 Task: Play online Risk (conquerclub) game.
Action: Mouse moved to (243, 163)
Screenshot: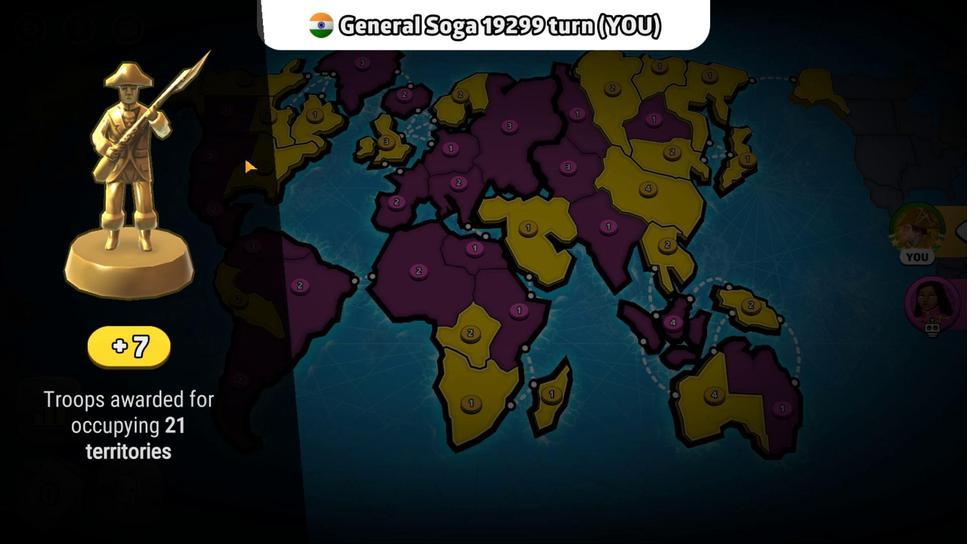 
Action: Mouse pressed left at (243, 163)
Screenshot: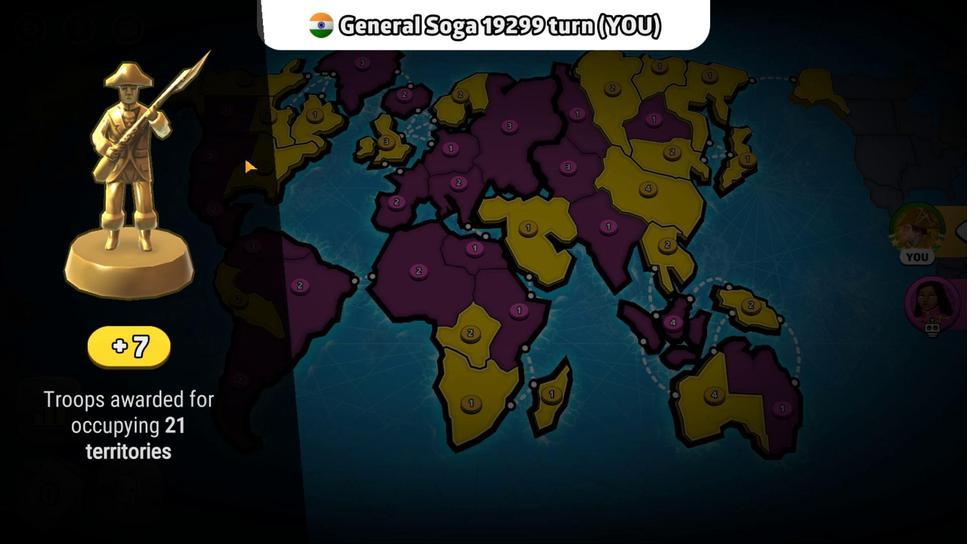
Action: Mouse moved to (275, 157)
Screenshot: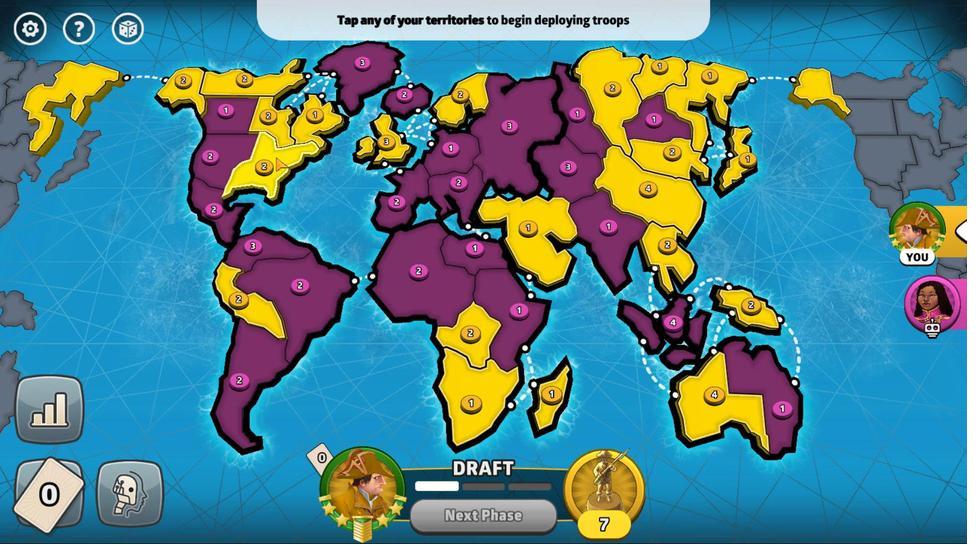 
Action: Mouse pressed left at (275, 157)
Screenshot: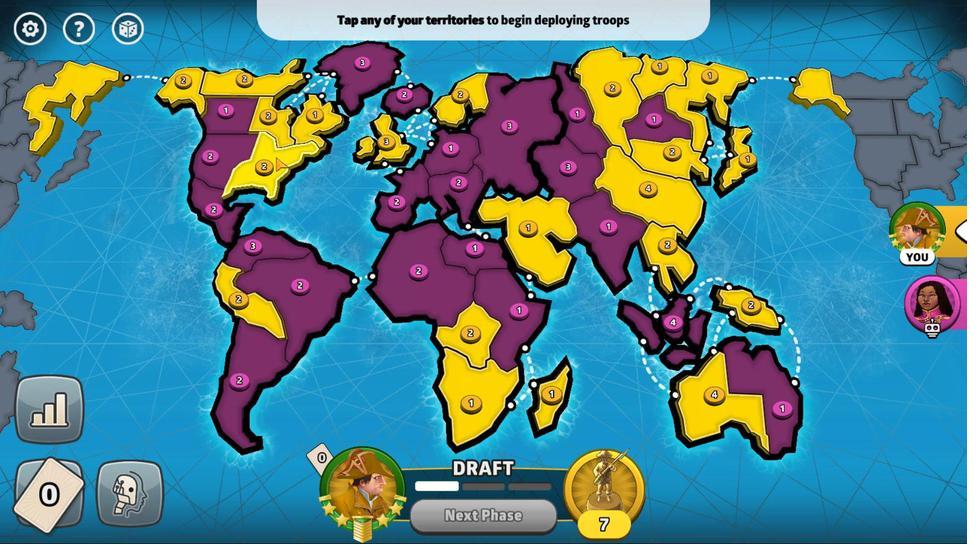 
Action: Mouse moved to (492, 209)
Screenshot: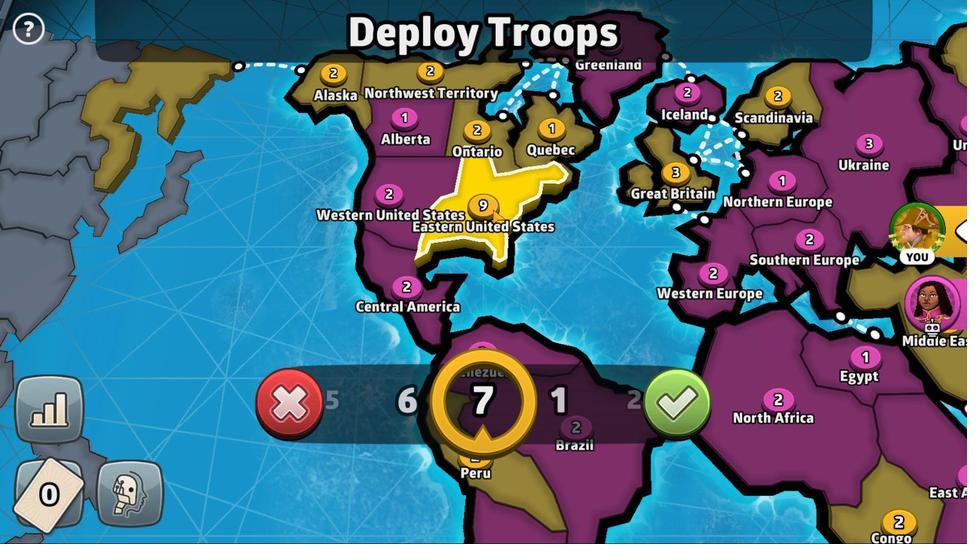 
Action: Mouse pressed left at (492, 209)
Screenshot: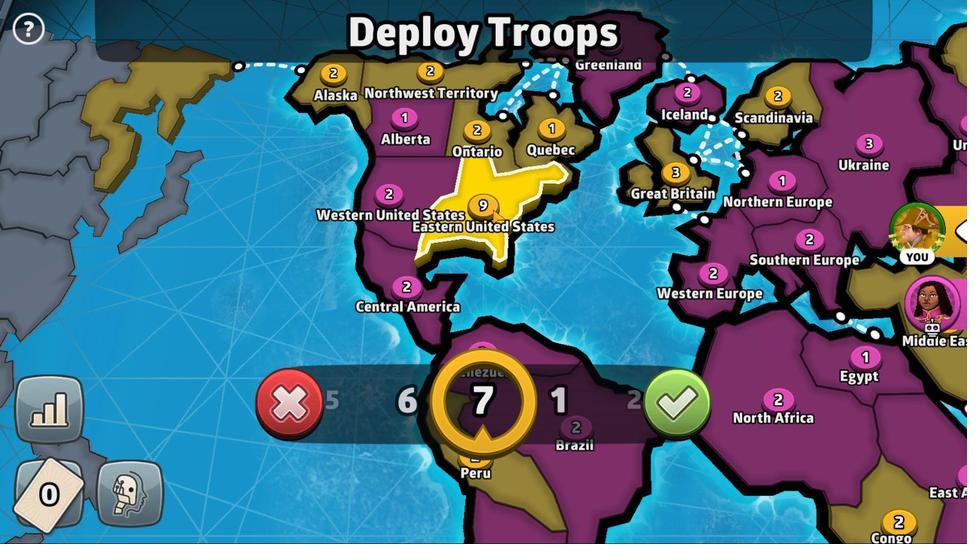 
Action: Mouse moved to (258, 164)
Screenshot: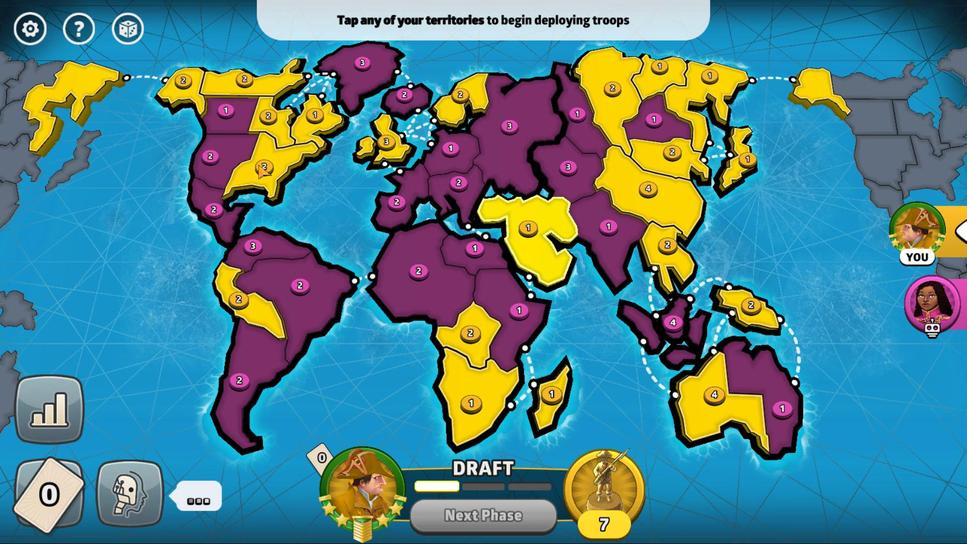 
Action: Mouse pressed left at (258, 164)
Screenshot: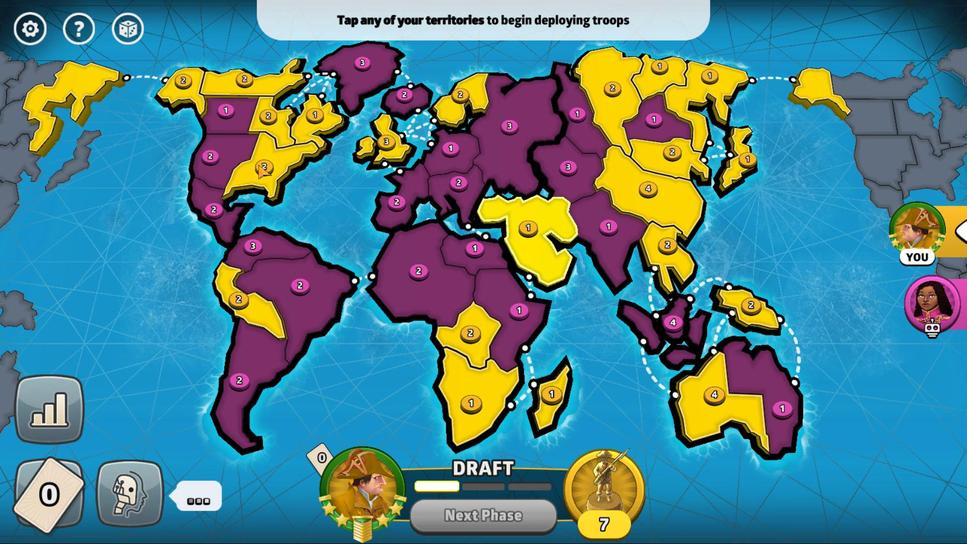 
Action: Mouse moved to (495, 172)
Screenshot: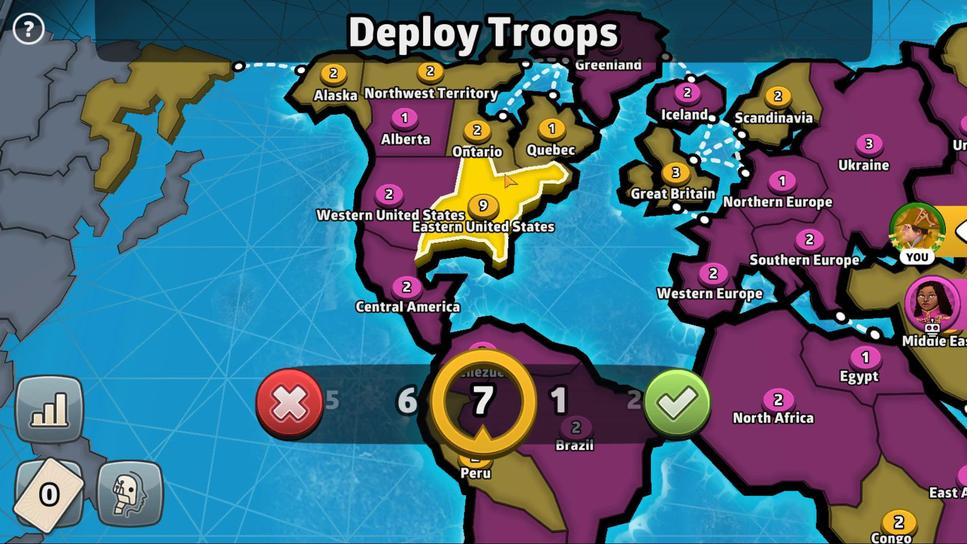 
Action: Mouse pressed left at (495, 172)
Screenshot: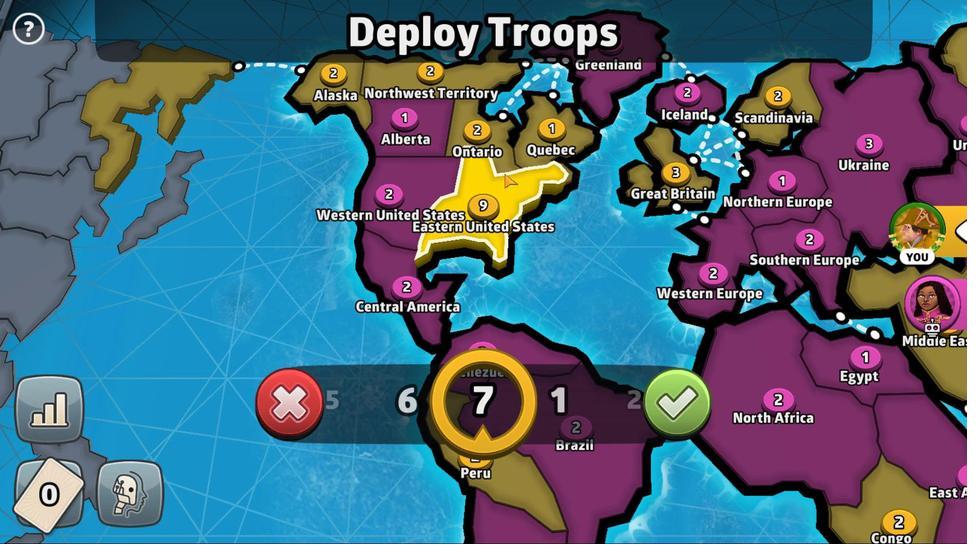 
Action: Mouse moved to (642, 188)
Screenshot: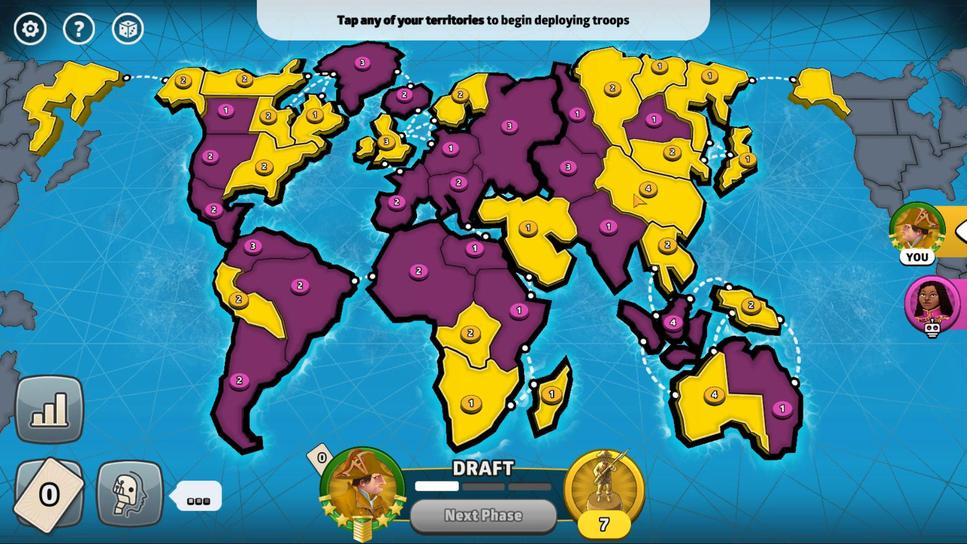
Action: Mouse pressed left at (642, 188)
Screenshot: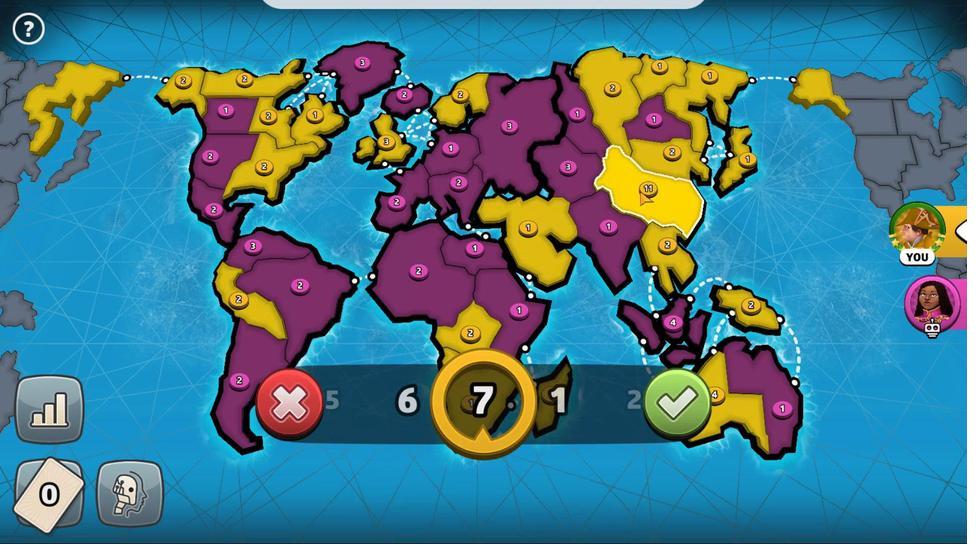 
Action: Mouse moved to (705, 397)
Screenshot: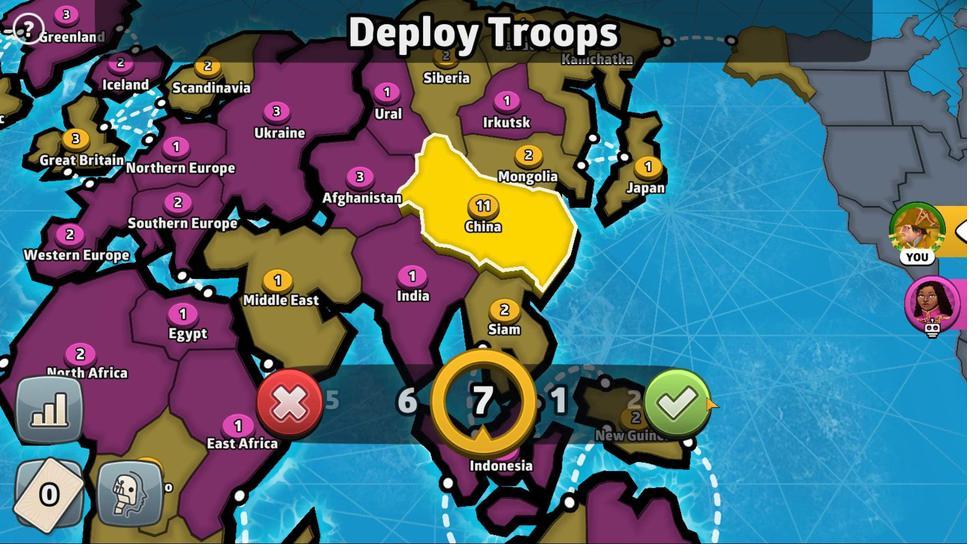 
Action: Mouse pressed left at (705, 397)
Screenshot: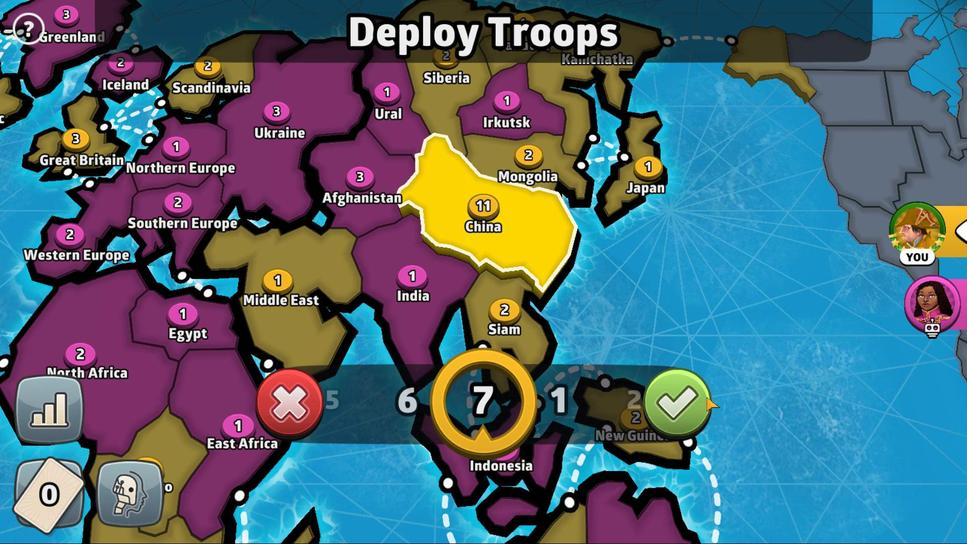 
Action: Mouse moved to (457, 525)
Screenshot: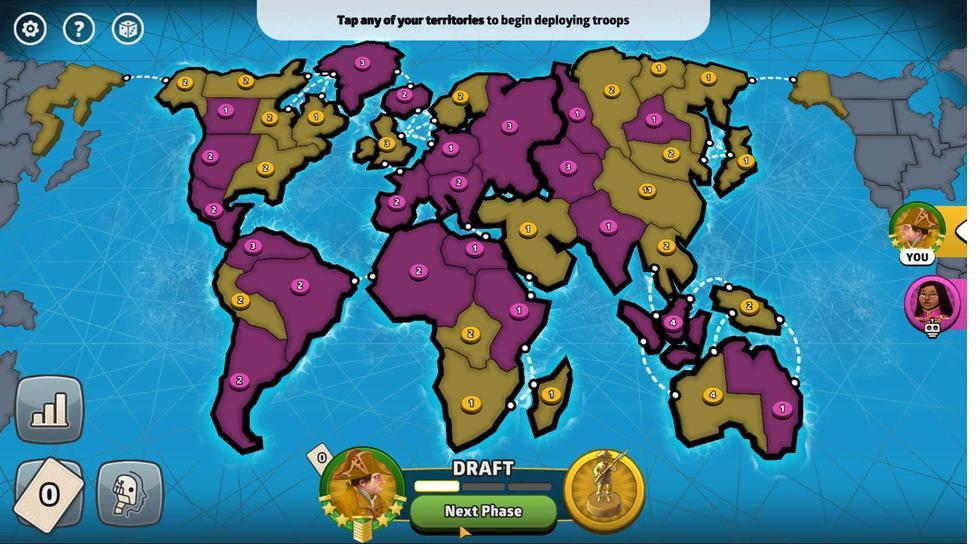 
Action: Mouse pressed left at (457, 525)
Screenshot: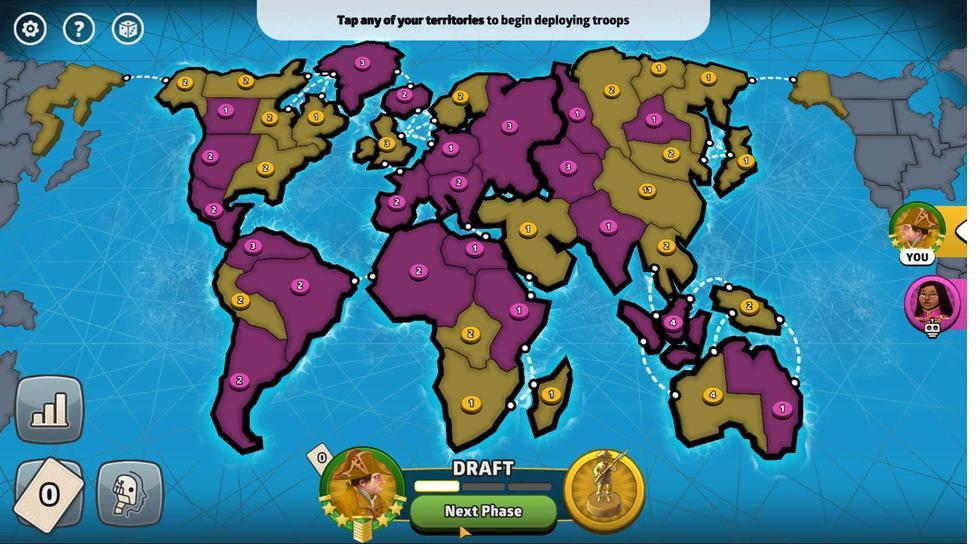 
Action: Mouse moved to (579, 180)
Screenshot: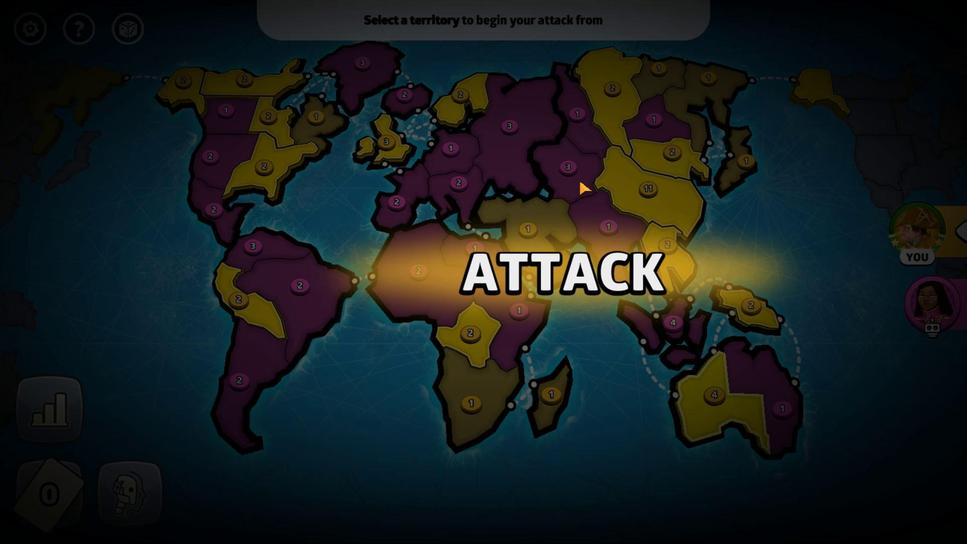 
Action: Mouse pressed left at (579, 180)
Screenshot: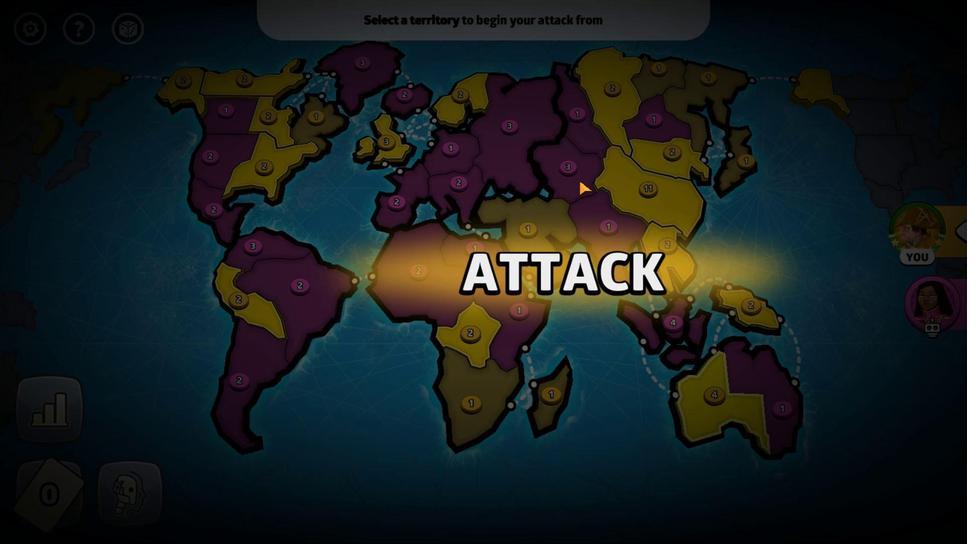 
Action: Mouse moved to (644, 187)
Screenshot: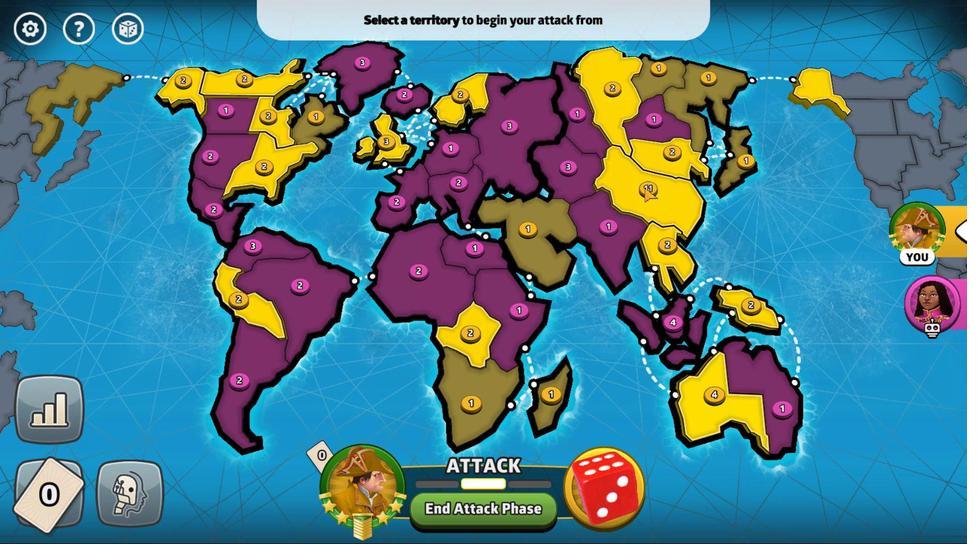 
Action: Mouse pressed left at (644, 187)
Screenshot: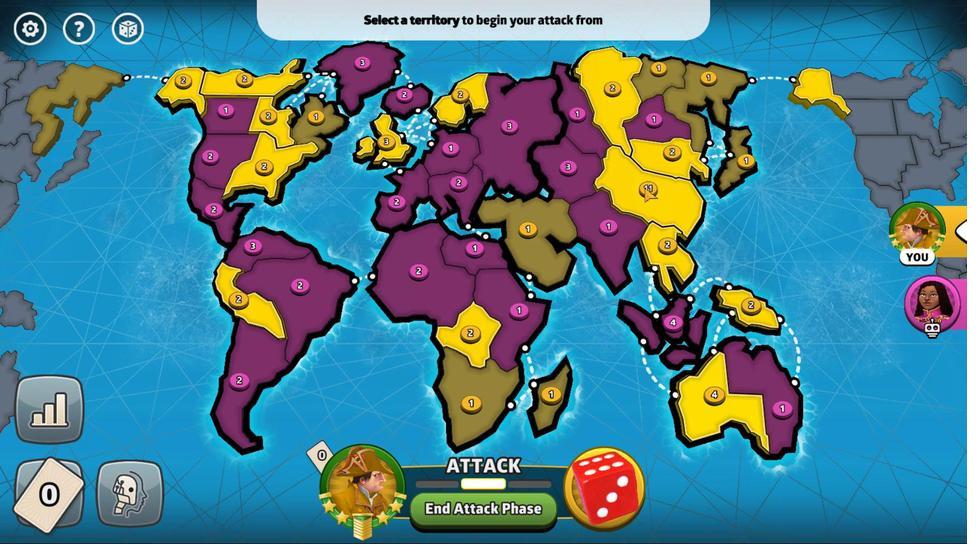 
Action: Mouse moved to (446, 139)
Screenshot: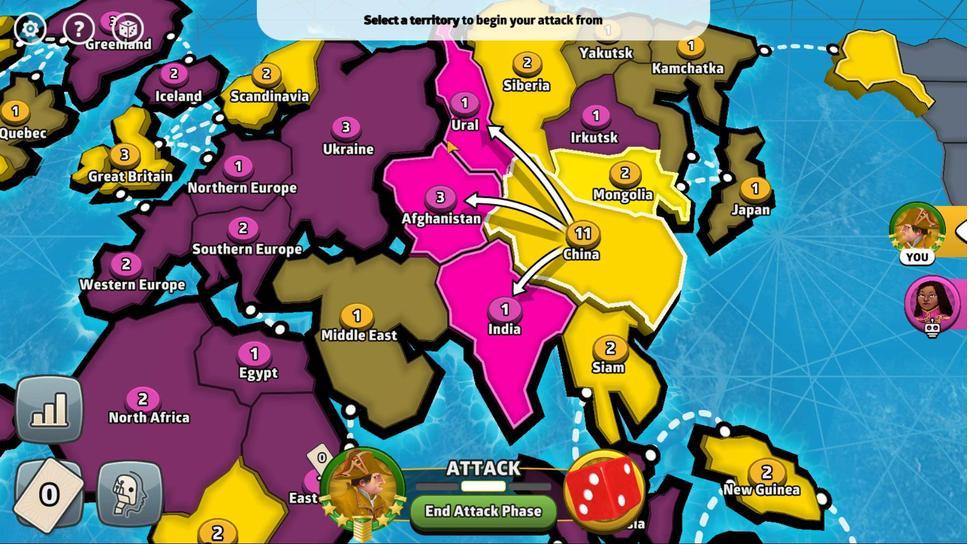 
Action: Mouse pressed left at (446, 139)
Screenshot: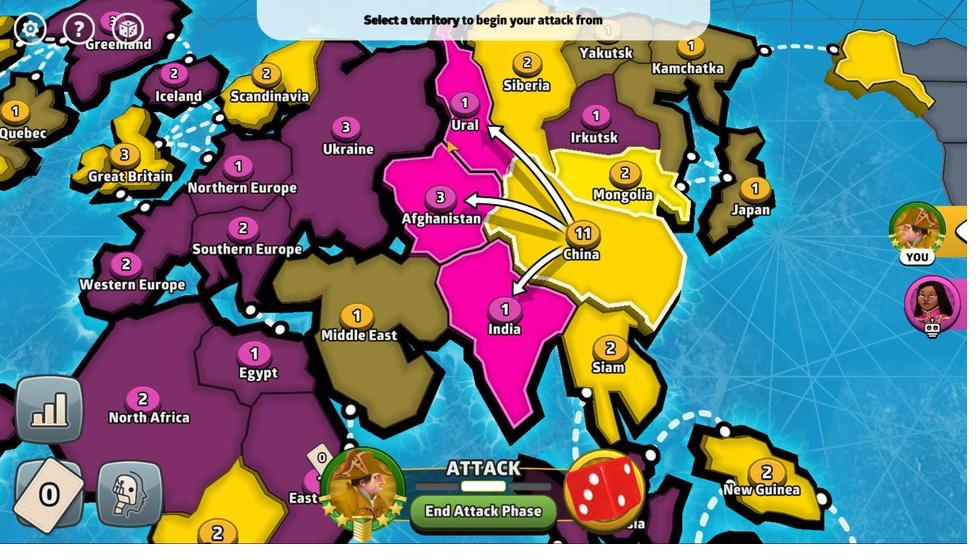 
Action: Mouse moved to (425, 433)
Screenshot: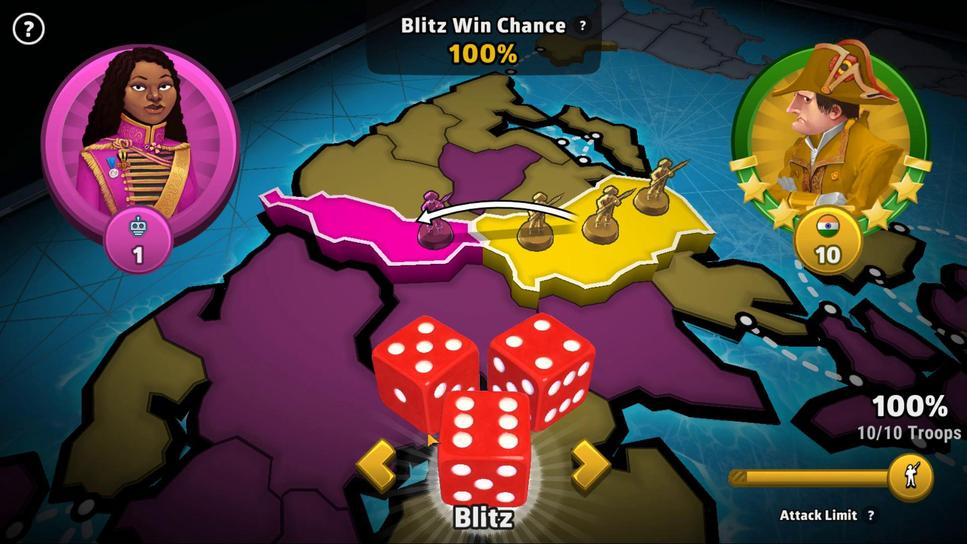 
Action: Mouse pressed left at (425, 433)
Screenshot: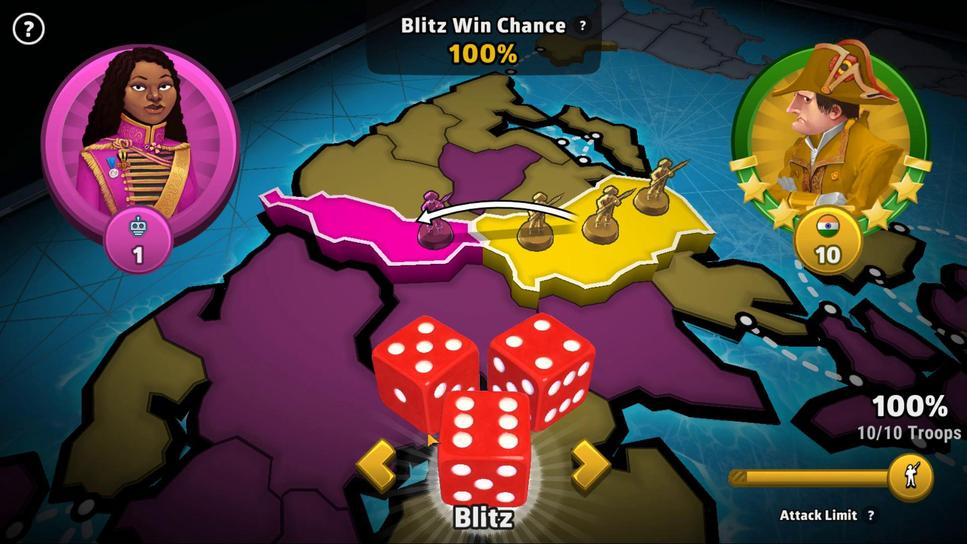 
Action: Mouse moved to (698, 401)
Screenshot: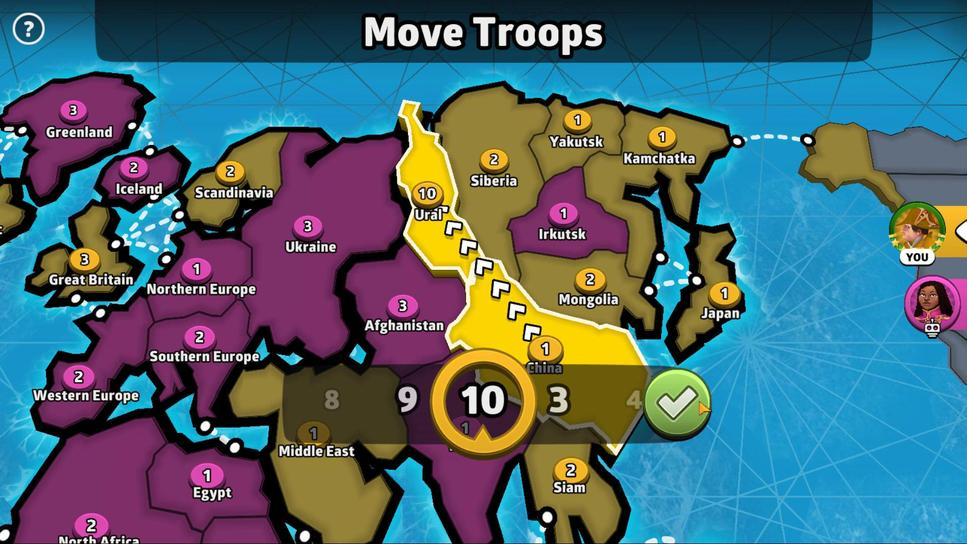 
Action: Mouse pressed left at (698, 401)
Screenshot: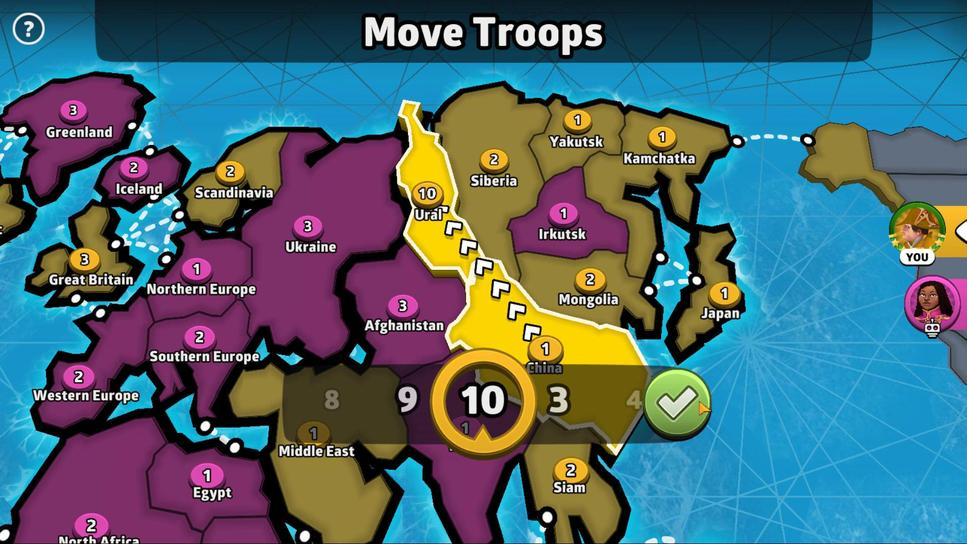 
Action: Mouse moved to (432, 182)
Screenshot: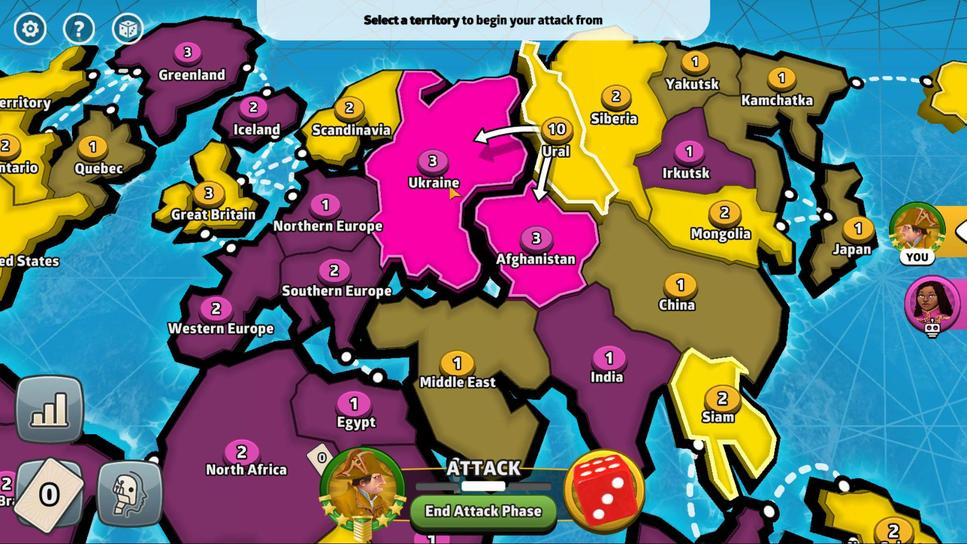 
Action: Mouse pressed left at (432, 182)
Screenshot: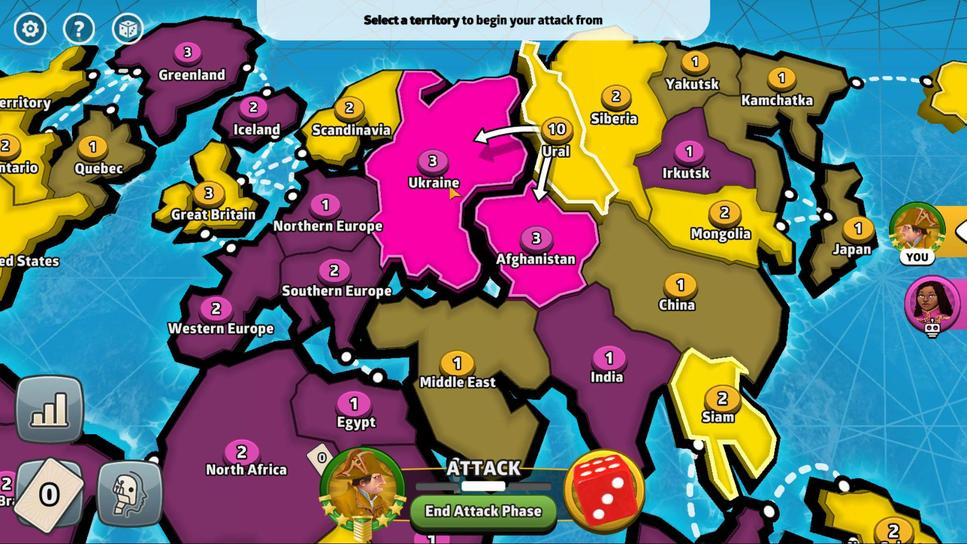 
Action: Mouse moved to (482, 375)
Screenshot: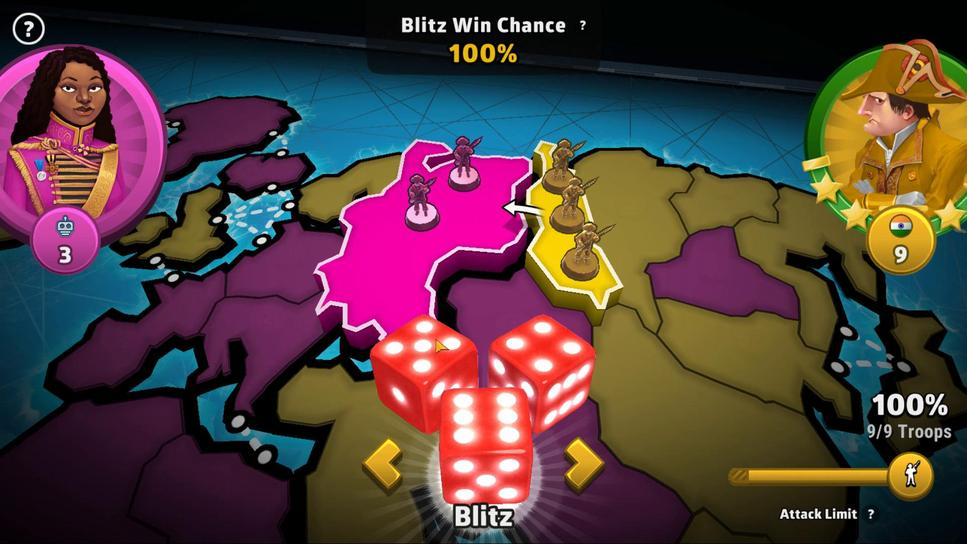 
Action: Mouse pressed left at (482, 375)
Screenshot: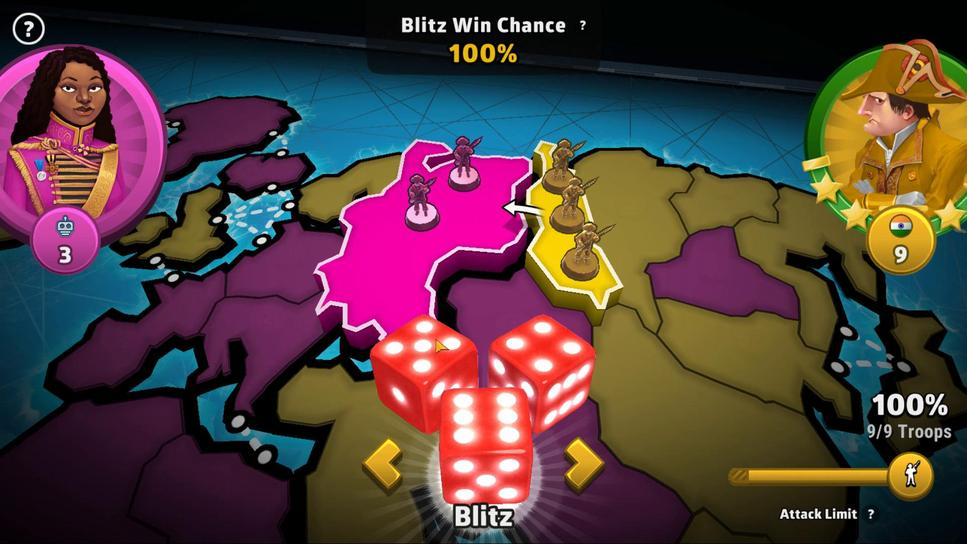 
Action: Mouse moved to (680, 413)
Screenshot: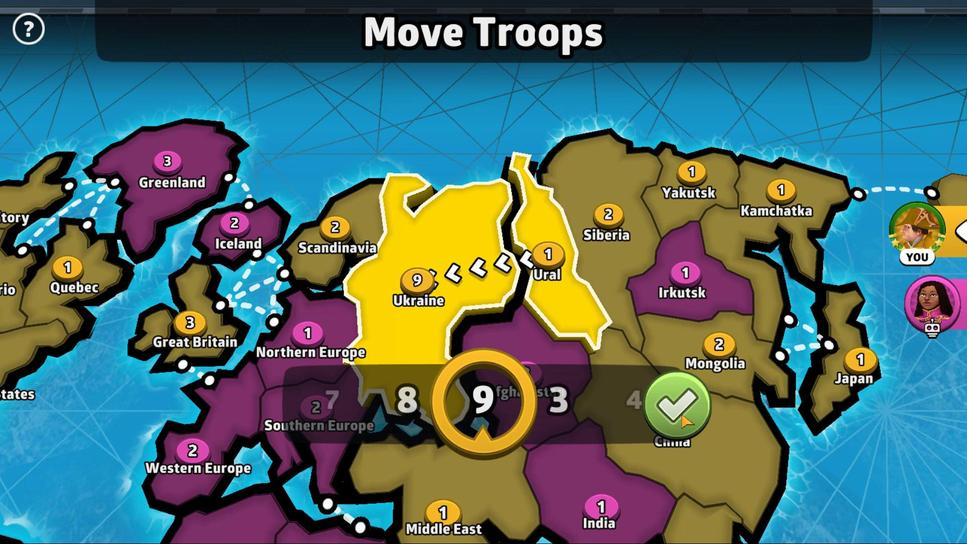 
Action: Mouse pressed left at (680, 413)
Screenshot: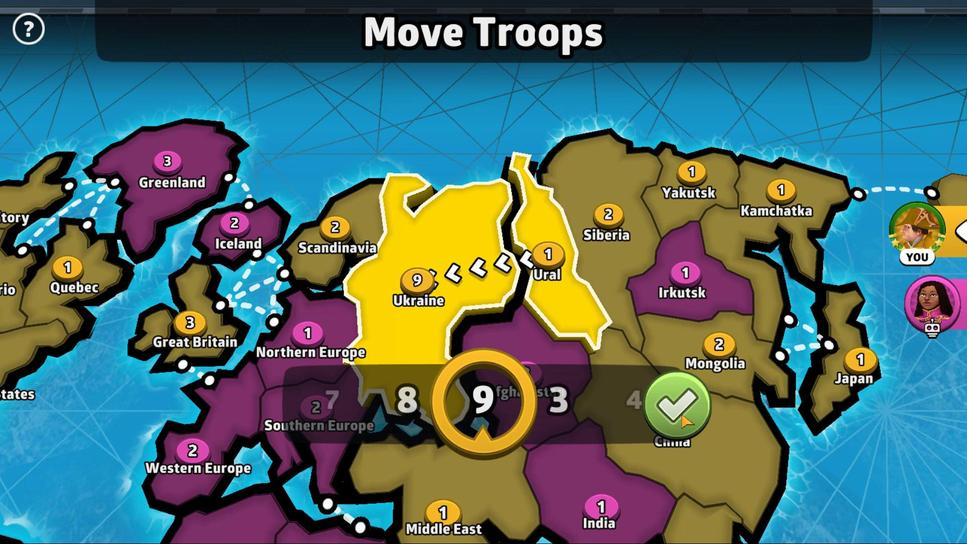 
Action: Mouse moved to (368, 182)
Screenshot: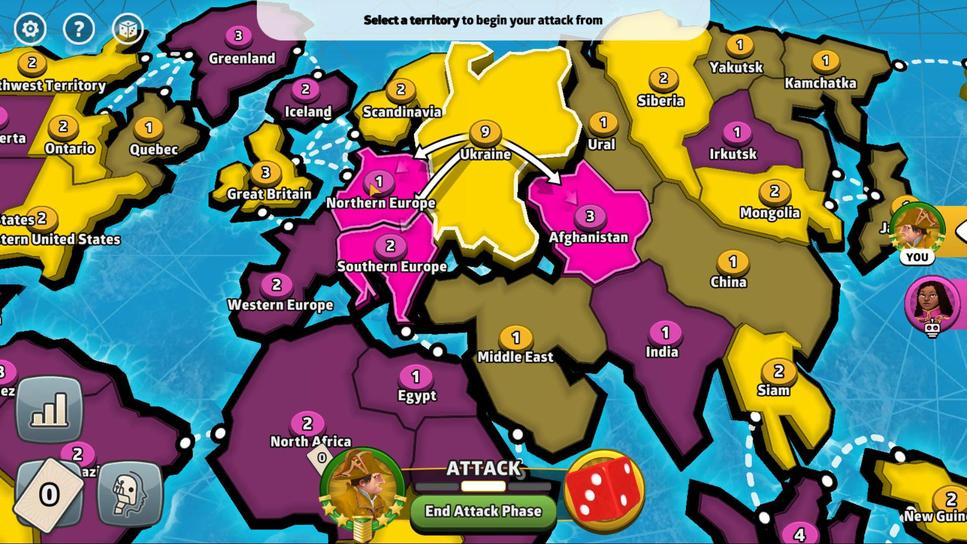 
Action: Mouse pressed left at (368, 182)
Screenshot: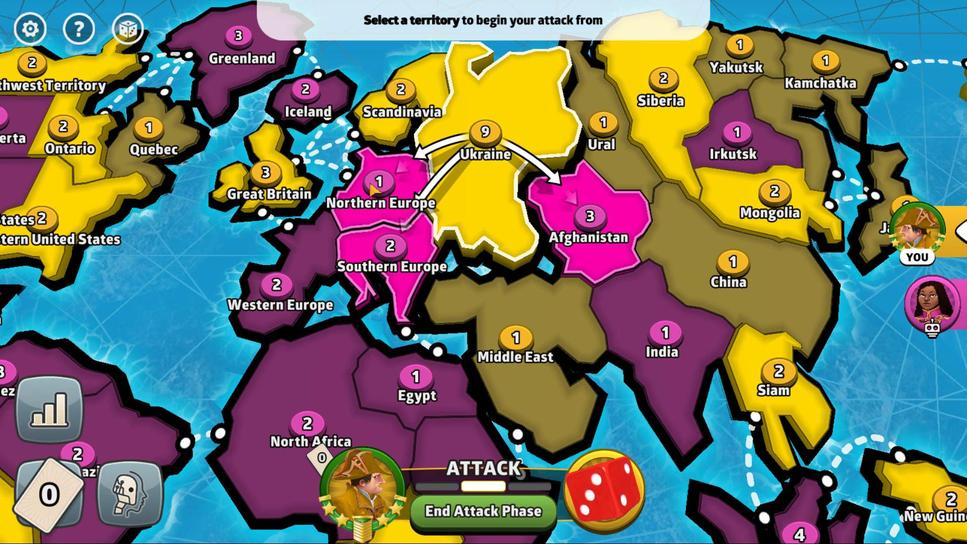 
Action: Mouse moved to (483, 413)
Screenshot: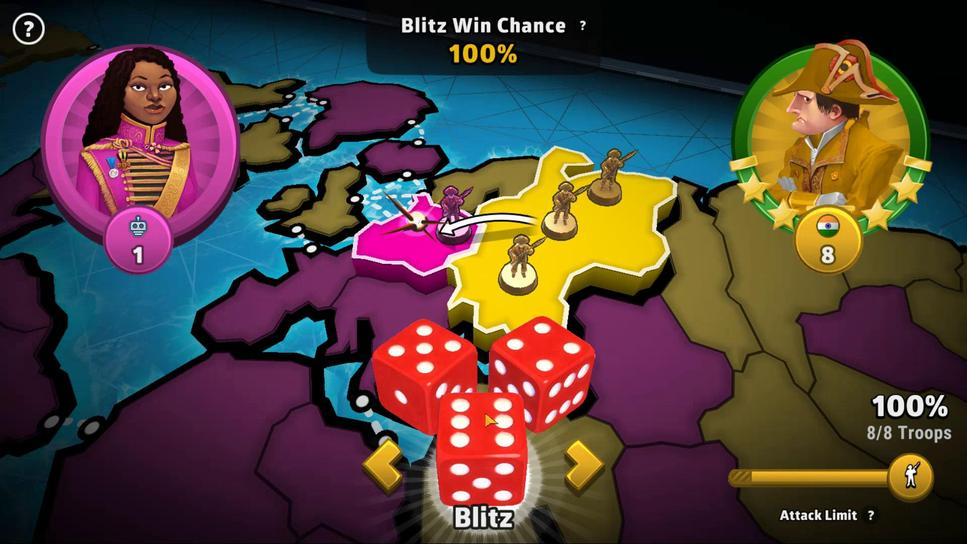 
Action: Mouse pressed left at (483, 413)
Screenshot: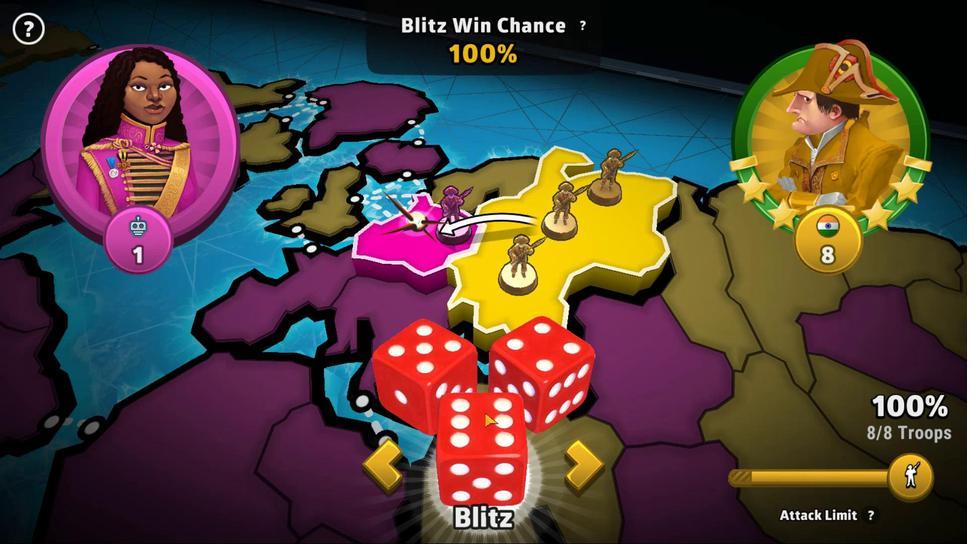 
Action: Mouse moved to (685, 407)
Screenshot: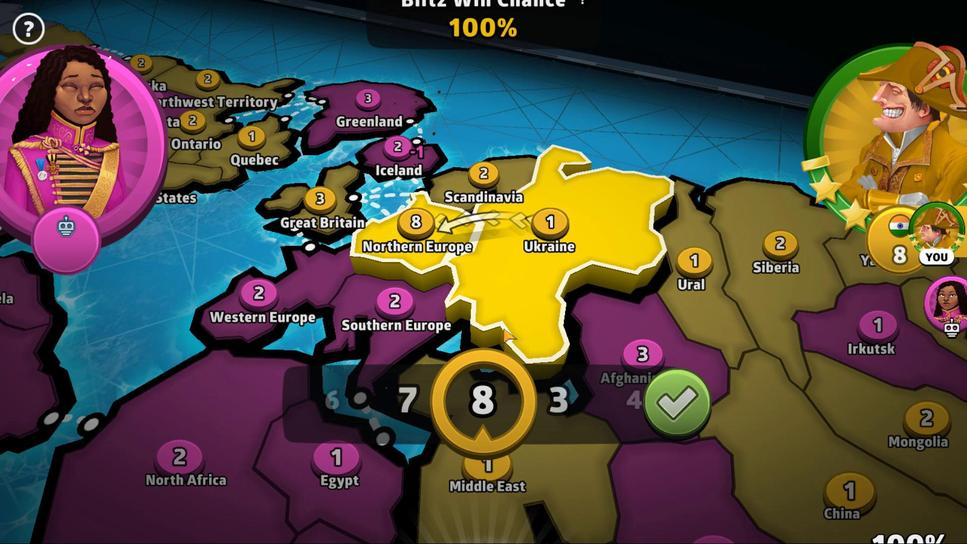 
Action: Mouse pressed left at (685, 407)
Screenshot: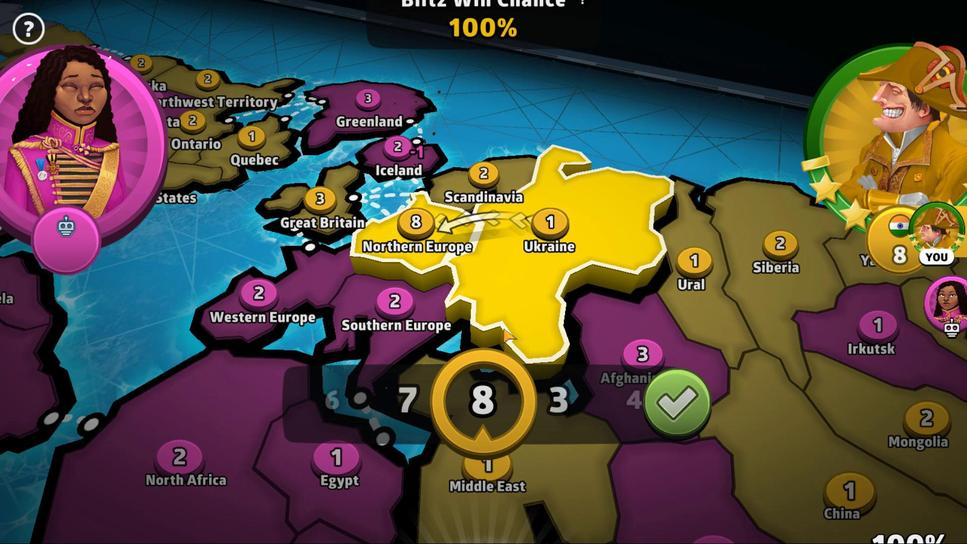 
Action: Mouse moved to (449, 243)
Screenshot: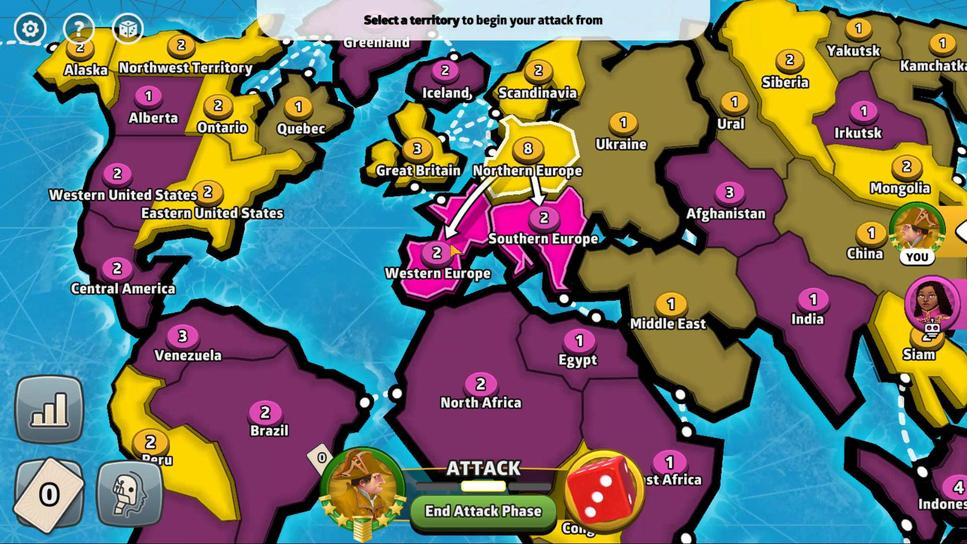 
Action: Mouse pressed left at (449, 243)
Screenshot: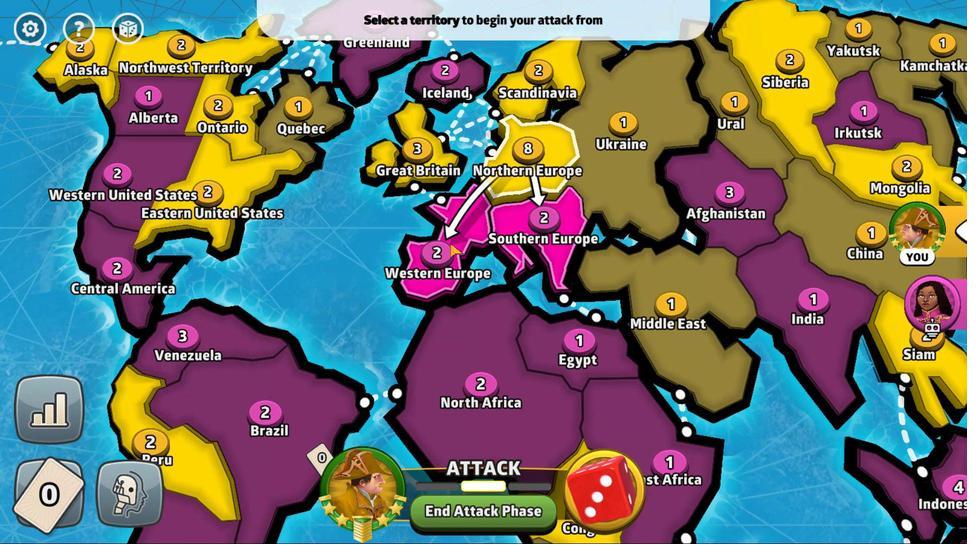 
Action: Mouse moved to (520, 377)
Screenshot: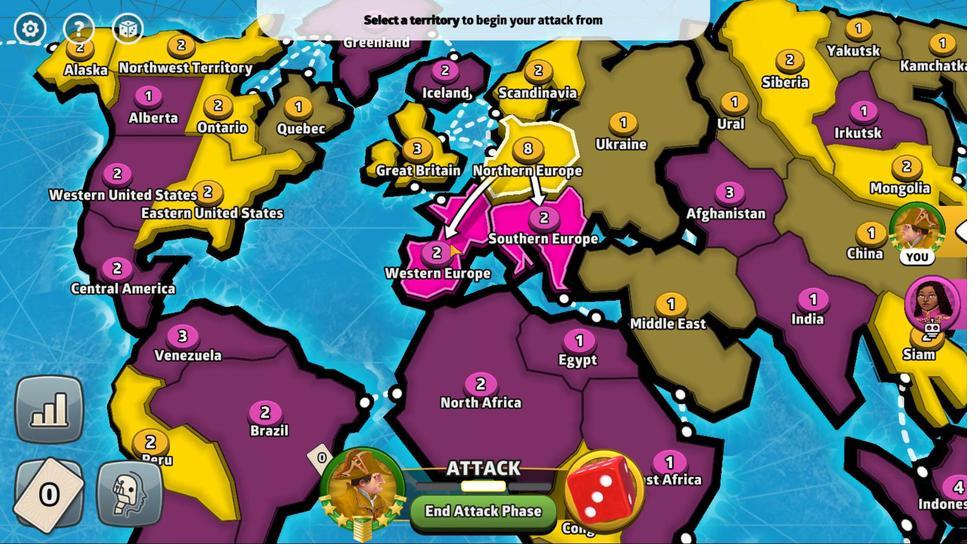 
Action: Mouse pressed left at (520, 377)
Screenshot: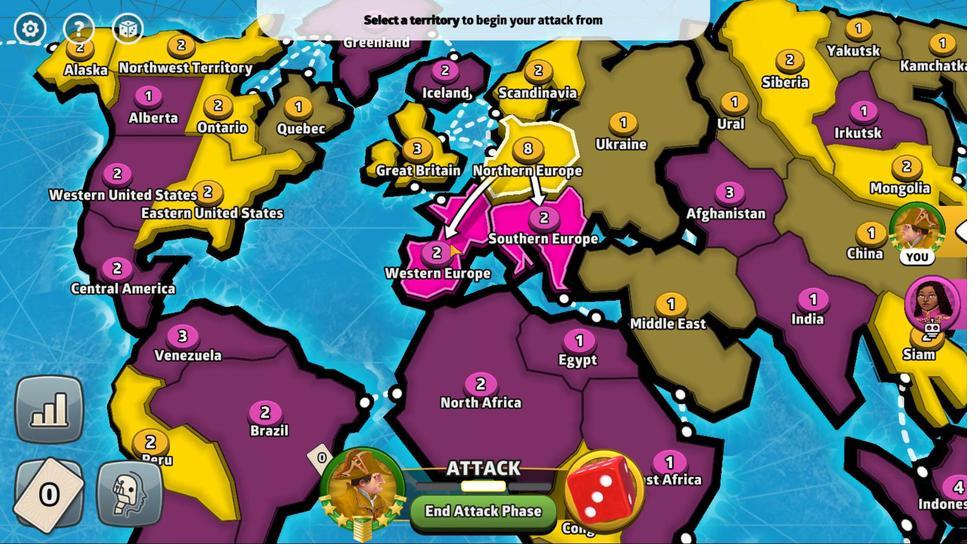 
Action: Mouse moved to (671, 402)
Screenshot: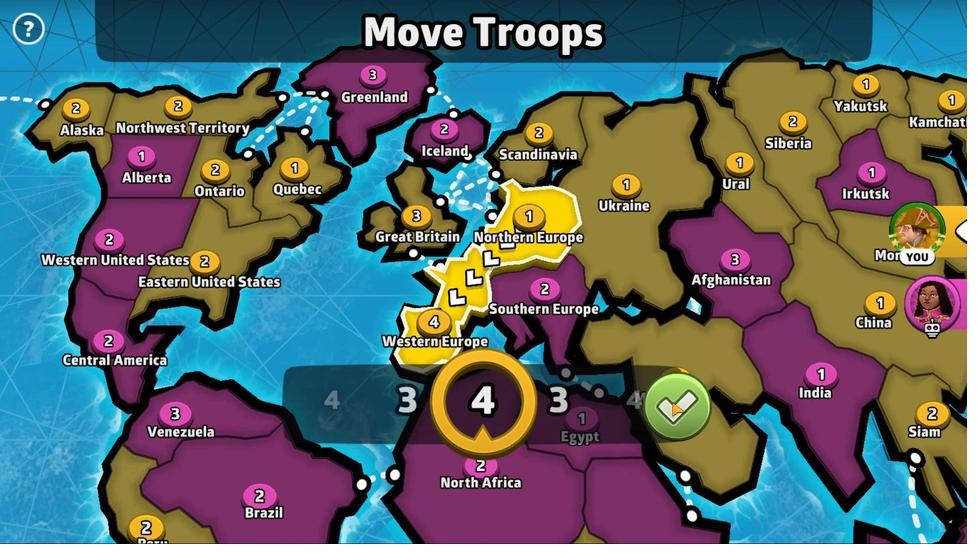
Action: Mouse pressed left at (671, 402)
Screenshot: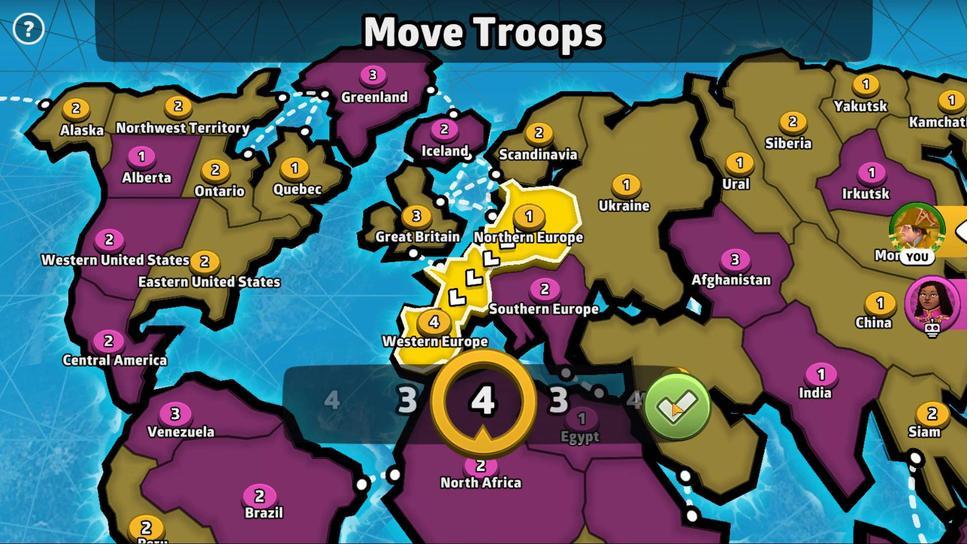 
Action: Mouse moved to (496, 149)
Screenshot: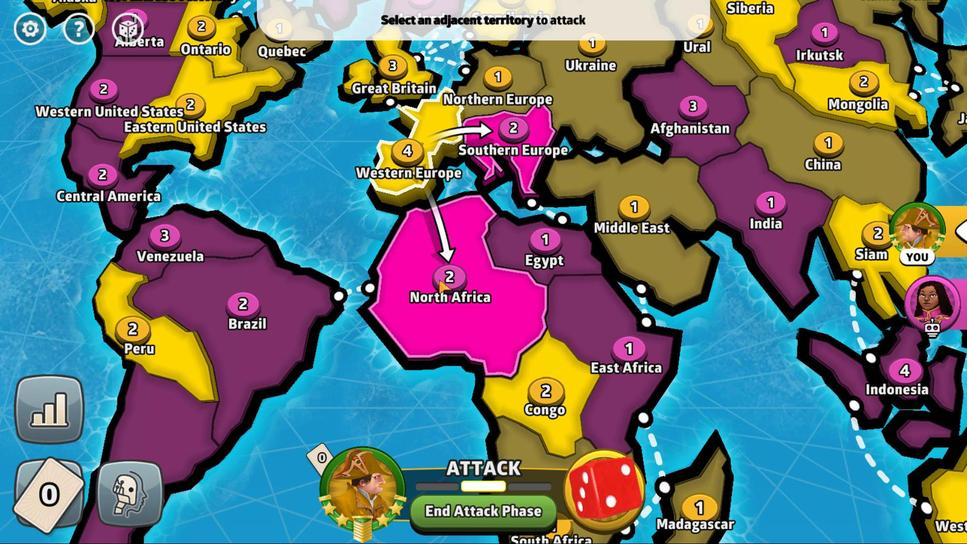 
Action: Mouse pressed left at (496, 149)
Screenshot: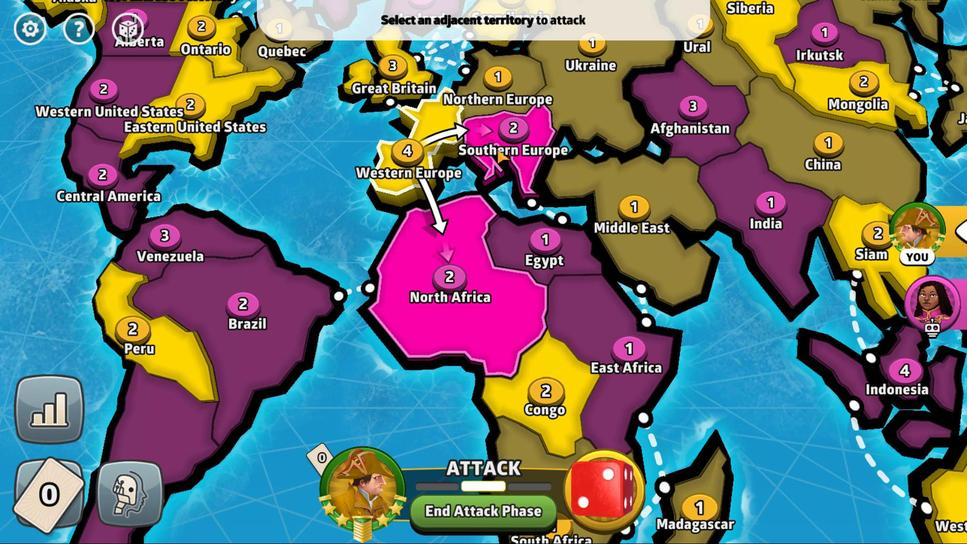
Action: Mouse moved to (490, 356)
Screenshot: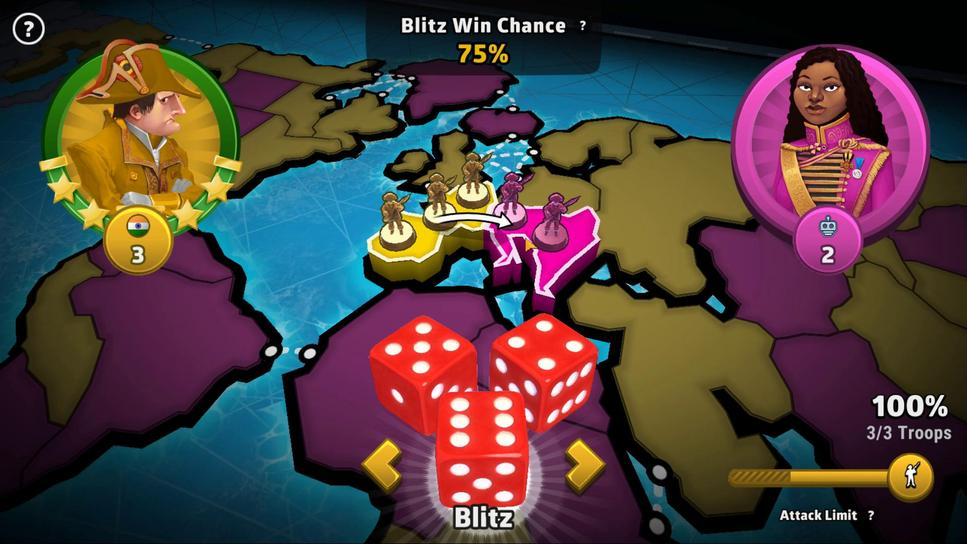 
Action: Mouse pressed left at (490, 356)
Screenshot: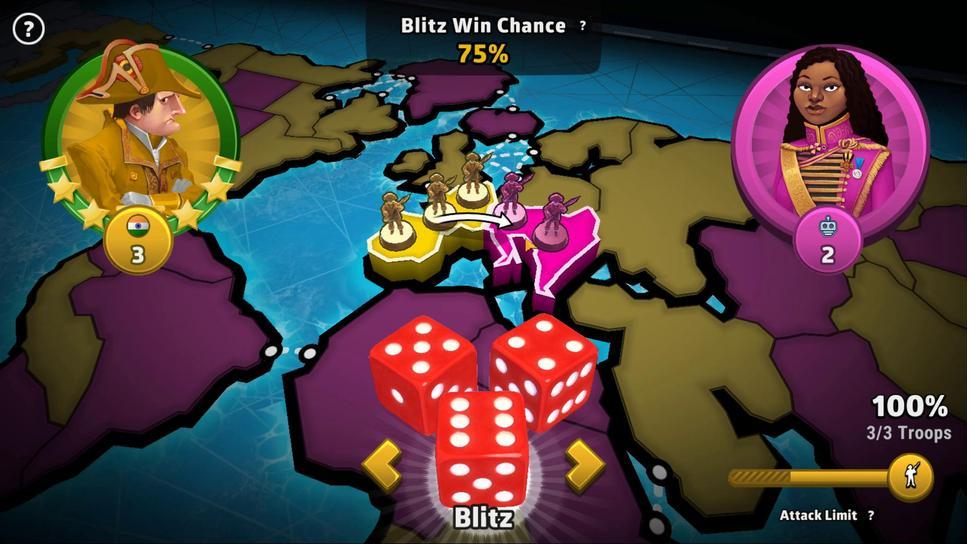 
Action: Mouse moved to (510, 520)
Screenshot: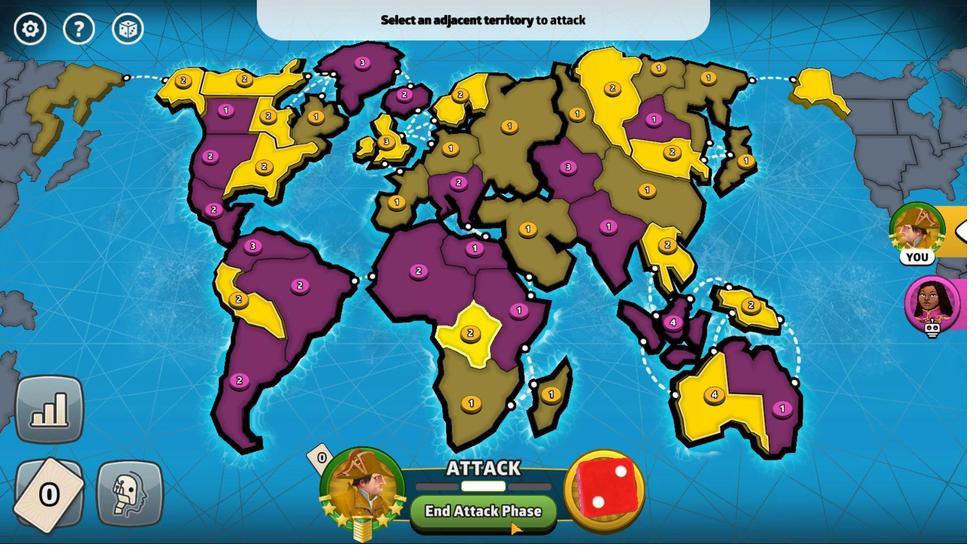 
Action: Mouse pressed left at (510, 520)
Screenshot: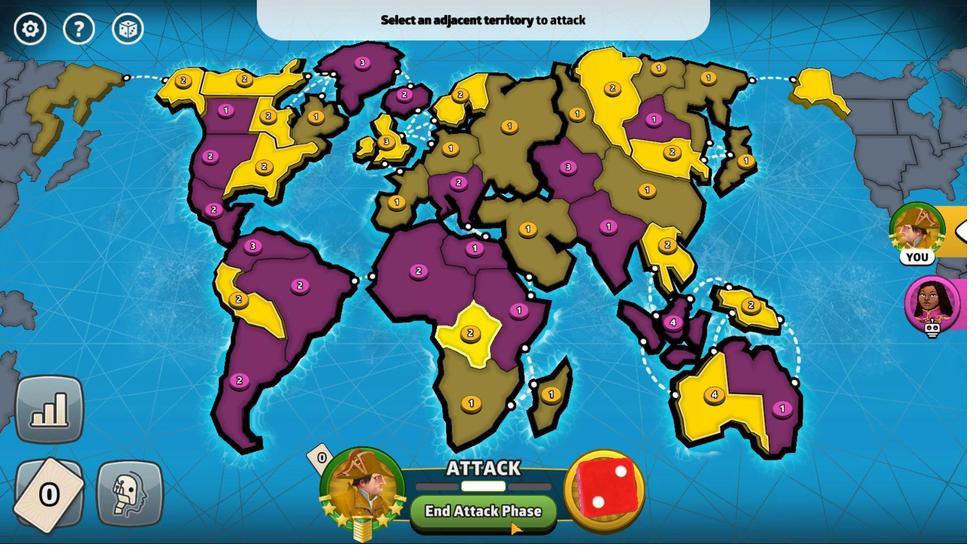 
Action: Mouse moved to (519, 194)
Screenshot: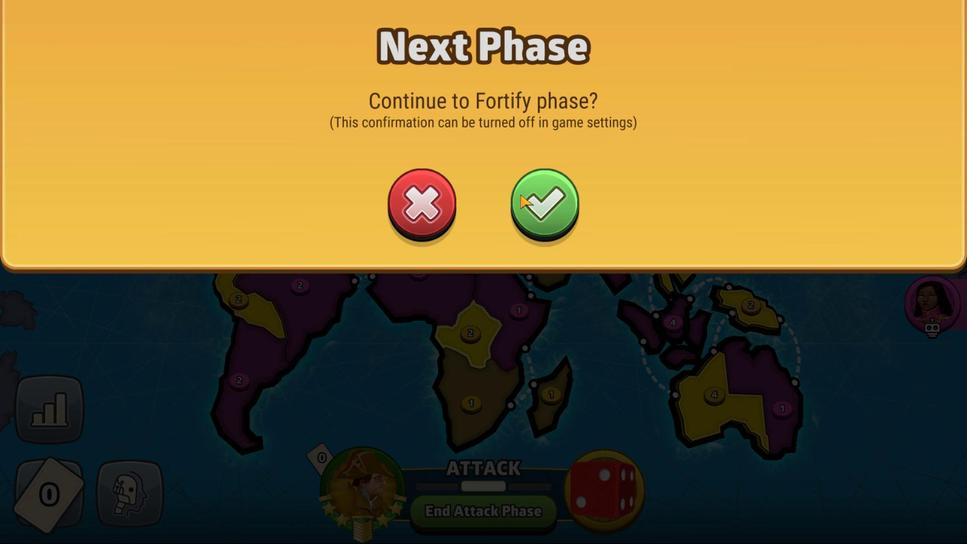 
Action: Mouse pressed left at (519, 194)
Screenshot: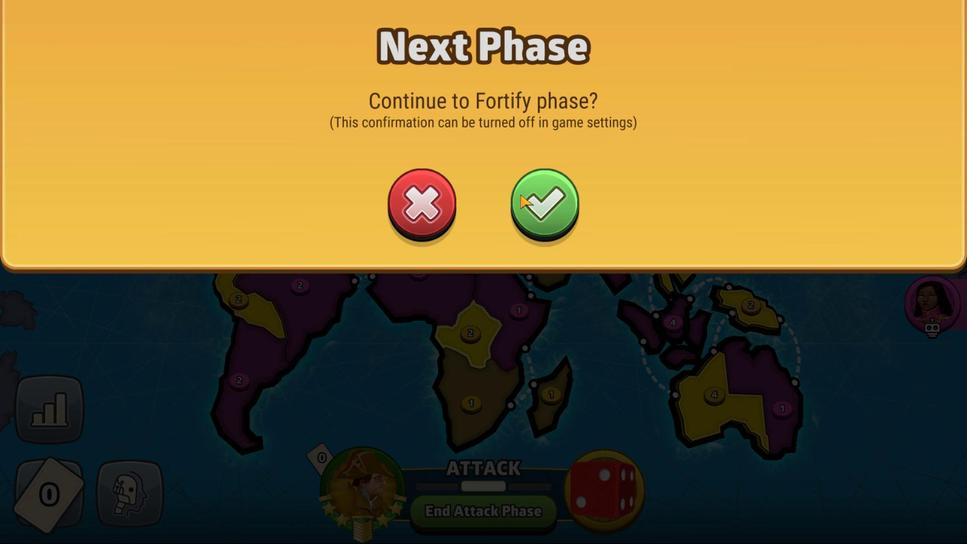 
Action: Mouse moved to (495, 526)
Screenshot: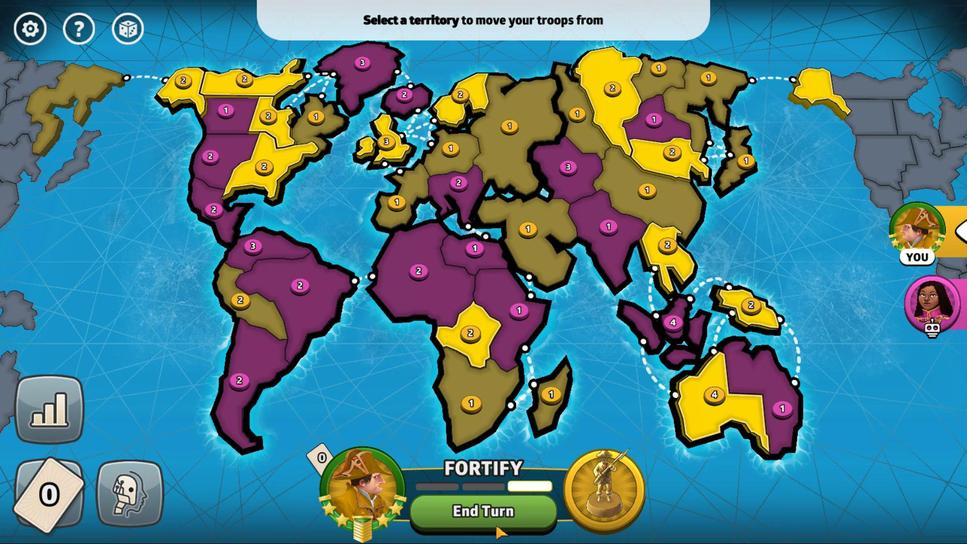 
Action: Mouse pressed left at (495, 526)
Screenshot: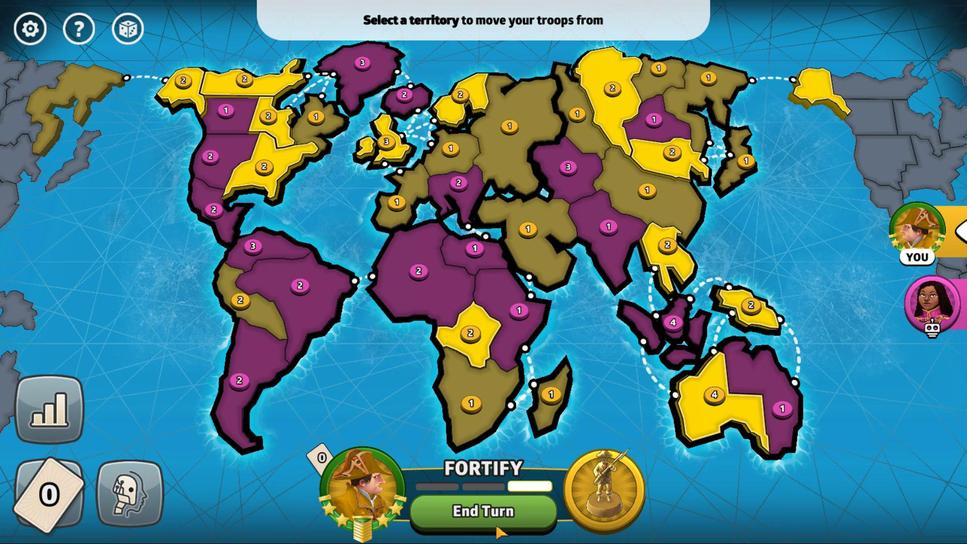 
Action: Mouse moved to (441, 189)
Screenshot: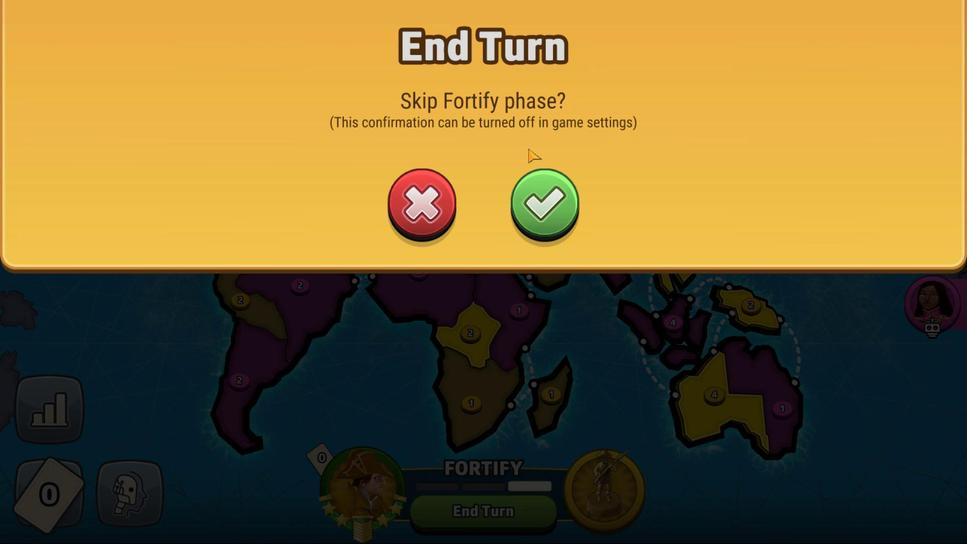 
Action: Mouse pressed left at (441, 189)
Screenshot: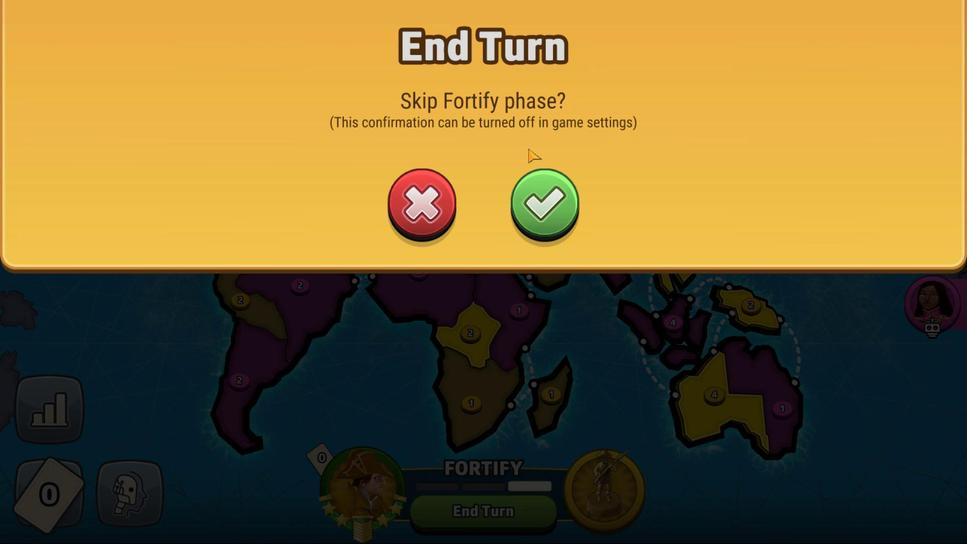 
Action: Mouse moved to (459, 515)
Screenshot: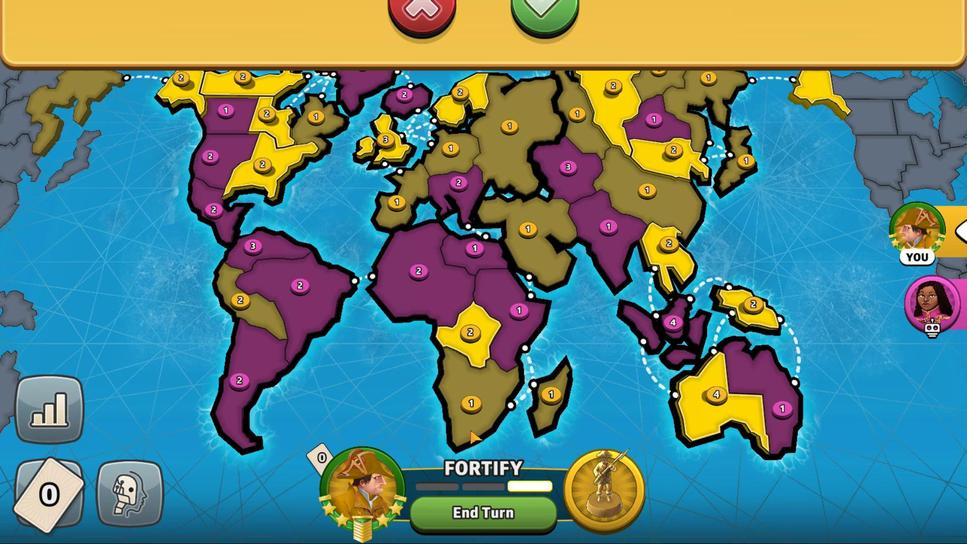 
Action: Mouse pressed left at (459, 515)
Screenshot: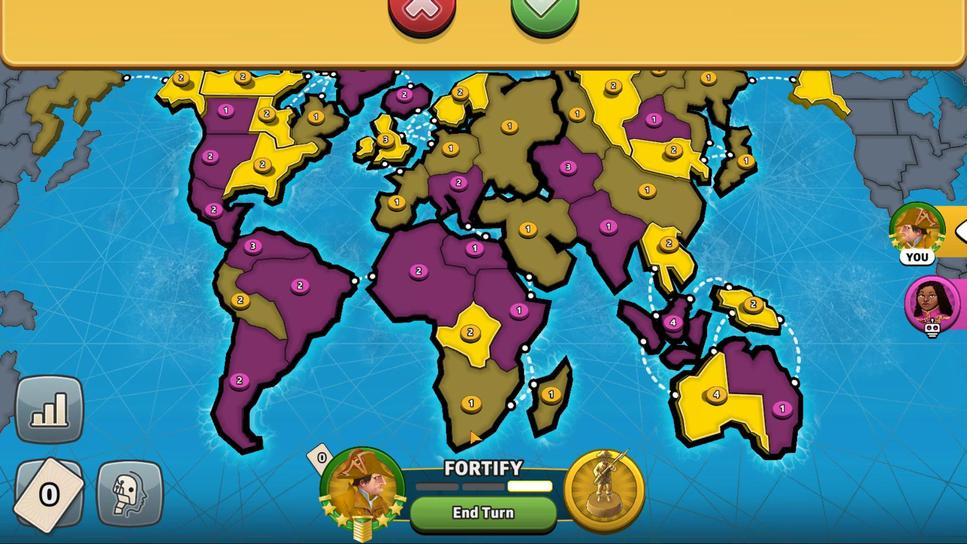 
Action: Mouse moved to (525, 215)
Screenshot: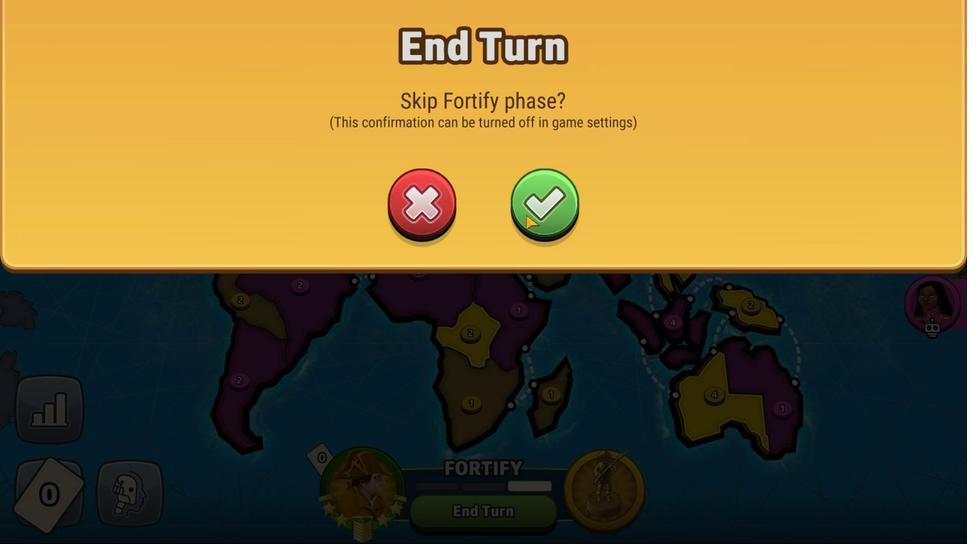 
Action: Mouse pressed left at (525, 215)
Screenshot: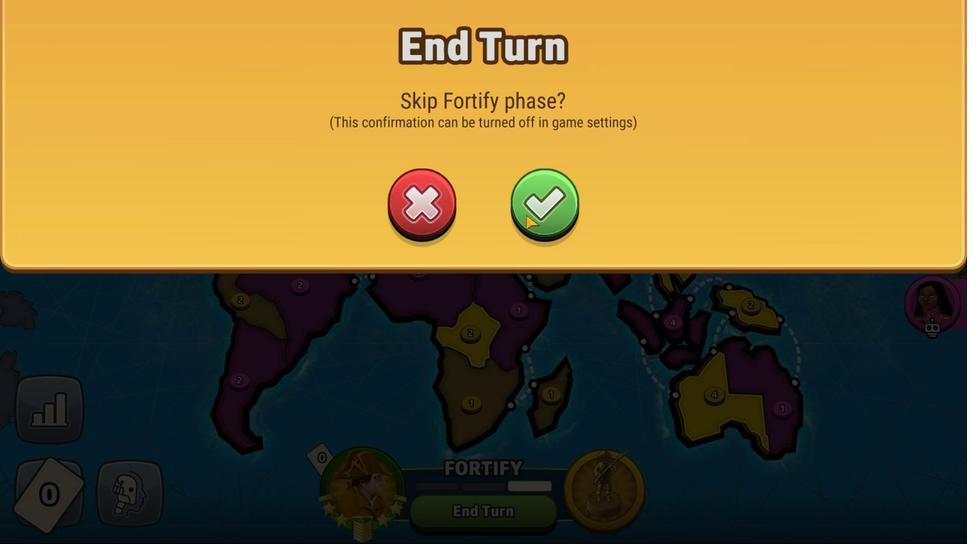 
Action: Mouse moved to (287, 362)
Screenshot: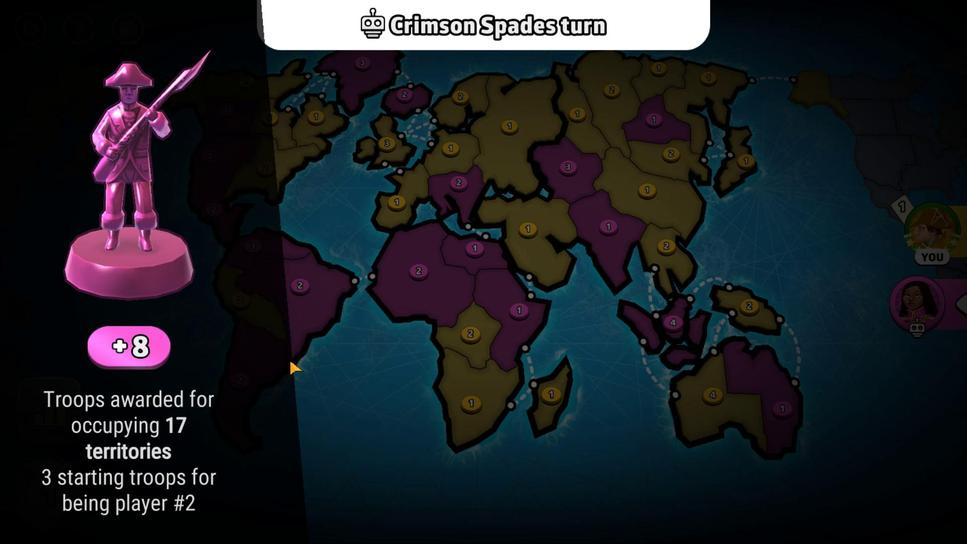 
Action: Mouse pressed left at (287, 362)
Screenshot: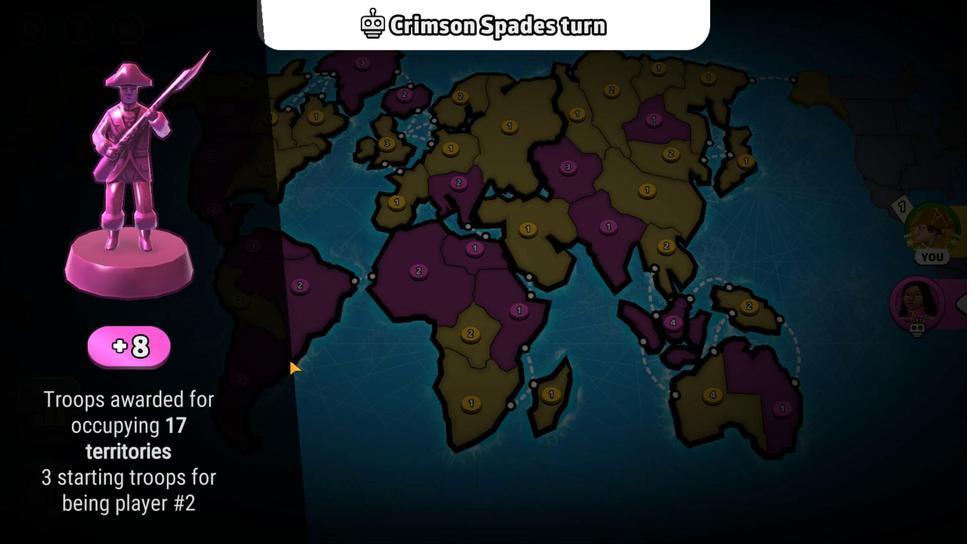 
Action: Mouse moved to (271, 122)
Screenshot: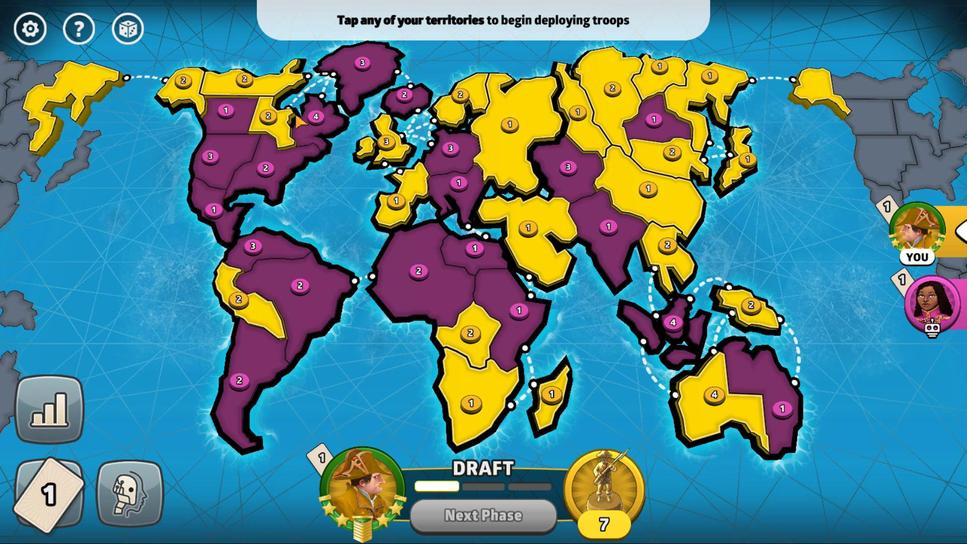 
Action: Mouse pressed left at (271, 122)
Screenshot: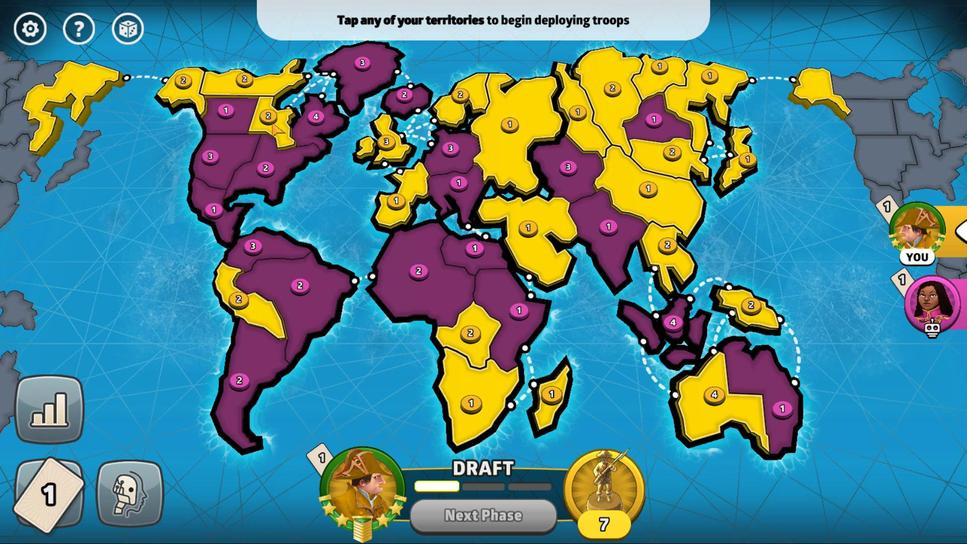 
Action: Mouse moved to (676, 404)
Screenshot: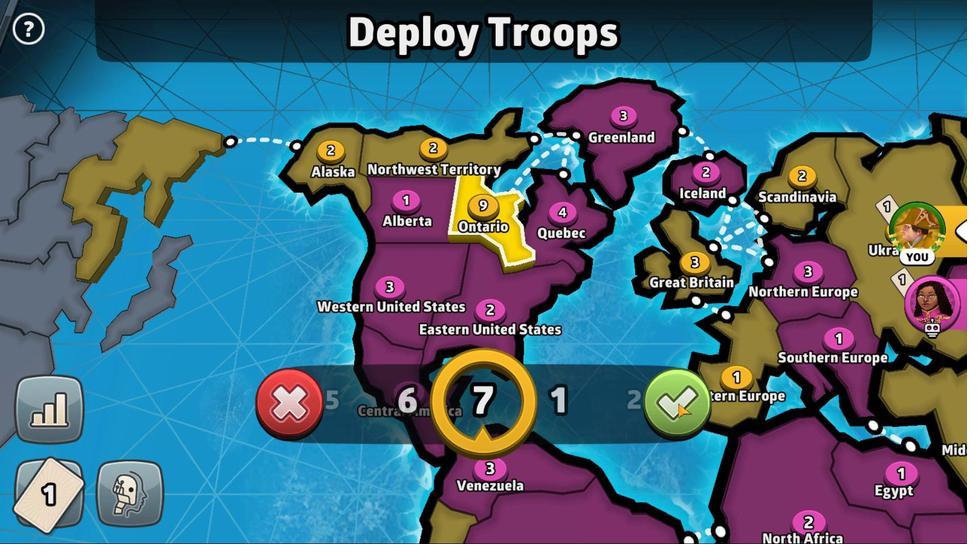 
Action: Mouse pressed left at (676, 404)
Screenshot: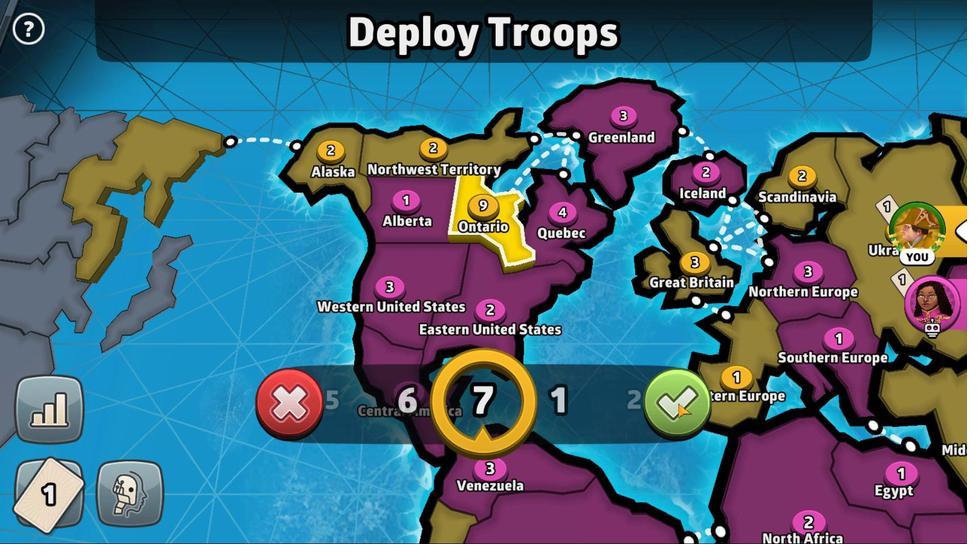 
Action: Mouse moved to (269, 133)
Screenshot: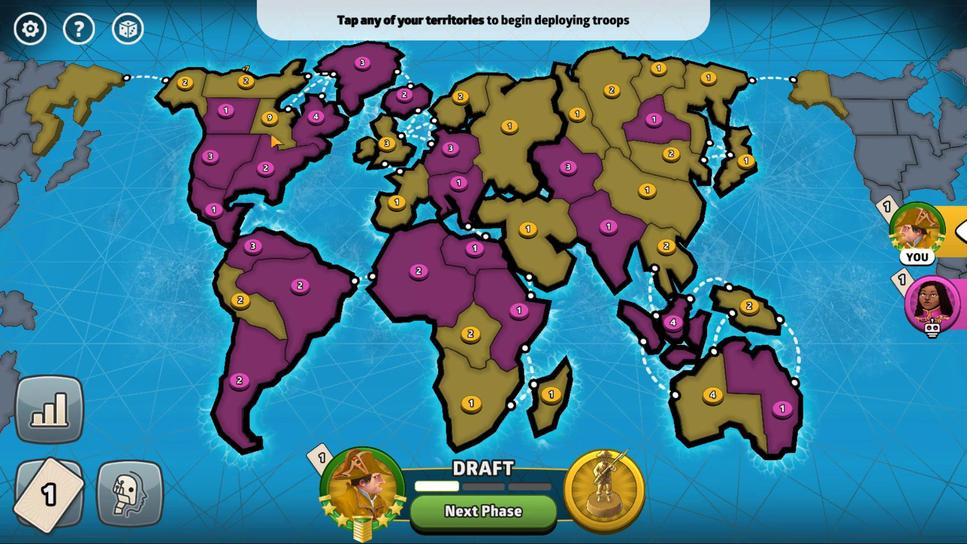 
Action: Mouse pressed left at (269, 133)
Screenshot: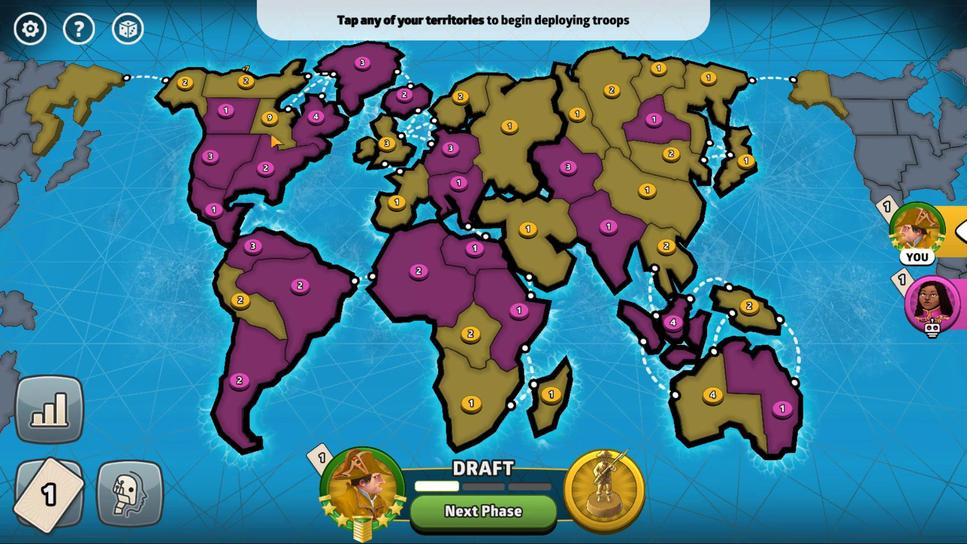 
Action: Mouse moved to (490, 516)
Screenshot: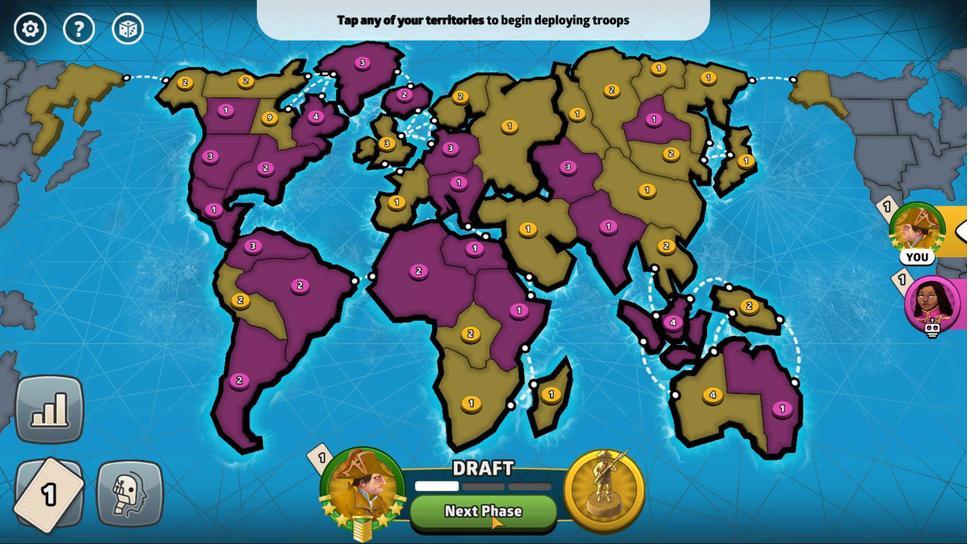 
Action: Mouse pressed left at (490, 516)
Screenshot: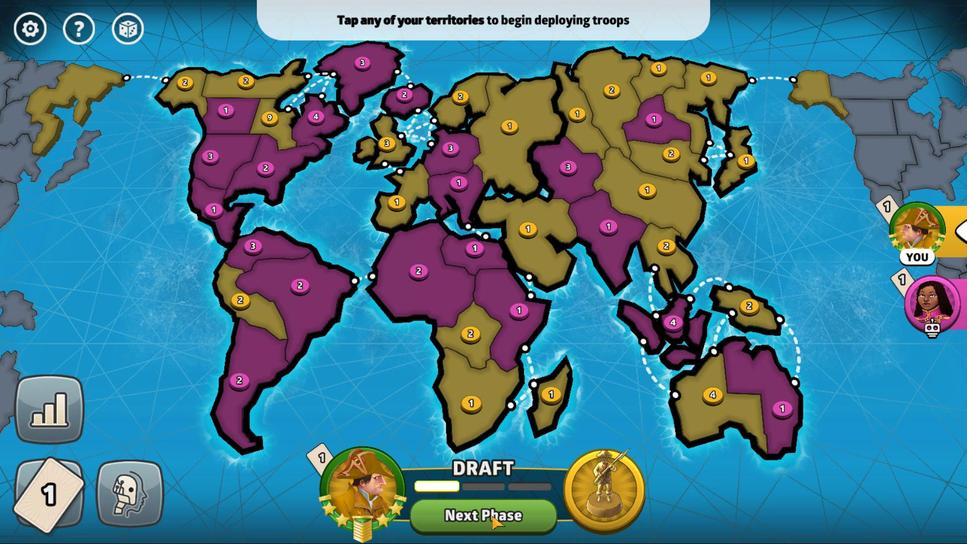 
Action: Mouse moved to (277, 118)
Screenshot: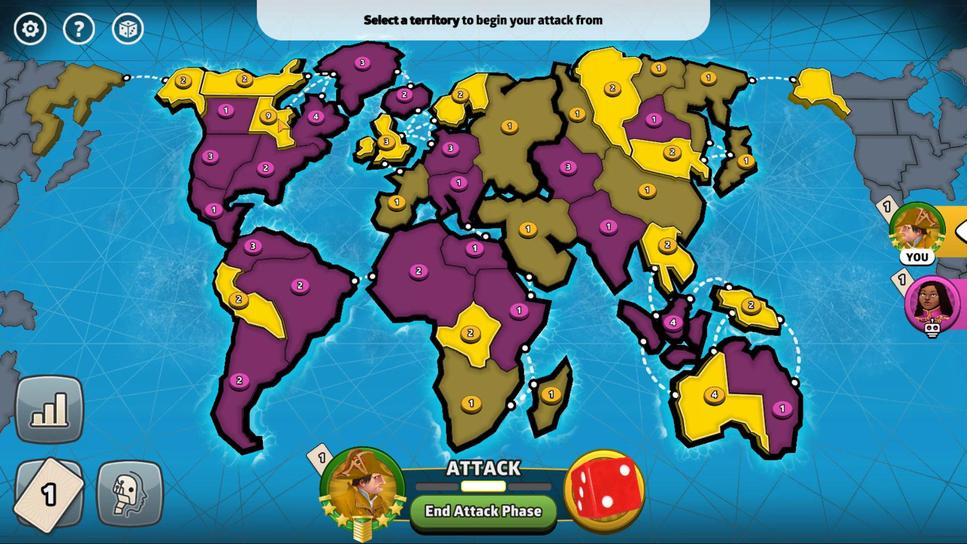 
Action: Mouse pressed left at (277, 118)
Screenshot: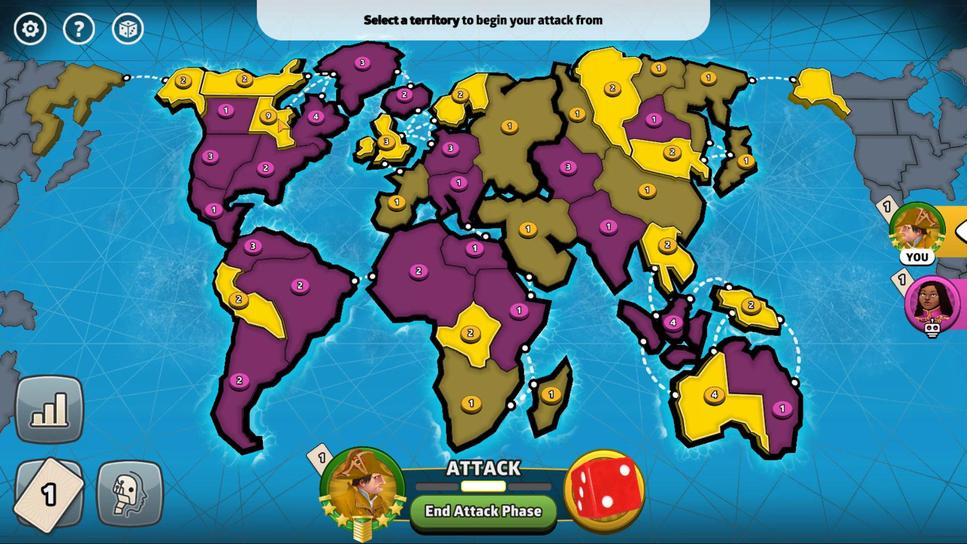 
Action: Mouse moved to (579, 125)
Screenshot: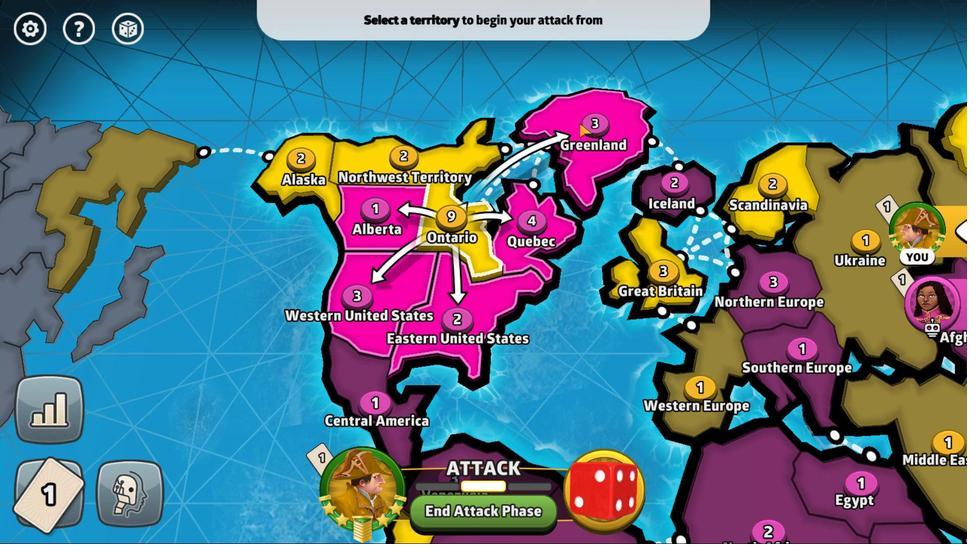 
Action: Mouse pressed left at (579, 125)
Screenshot: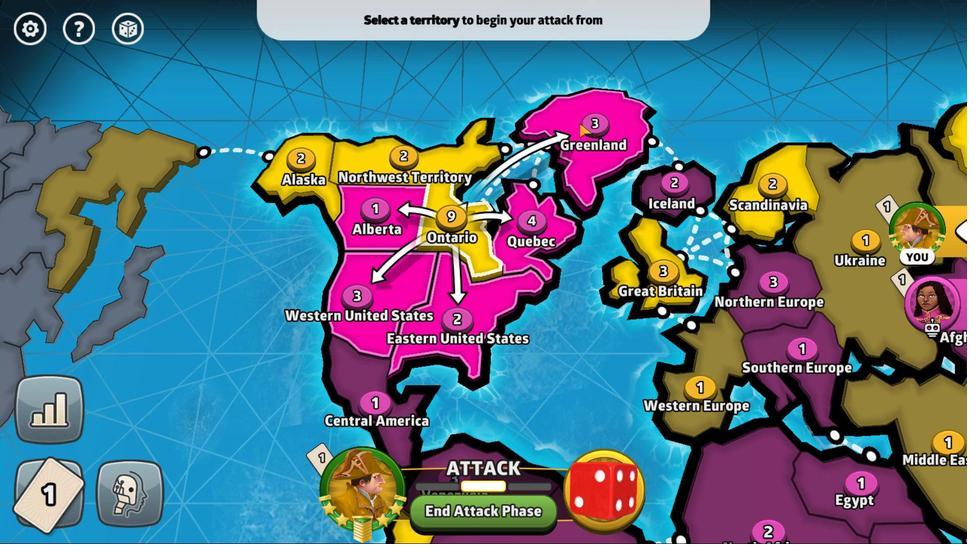 
Action: Mouse moved to (502, 364)
Screenshot: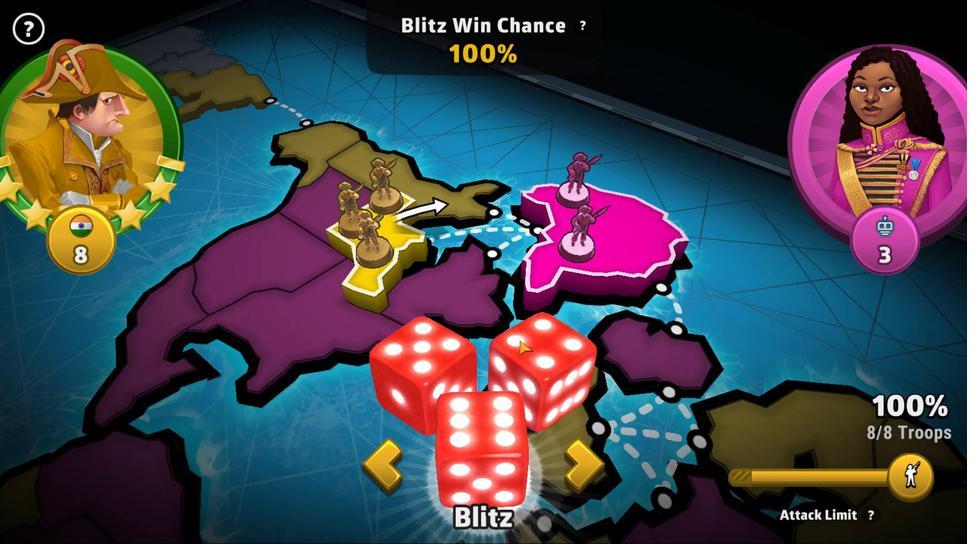 
Action: Mouse pressed left at (502, 364)
Screenshot: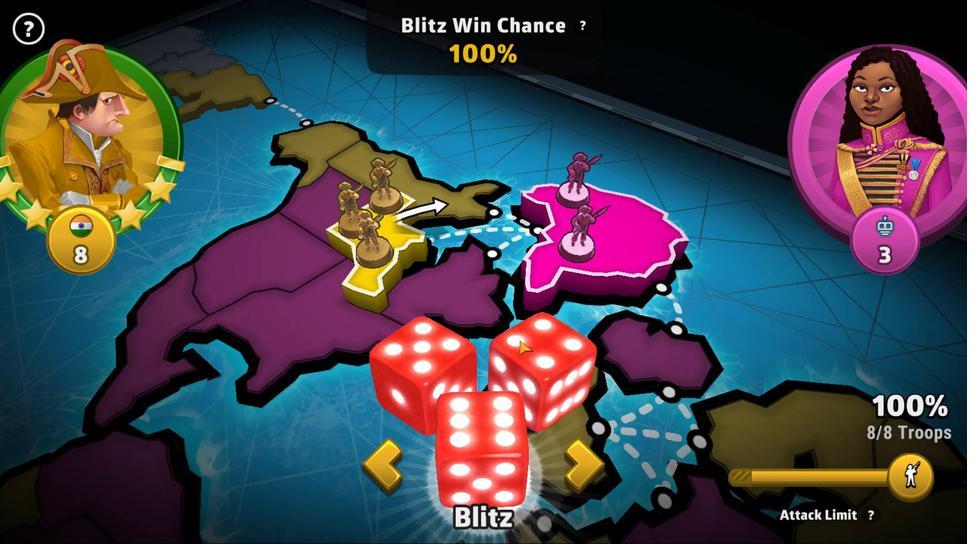 
Action: Mouse moved to (672, 398)
Screenshot: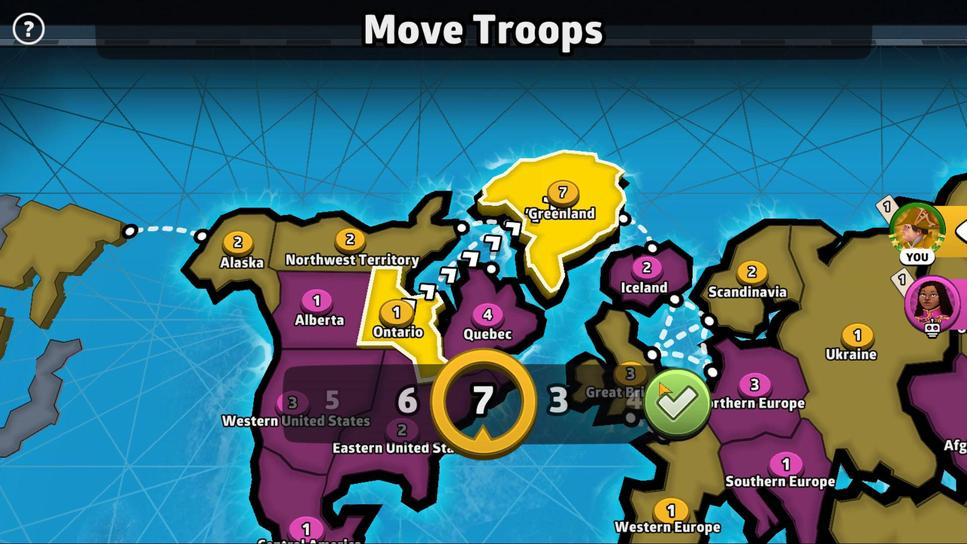 
Action: Mouse pressed left at (672, 398)
Screenshot: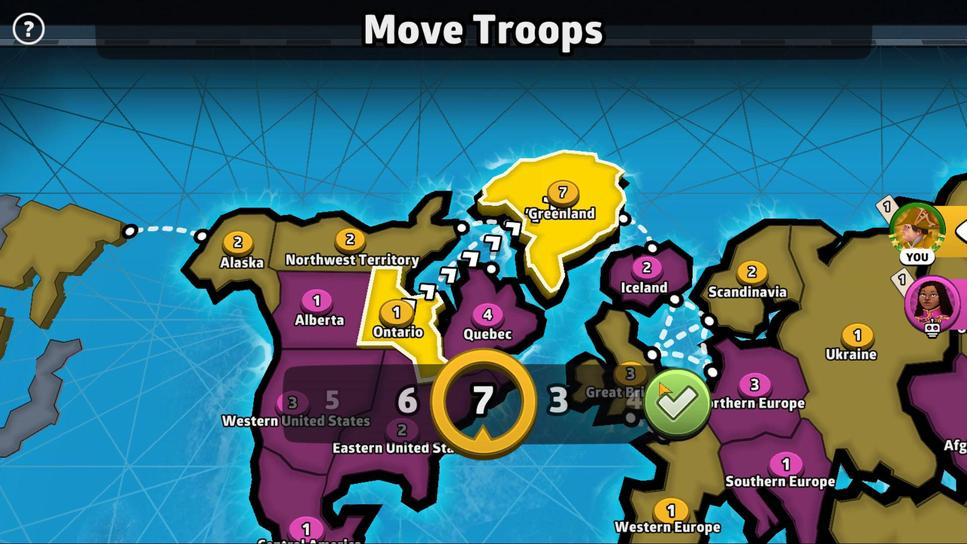 
Action: Mouse moved to (570, 185)
Screenshot: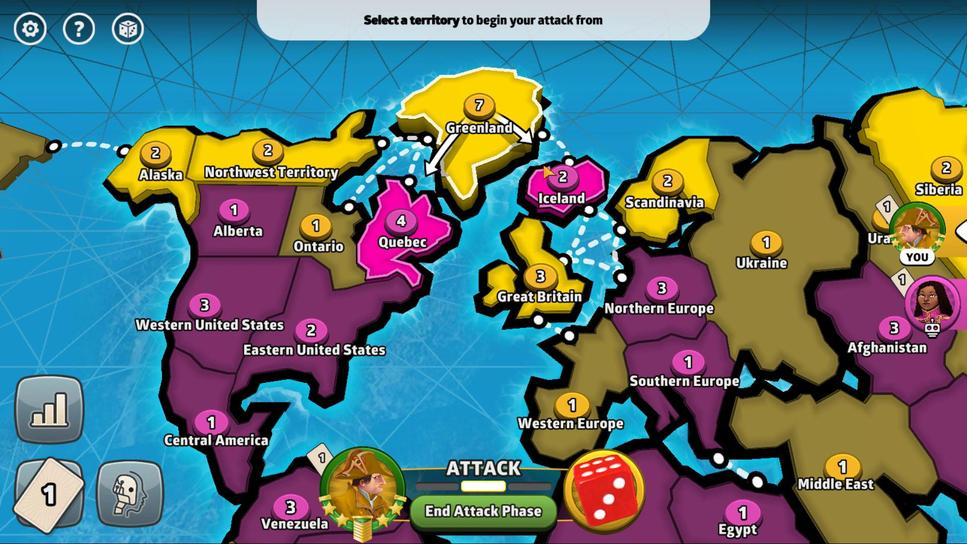 
Action: Mouse pressed left at (570, 185)
Screenshot: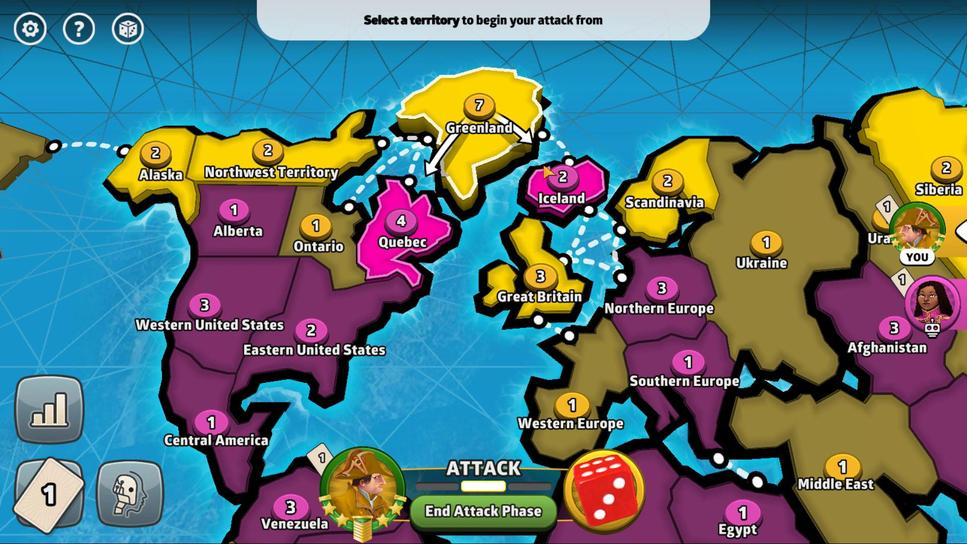 
Action: Mouse moved to (510, 348)
Screenshot: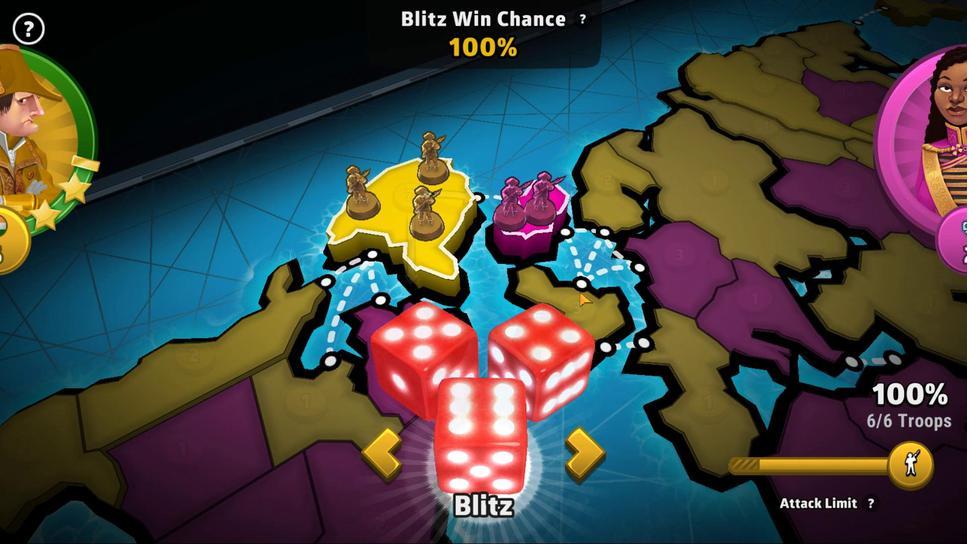 
Action: Mouse pressed left at (510, 348)
Screenshot: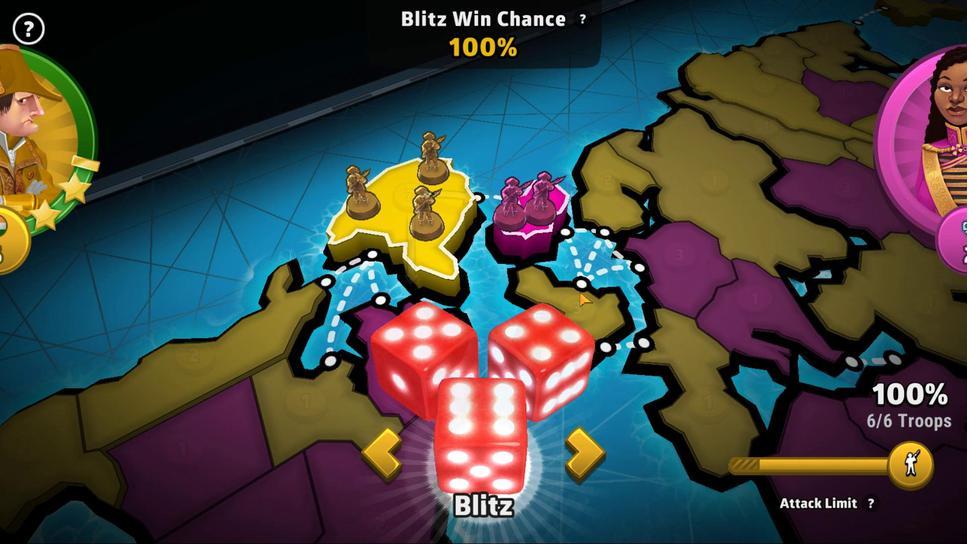 
Action: Mouse moved to (663, 392)
Screenshot: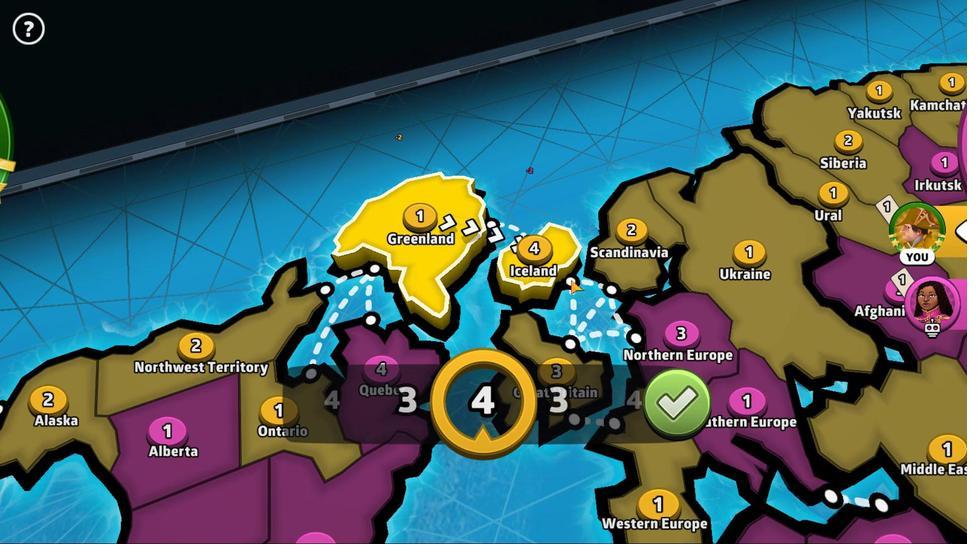 
Action: Mouse pressed left at (663, 392)
Screenshot: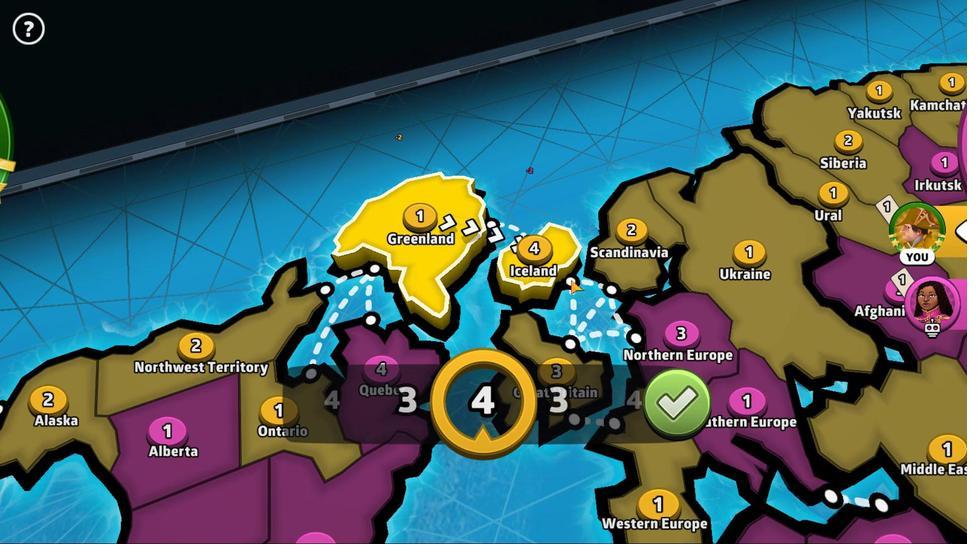 
Action: Mouse moved to (416, 98)
Screenshot: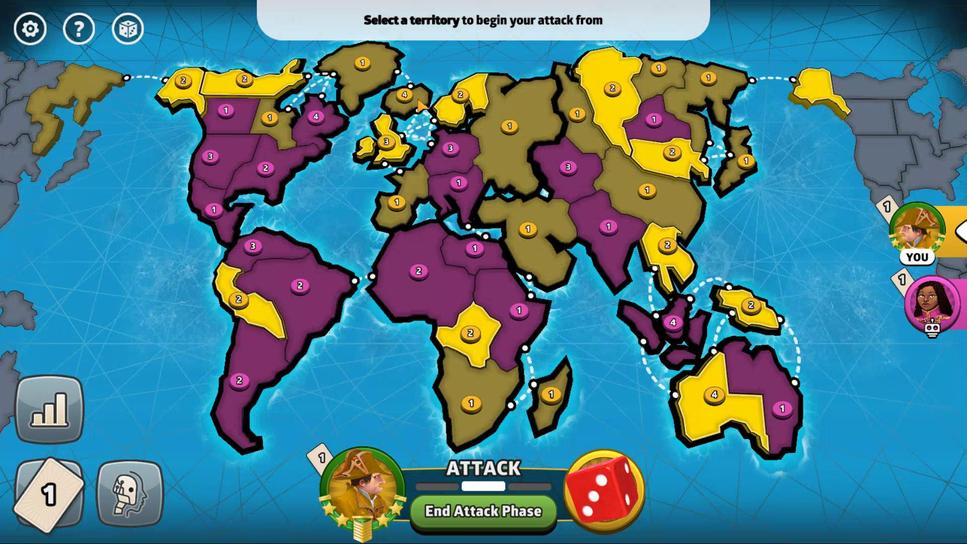 
Action: Mouse pressed left at (416, 98)
Screenshot: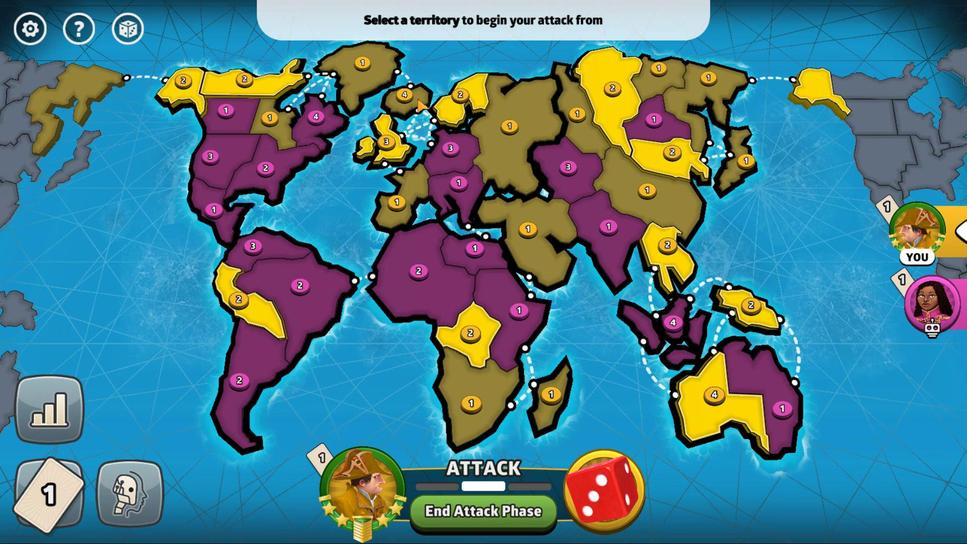 
Action: Mouse moved to (428, 103)
Screenshot: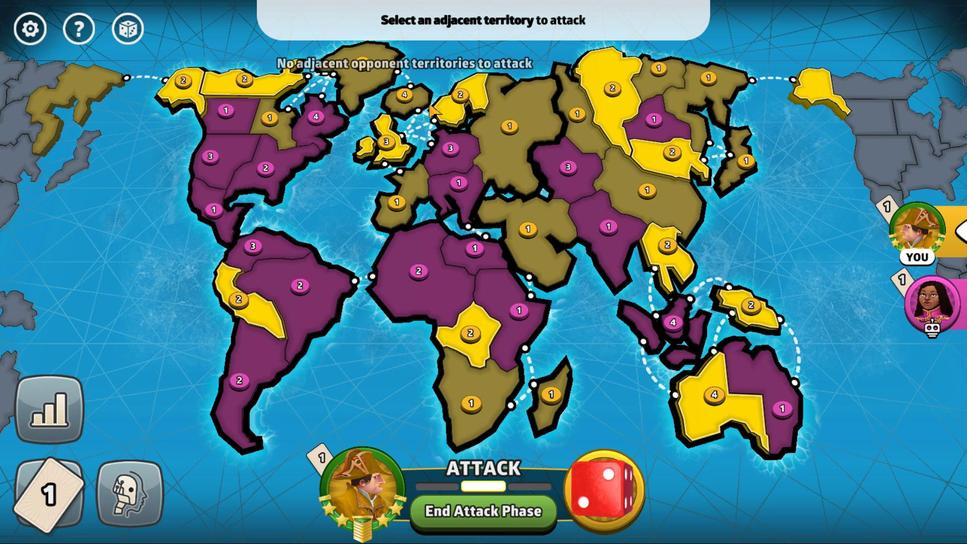 
Action: Mouse pressed left at (428, 103)
Screenshot: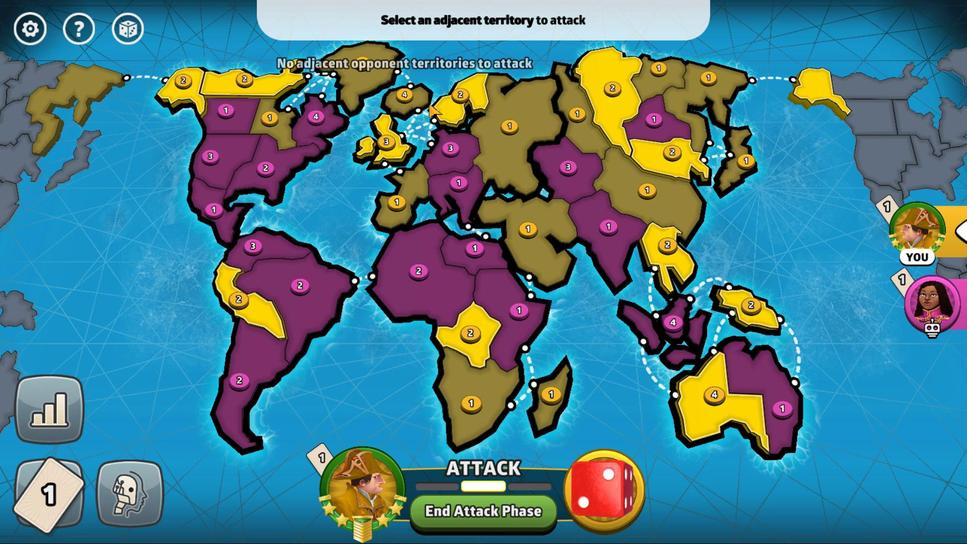 
Action: Mouse moved to (503, 503)
Screenshot: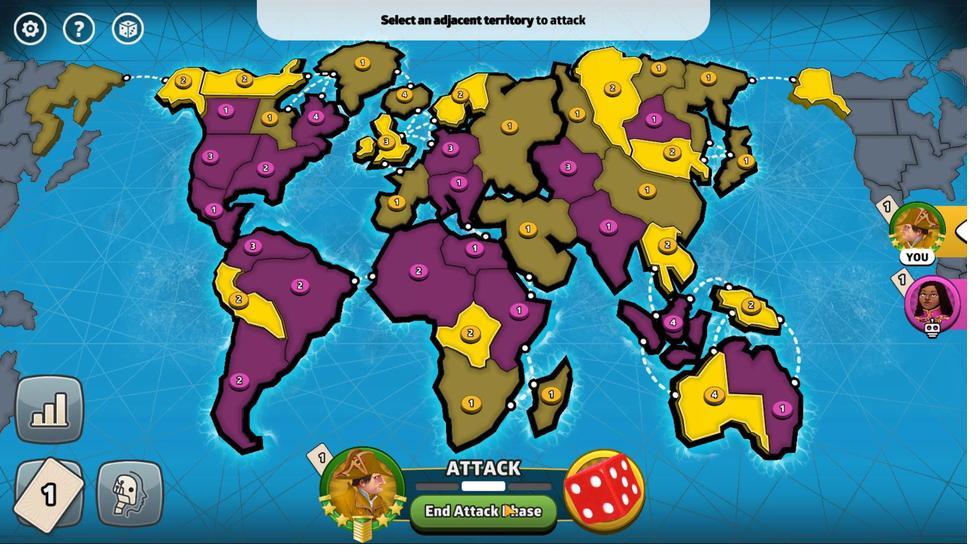 
Action: Mouse pressed left at (503, 503)
Screenshot: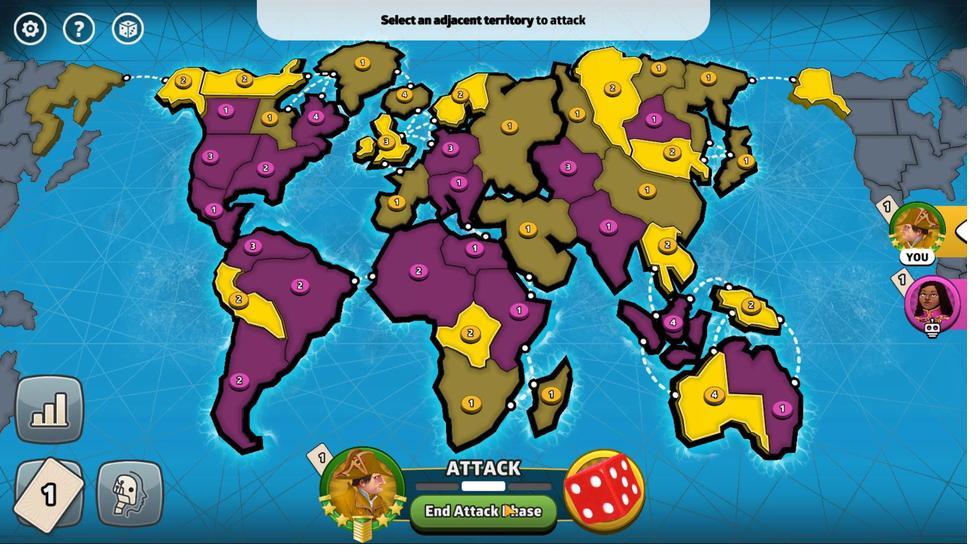 
Action: Mouse moved to (553, 189)
Screenshot: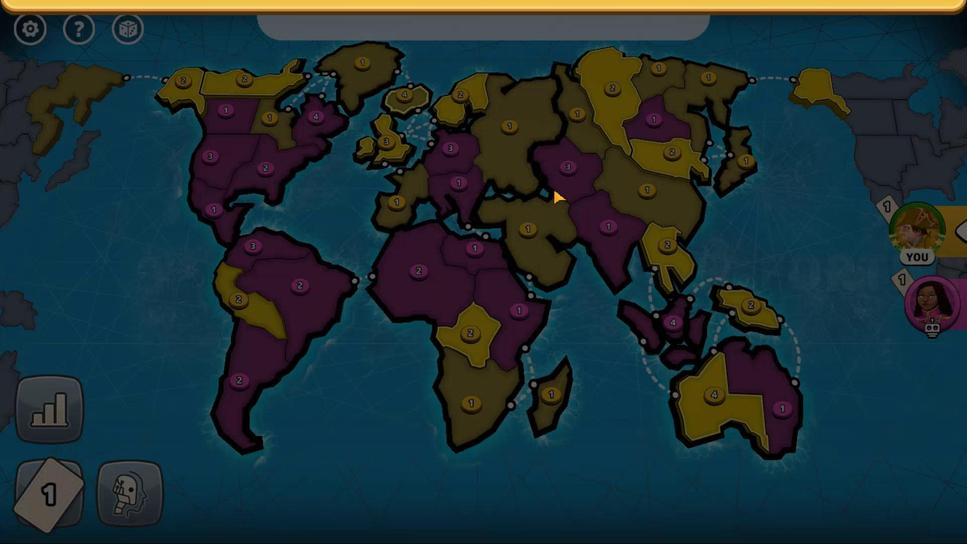 
Action: Mouse pressed left at (553, 189)
Screenshot: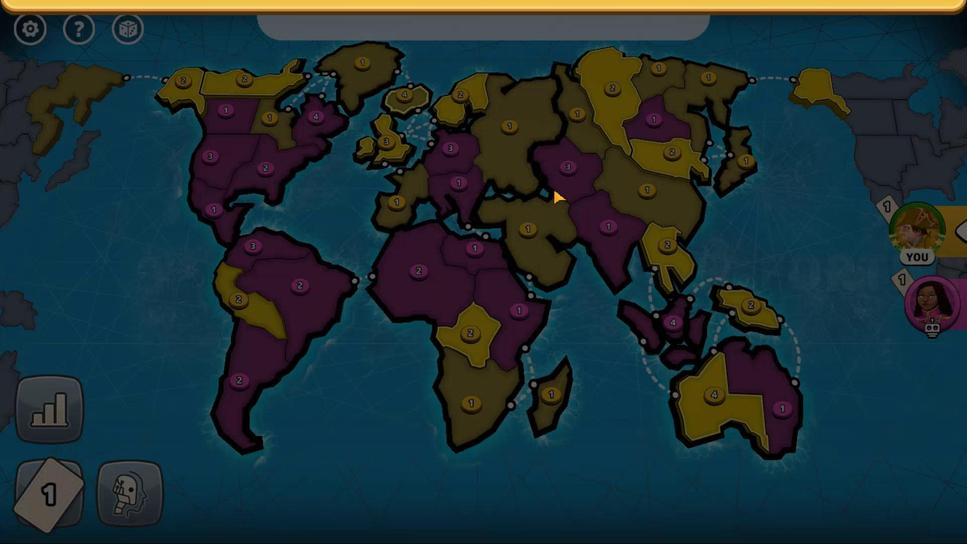 
Action: Mouse moved to (504, 501)
Screenshot: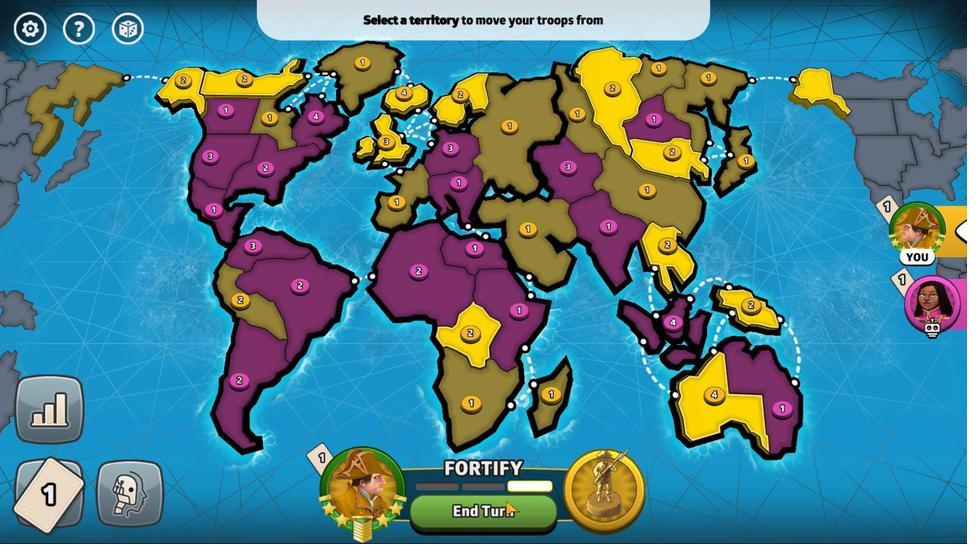 
Action: Mouse pressed left at (504, 501)
Screenshot: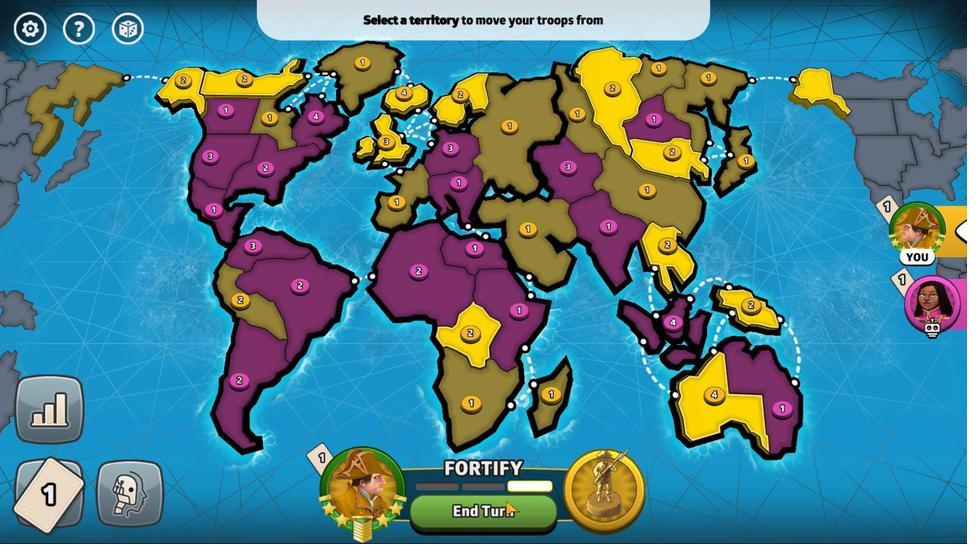 
Action: Mouse moved to (562, 215)
Screenshot: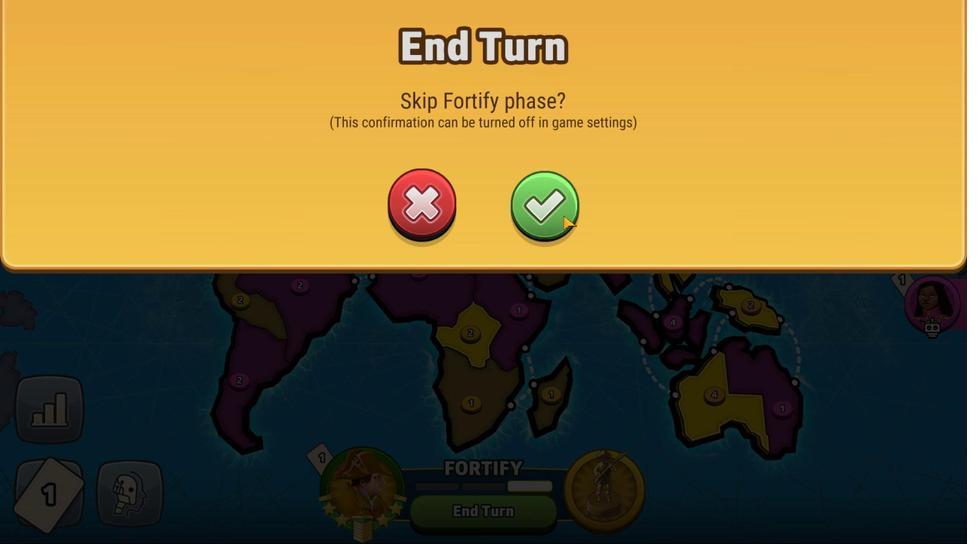 
Action: Mouse pressed left at (562, 215)
Screenshot: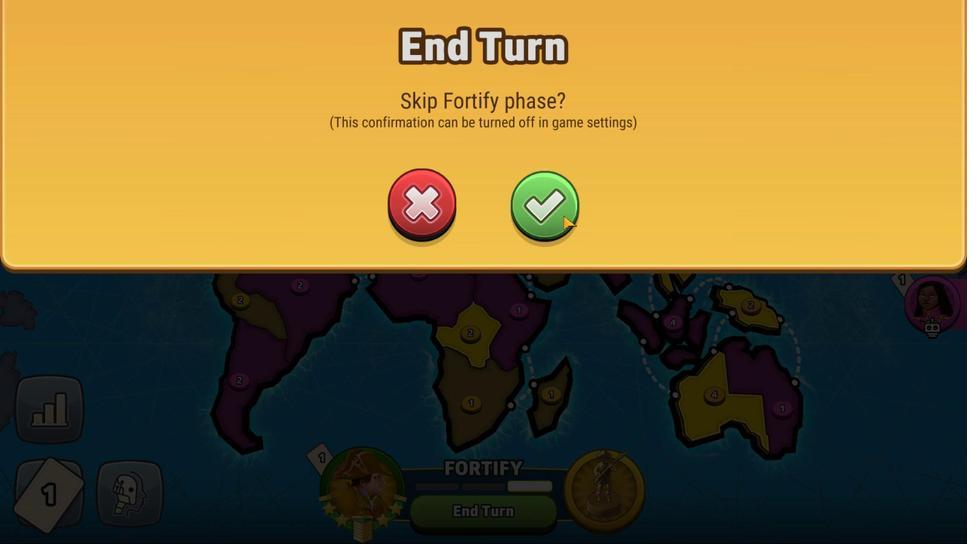 
Action: Mouse moved to (391, 145)
Screenshot: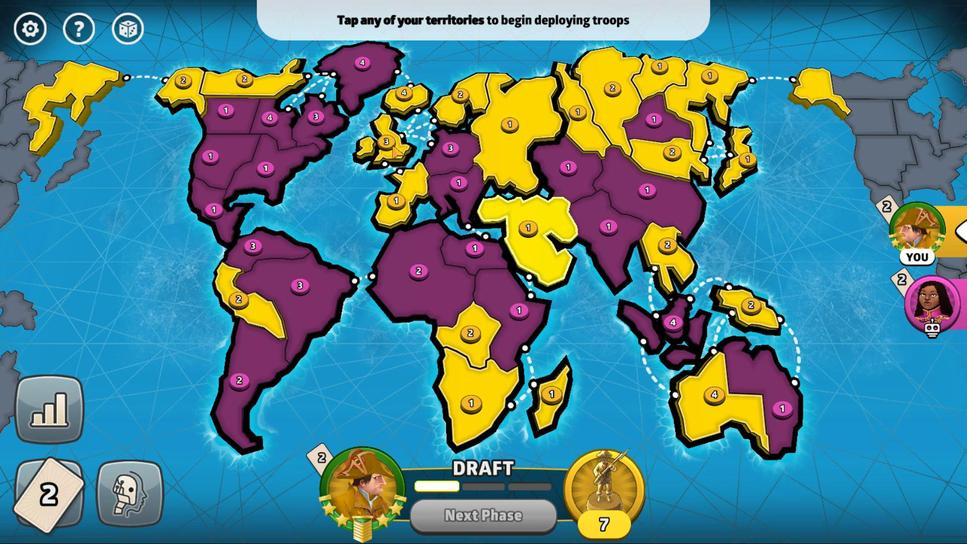 
Action: Mouse pressed left at (391, 145)
Screenshot: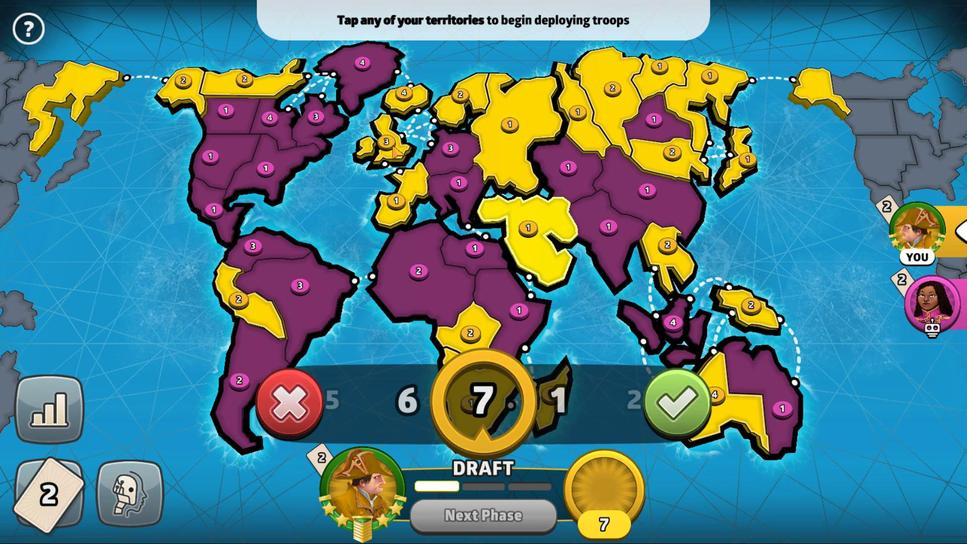 
Action: Mouse moved to (678, 408)
Screenshot: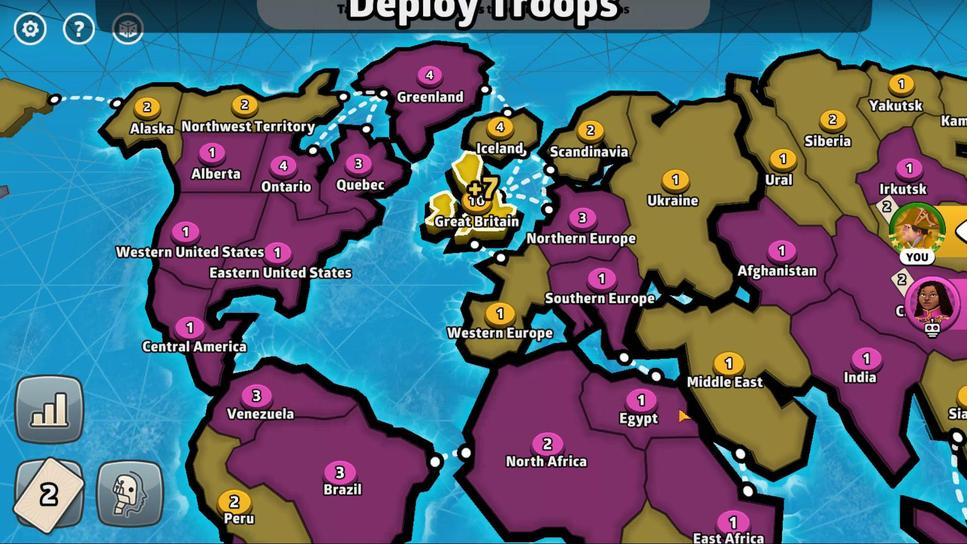 
Action: Mouse pressed left at (678, 408)
Screenshot: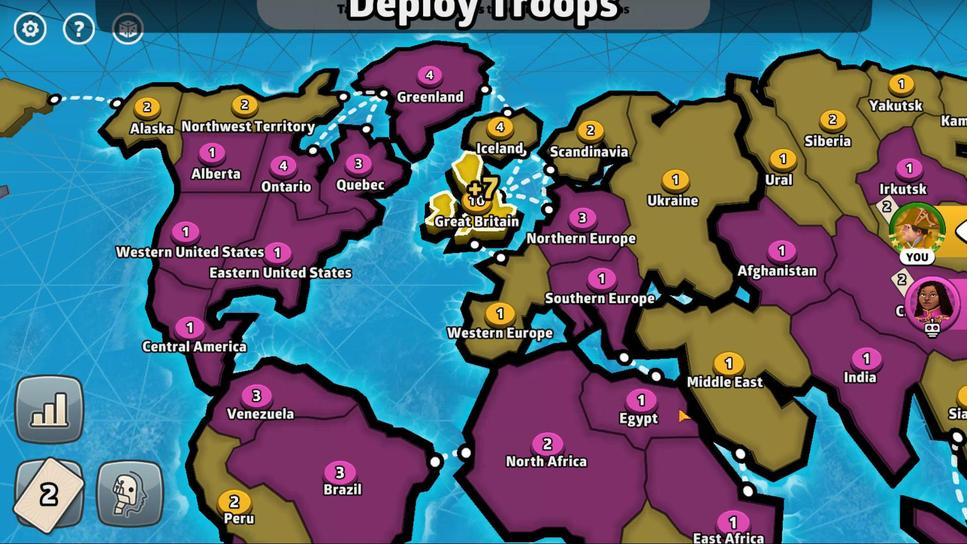 
Action: Mouse moved to (379, 147)
Screenshot: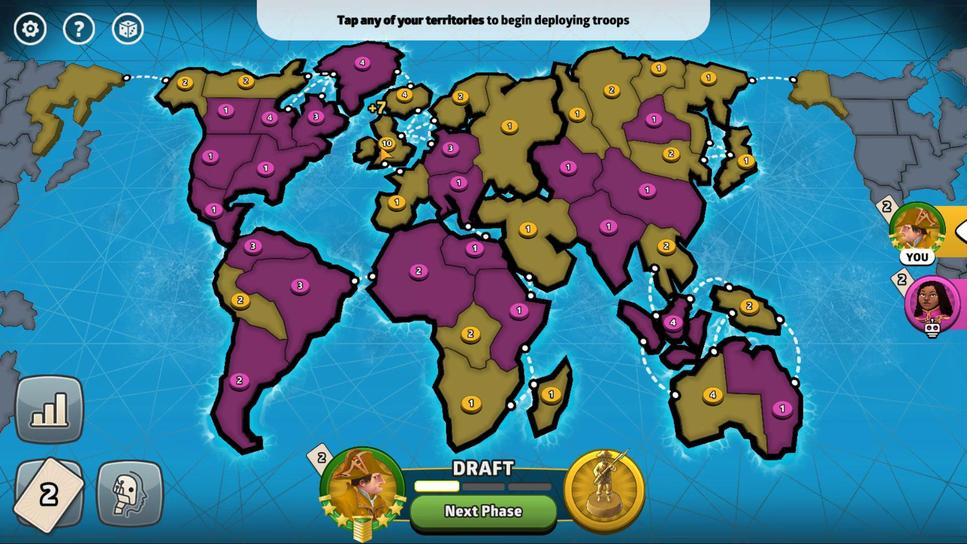 
Action: Mouse pressed left at (379, 147)
Screenshot: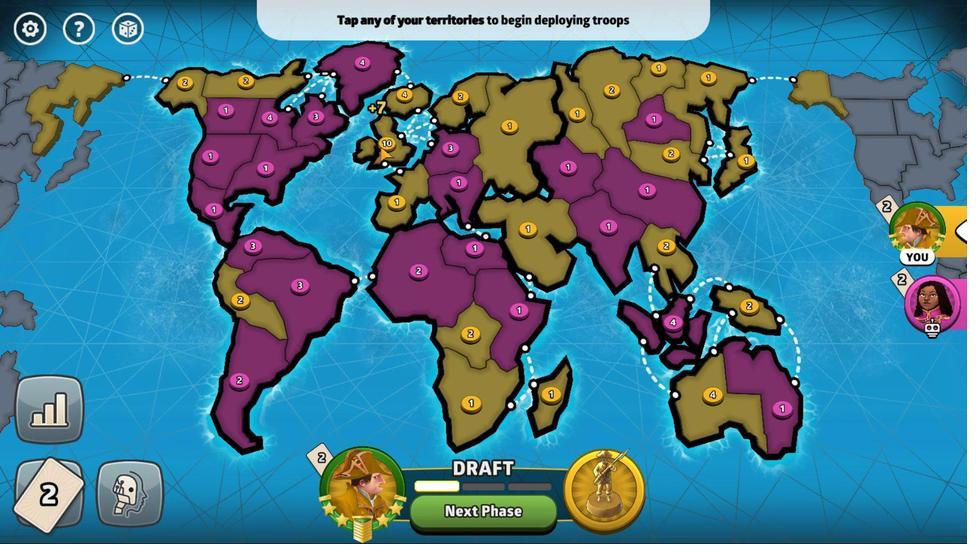 
Action: Mouse moved to (392, 145)
Screenshot: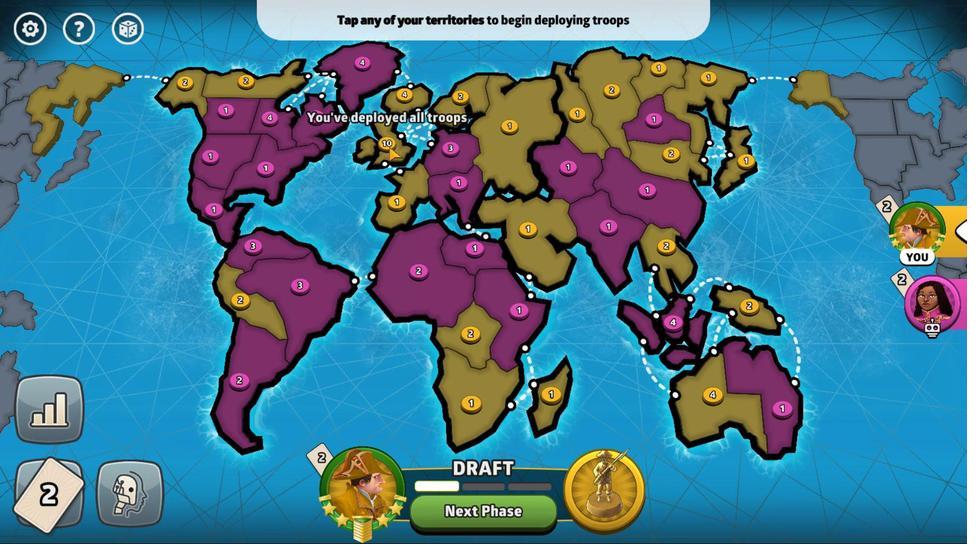 
Action: Mouse pressed left at (392, 145)
Screenshot: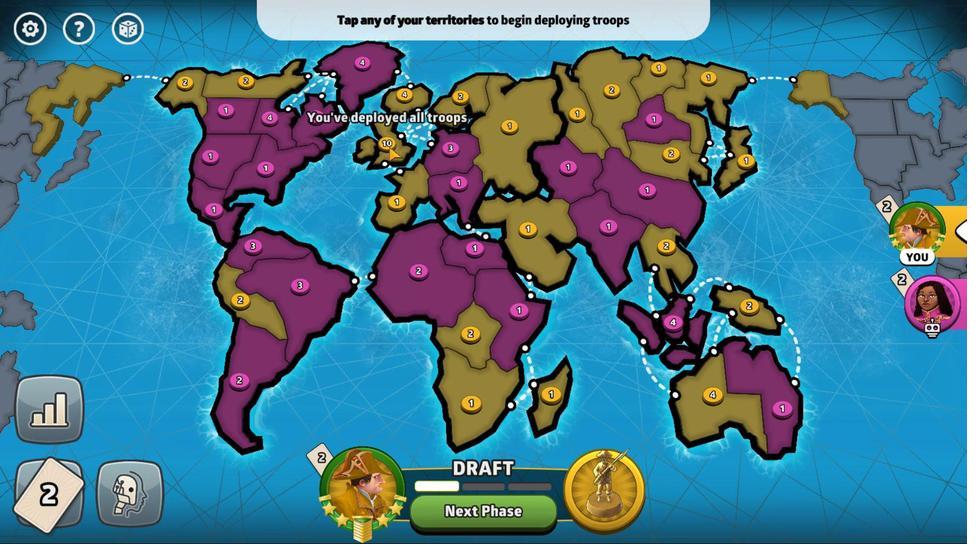 
Action: Mouse moved to (392, 145)
Screenshot: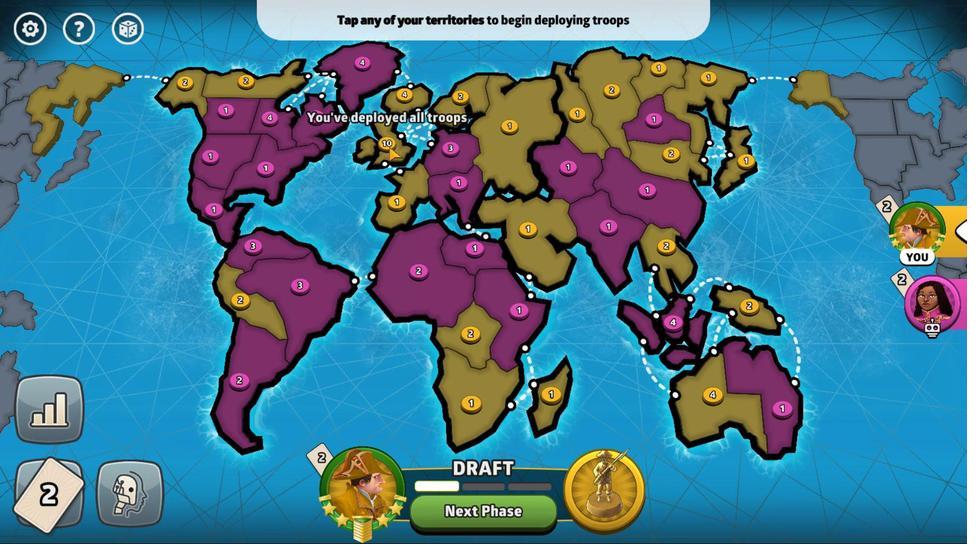 
Action: Mouse pressed left at (392, 145)
Screenshot: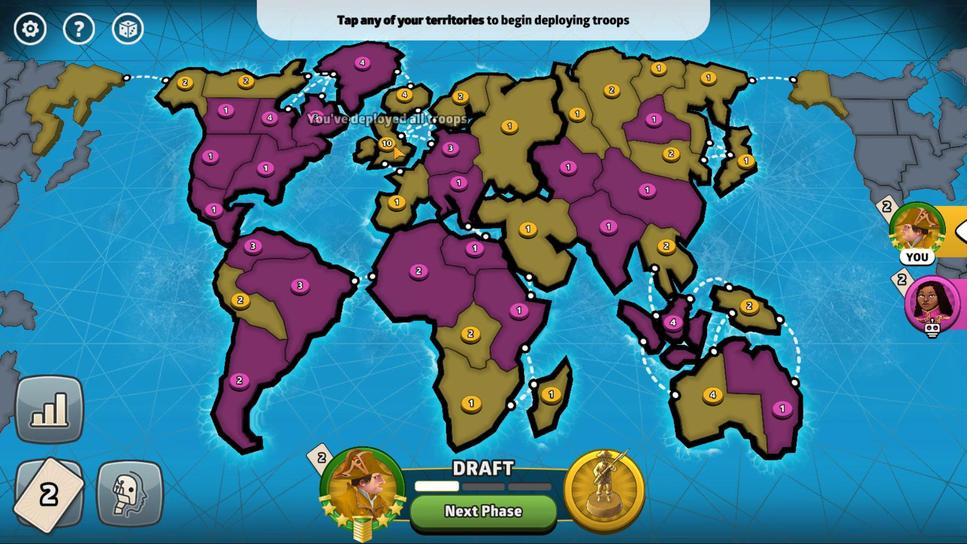 
Action: Mouse moved to (539, 515)
Screenshot: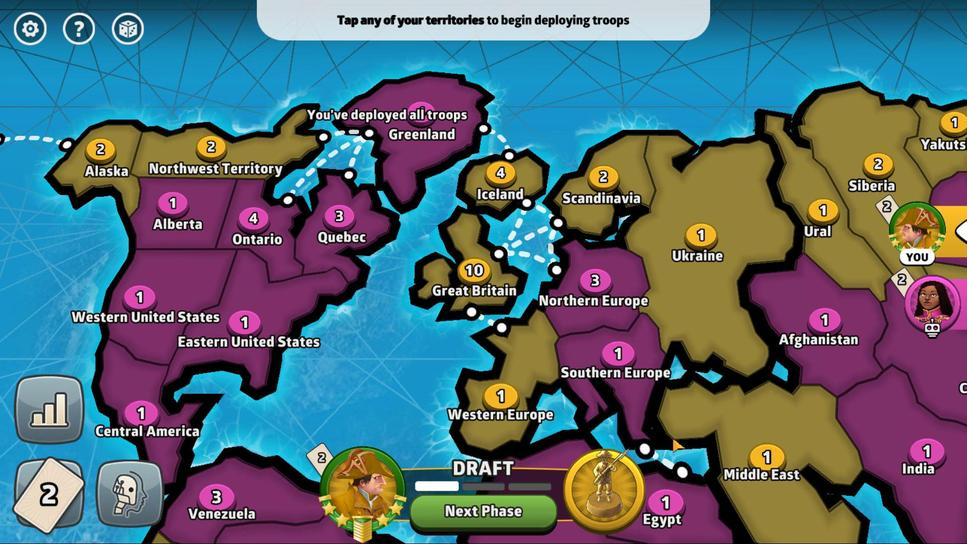 
Action: Mouse pressed left at (539, 515)
Screenshot: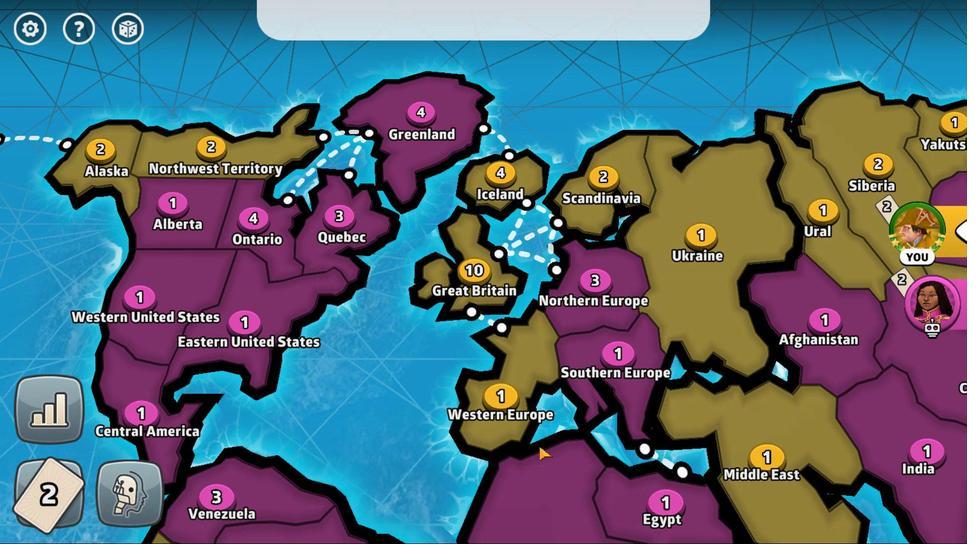 
Action: Mouse moved to (484, 267)
Screenshot: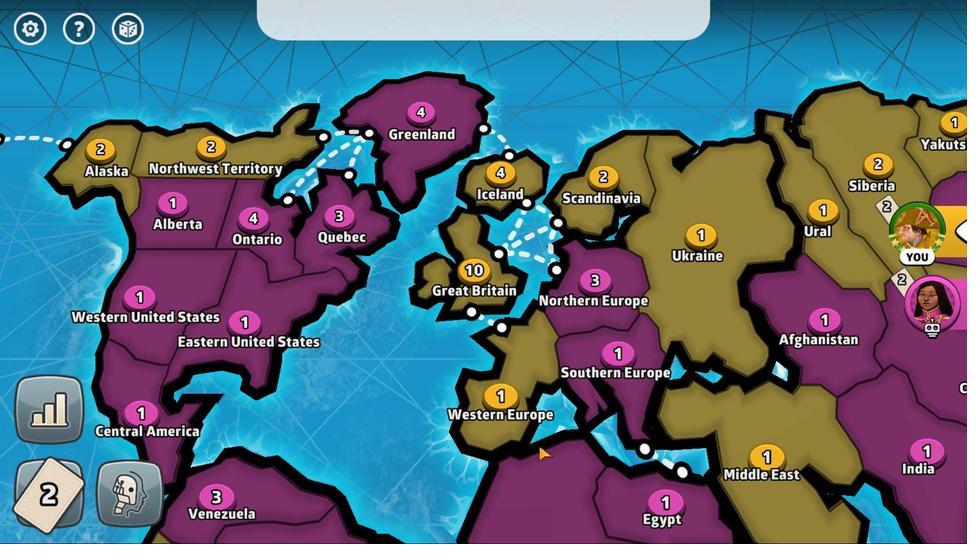 
Action: Mouse pressed left at (484, 267)
Screenshot: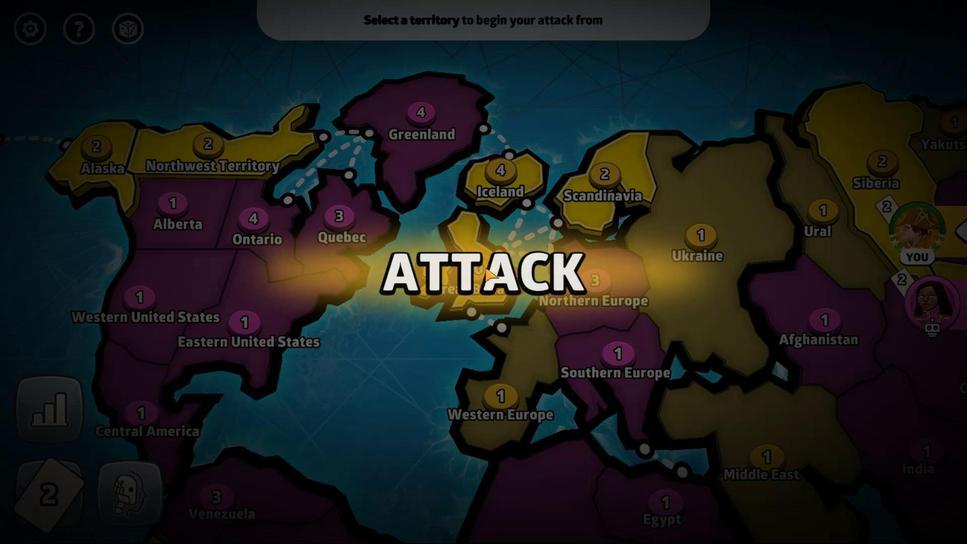 
Action: Mouse moved to (484, 267)
Screenshot: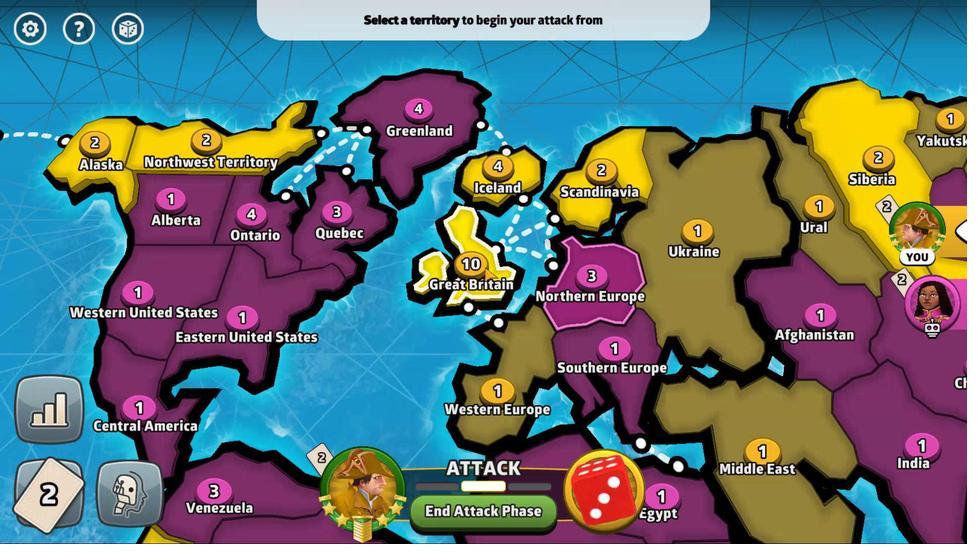 
Action: Mouse pressed left at (484, 267)
Screenshot: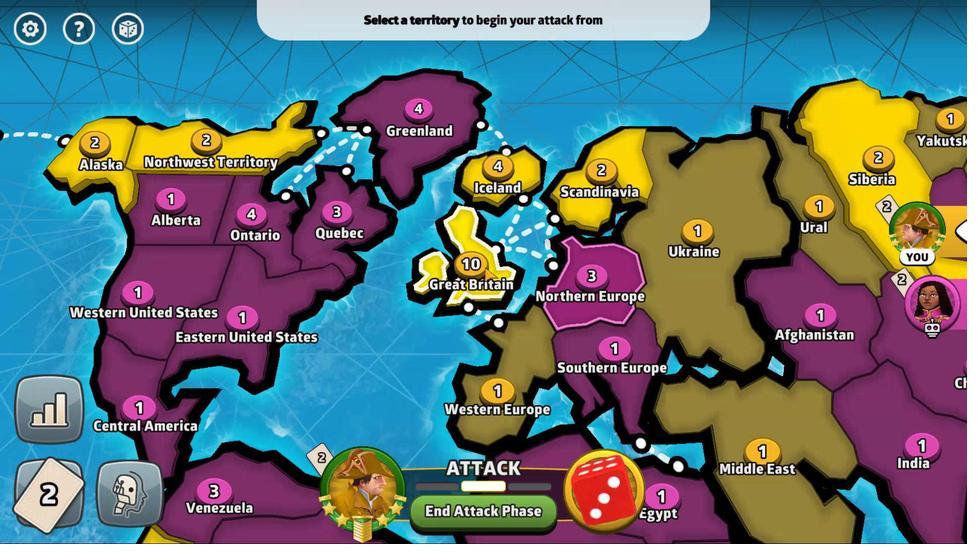 
Action: Mouse moved to (534, 183)
Screenshot: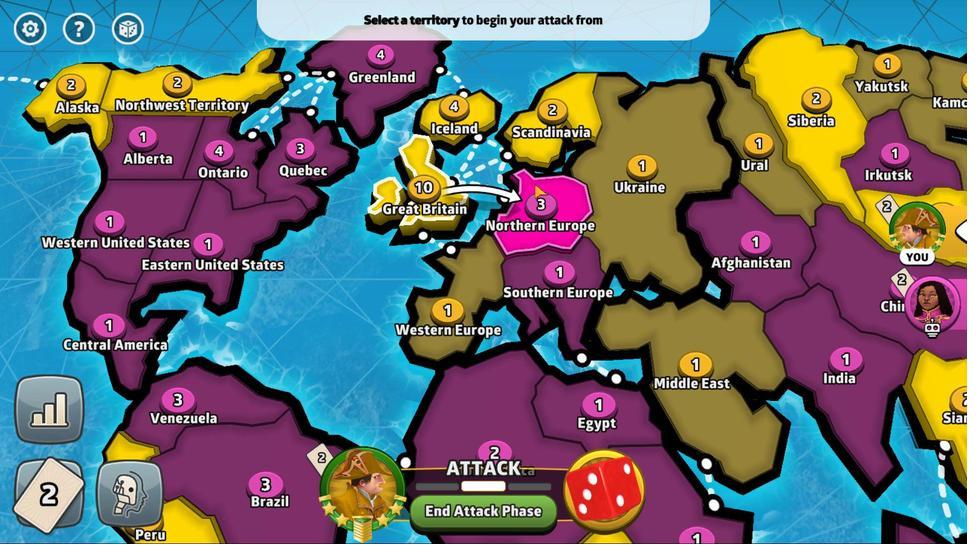 
Action: Mouse pressed left at (534, 183)
Screenshot: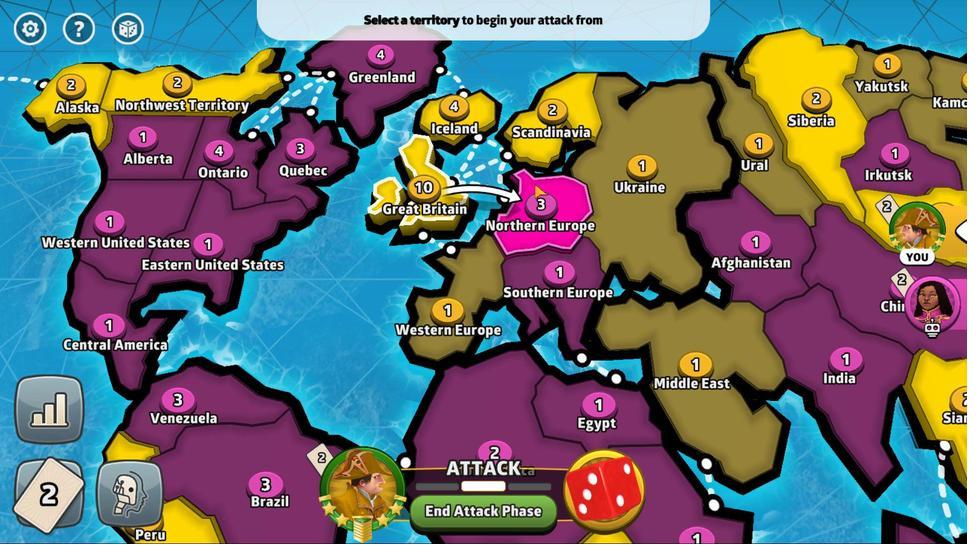 
Action: Mouse moved to (517, 421)
Screenshot: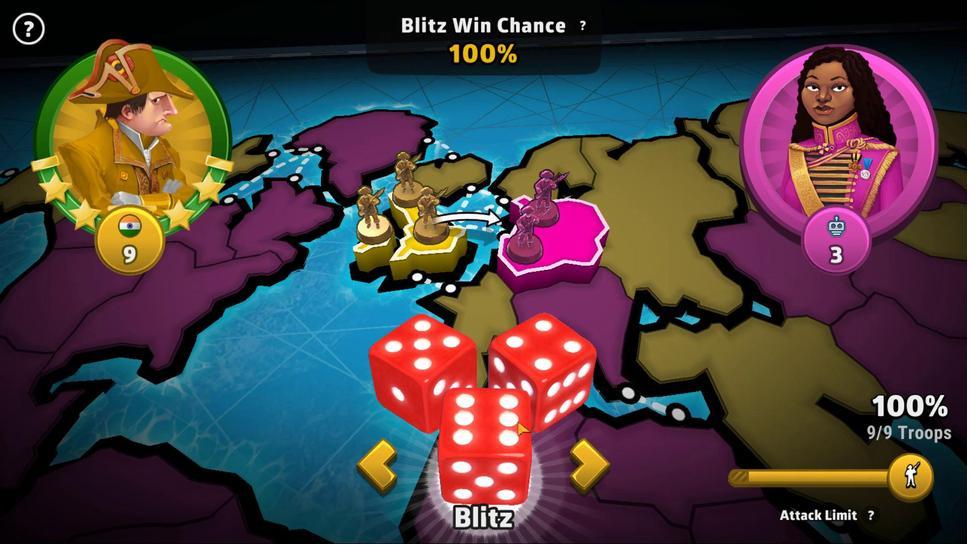 
Action: Mouse pressed left at (517, 421)
Screenshot: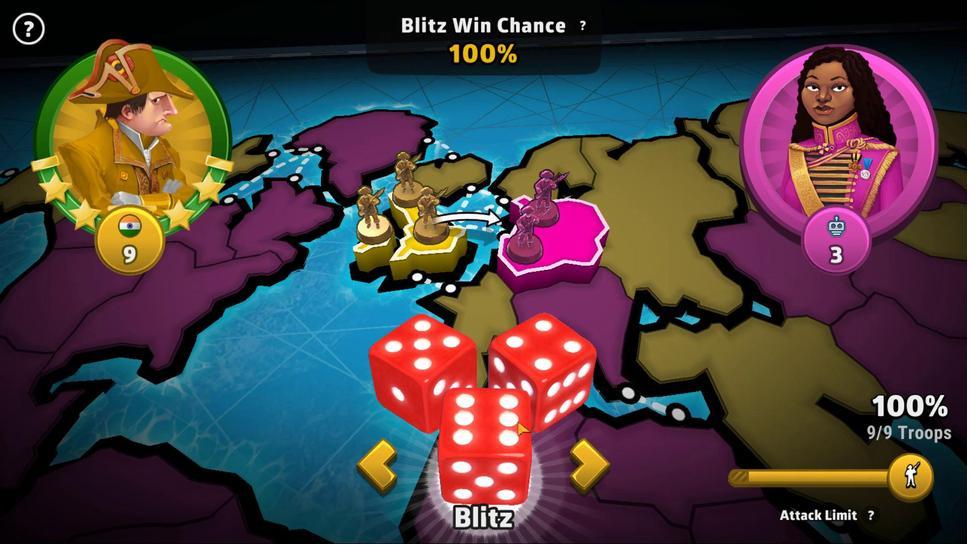 
Action: Mouse moved to (667, 419)
Screenshot: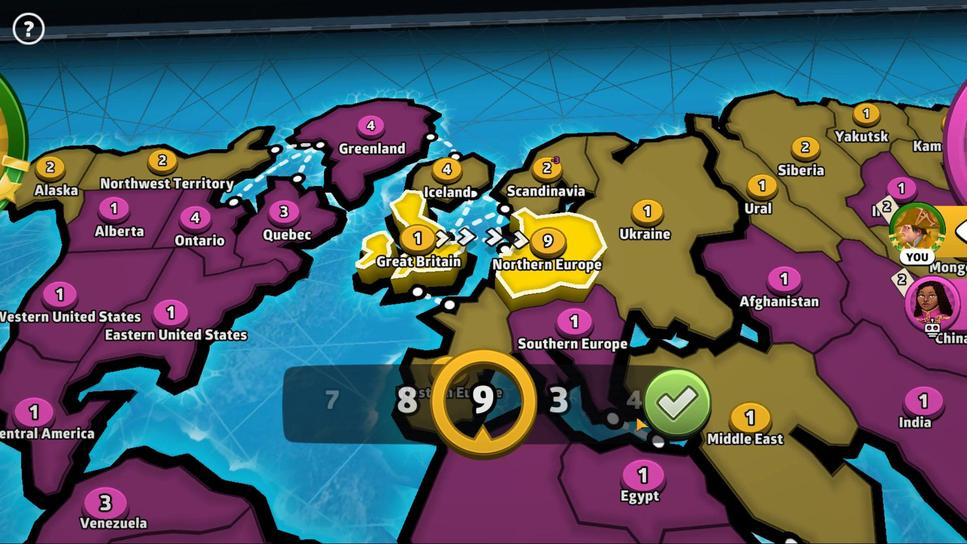 
Action: Mouse pressed left at (667, 419)
Screenshot: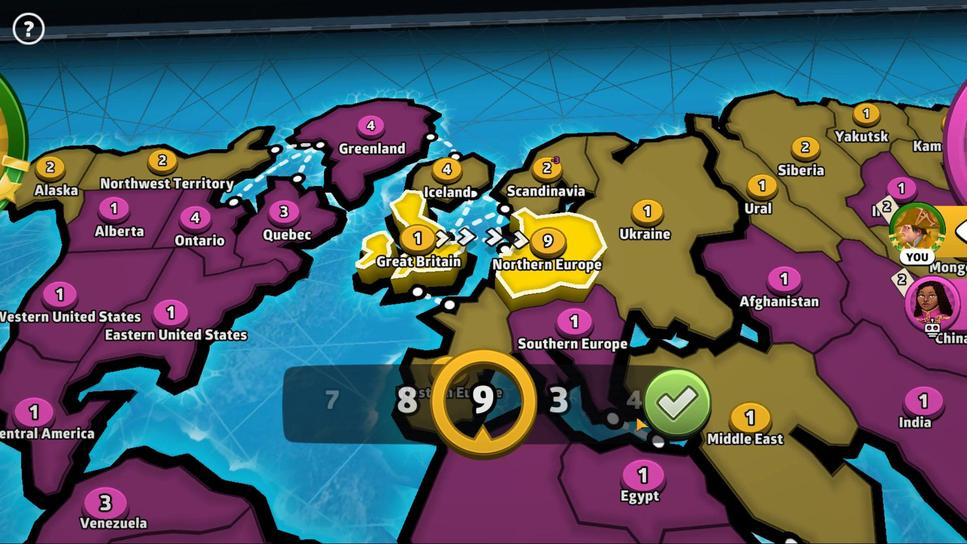 
Action: Mouse moved to (491, 242)
Screenshot: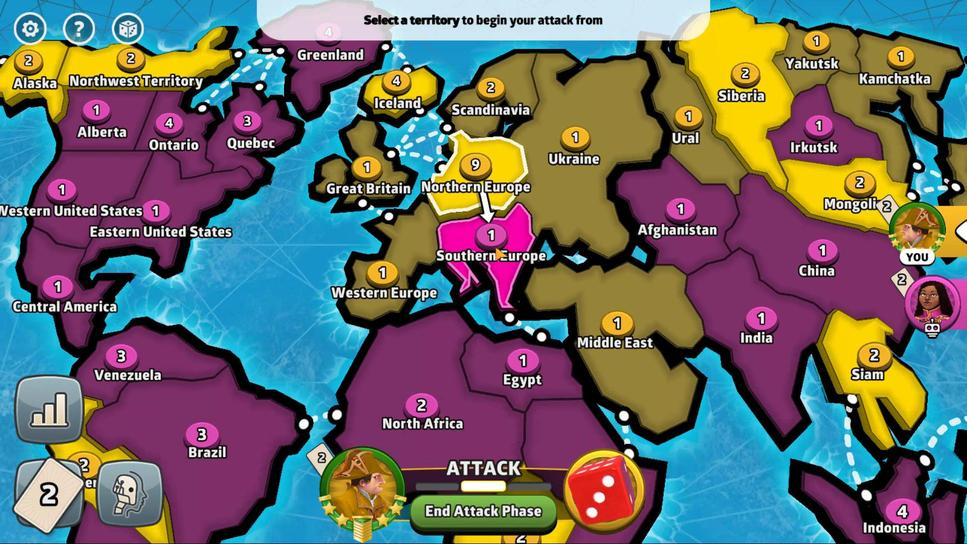 
Action: Mouse pressed left at (491, 242)
Screenshot: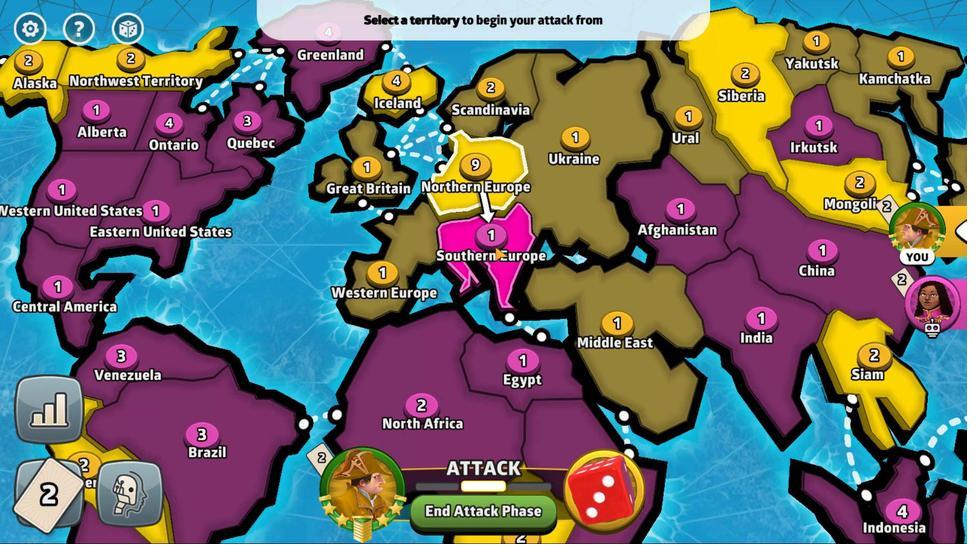 
Action: Mouse moved to (535, 414)
Screenshot: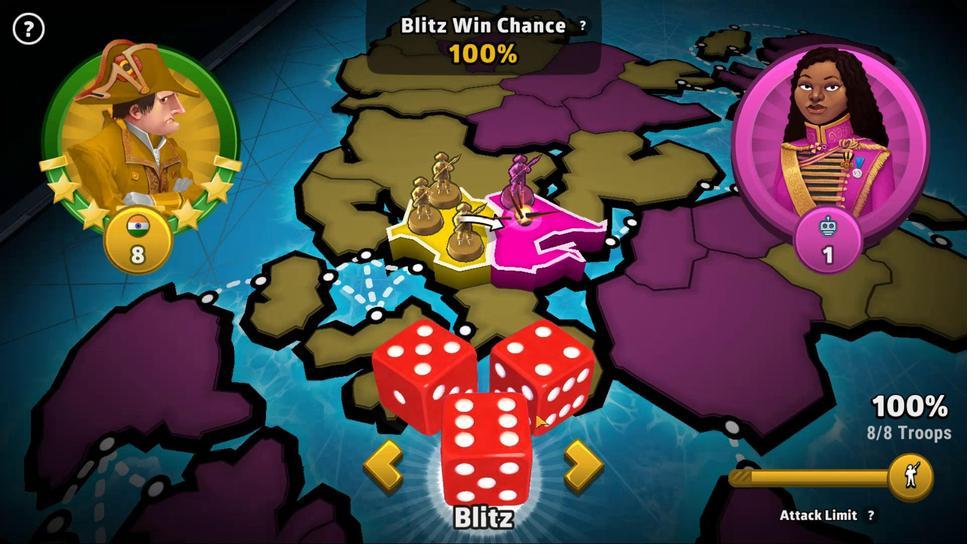 
Action: Mouse pressed left at (535, 414)
Screenshot: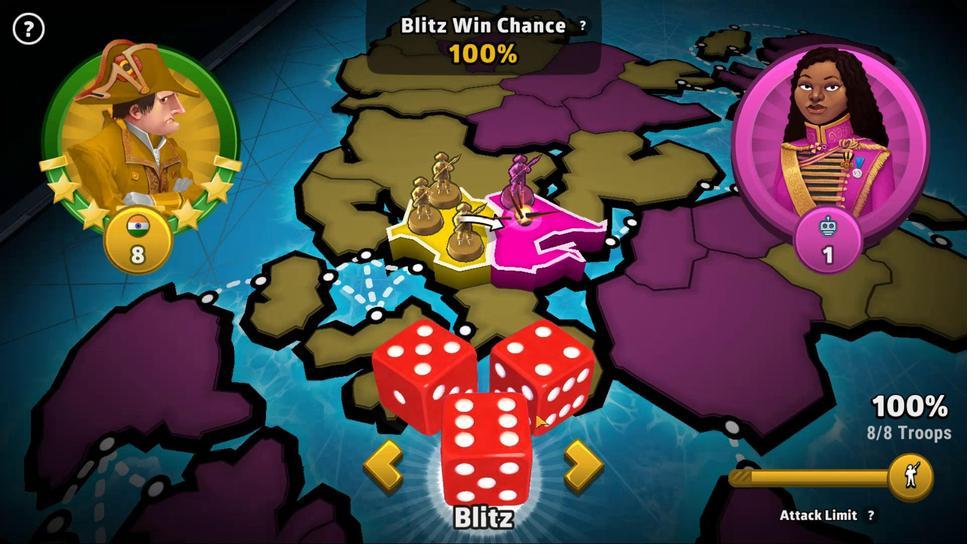 
Action: Mouse moved to (689, 404)
Screenshot: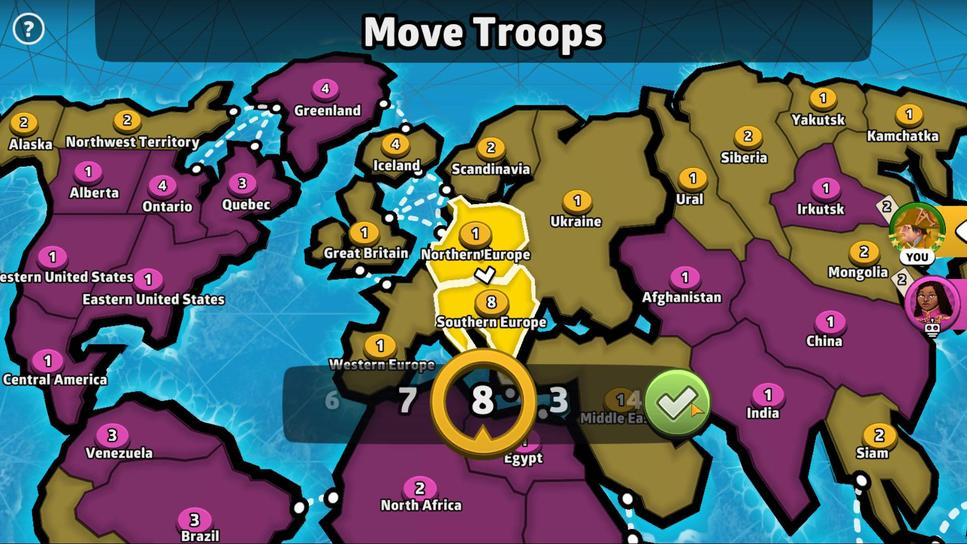 
Action: Mouse pressed left at (689, 404)
Screenshot: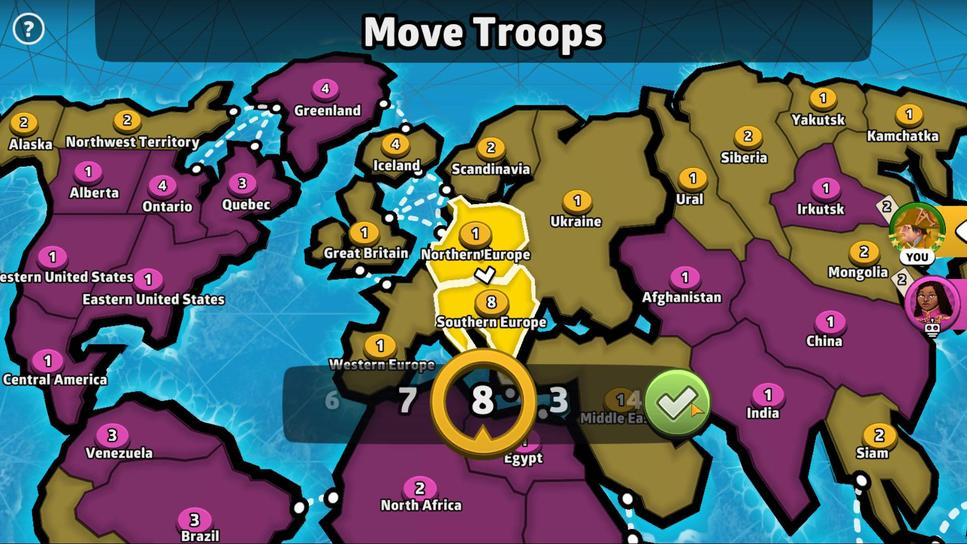 
Action: Mouse moved to (544, 243)
Screenshot: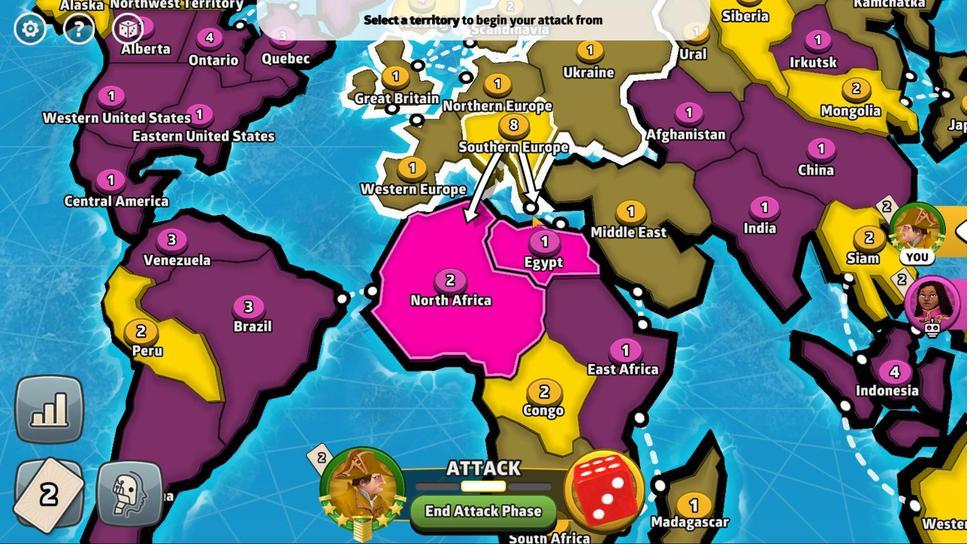 
Action: Mouse pressed left at (544, 243)
Screenshot: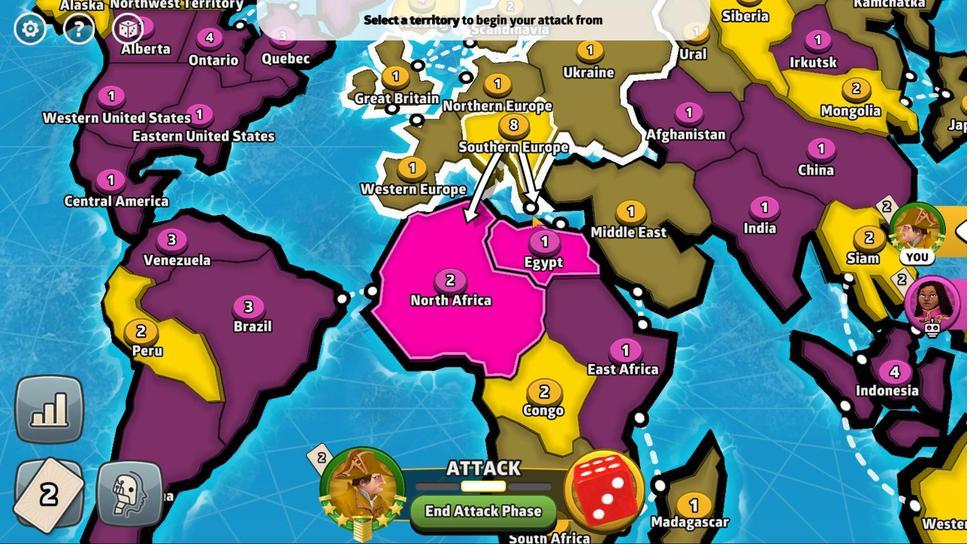 
Action: Mouse moved to (526, 366)
Screenshot: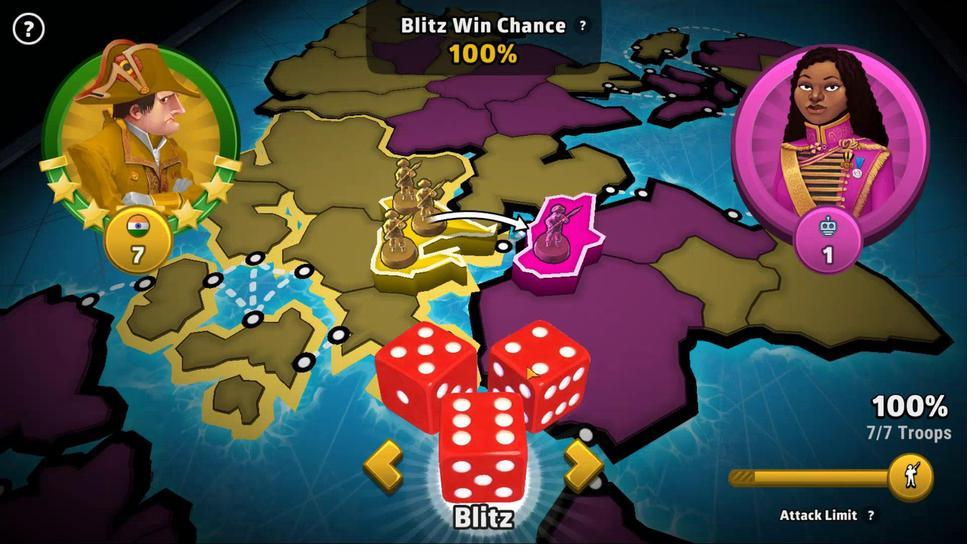 
Action: Mouse pressed left at (526, 366)
Screenshot: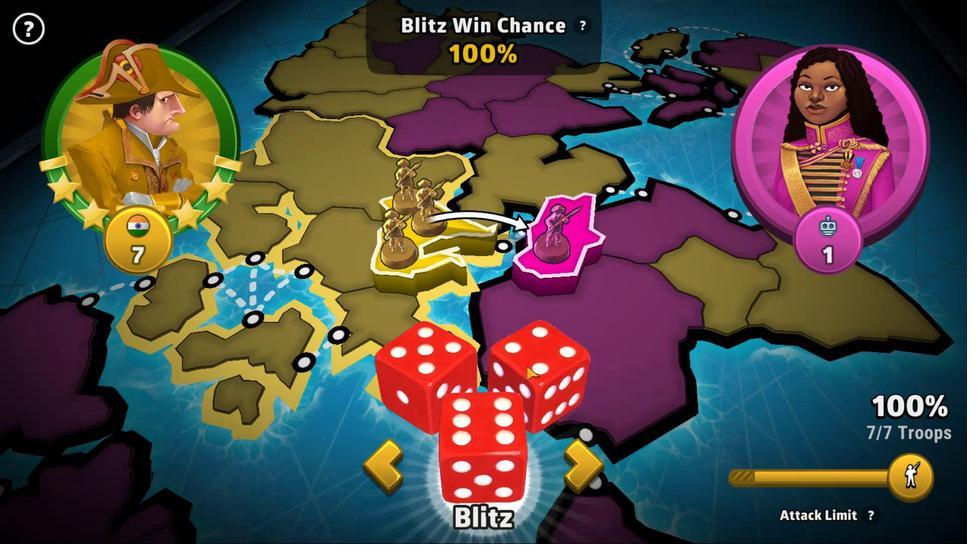 
Action: Mouse moved to (677, 386)
Screenshot: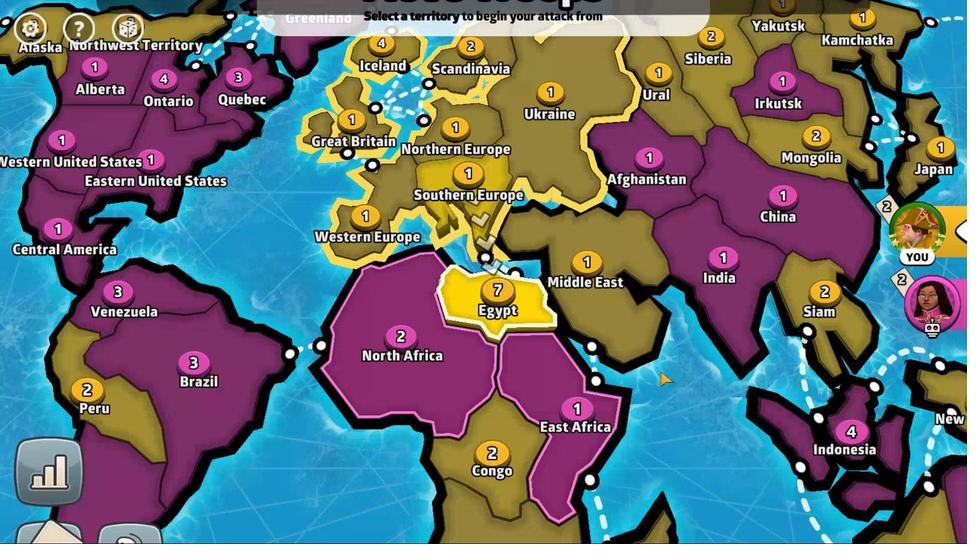 
Action: Mouse pressed left at (677, 386)
Screenshot: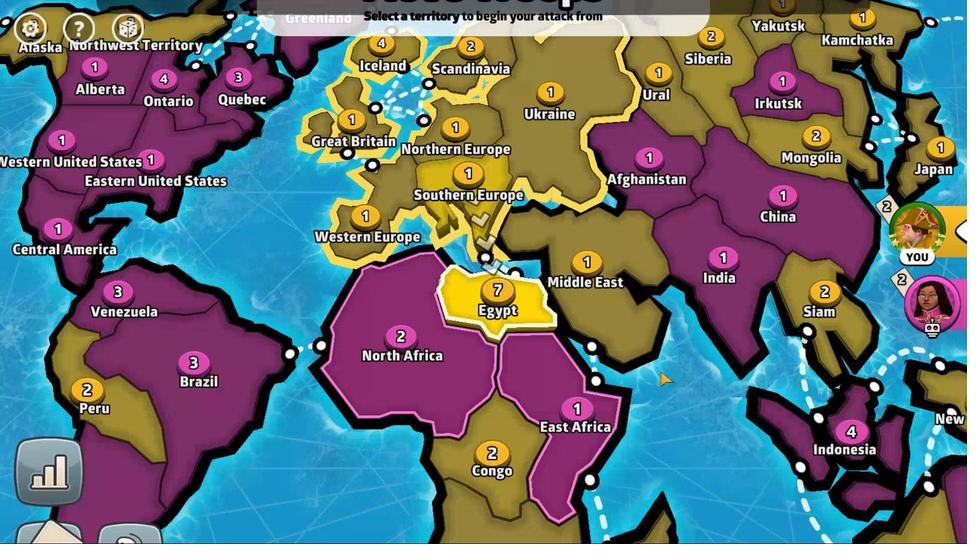 
Action: Mouse moved to (538, 215)
Screenshot: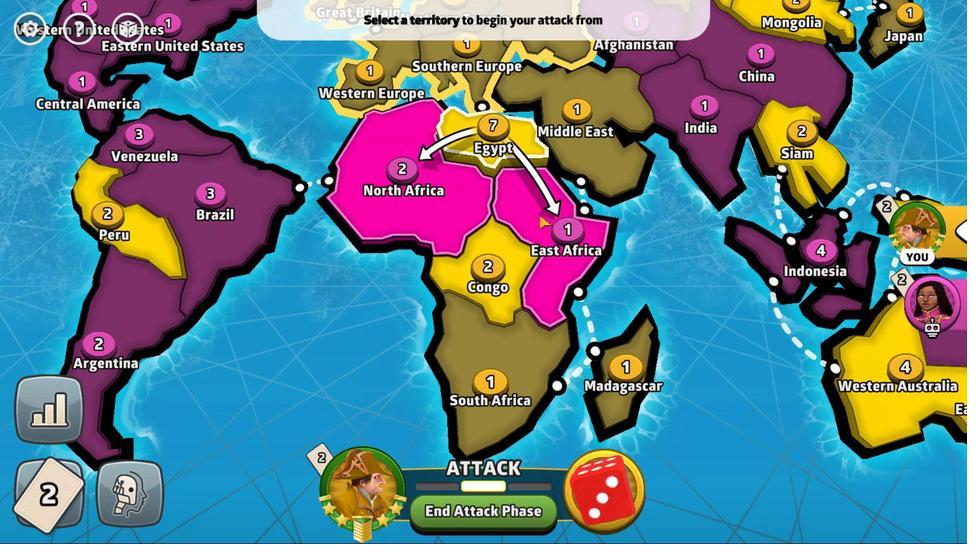 
Action: Mouse pressed left at (538, 215)
Screenshot: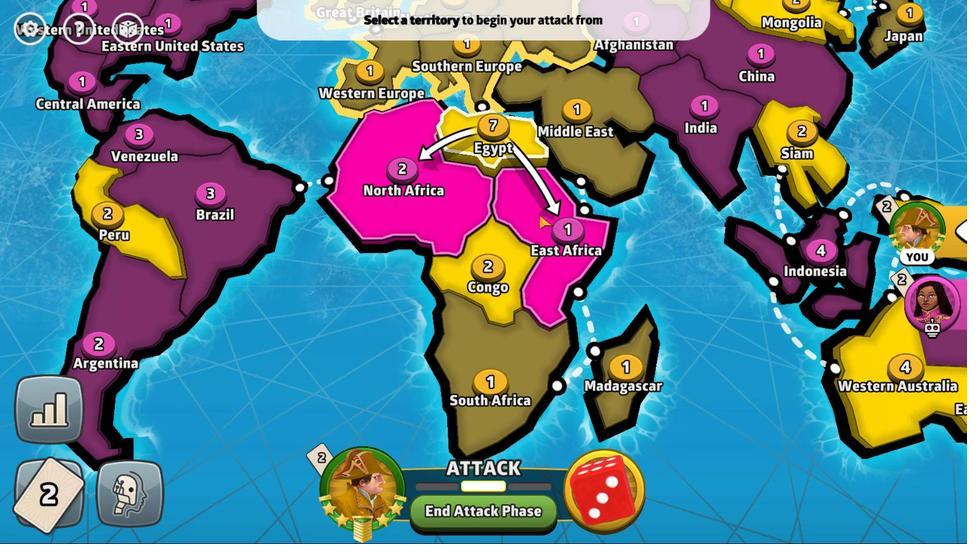 
Action: Mouse moved to (489, 364)
Screenshot: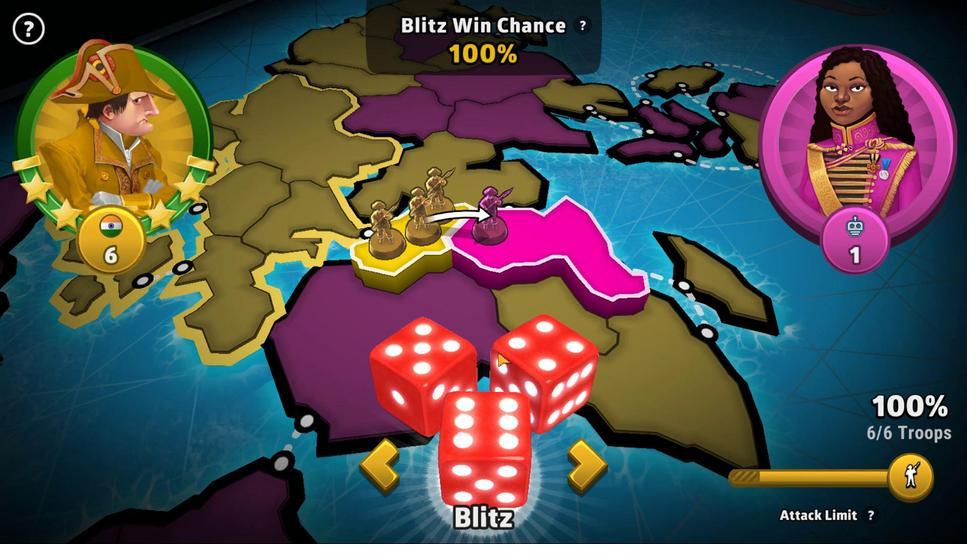 
Action: Mouse pressed left at (489, 364)
Screenshot: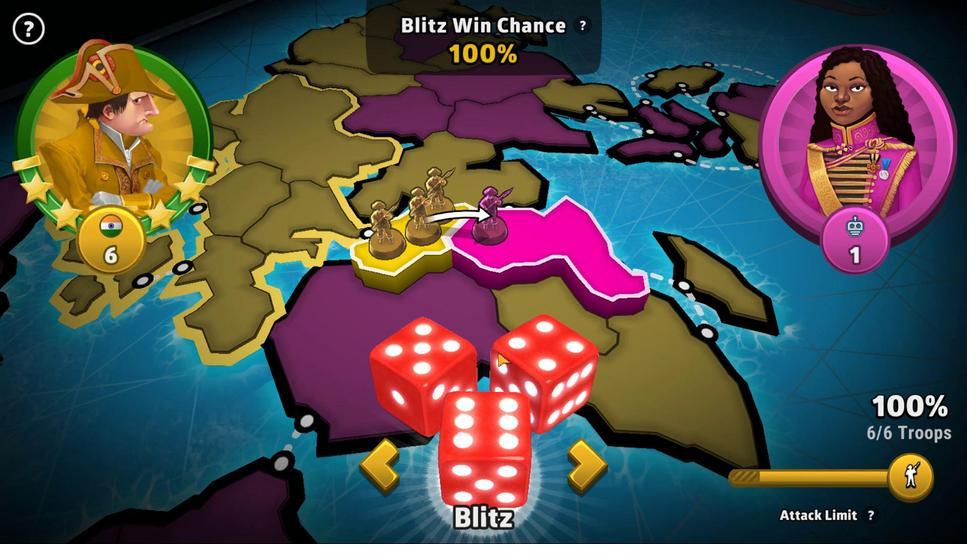 
Action: Mouse moved to (688, 398)
Screenshot: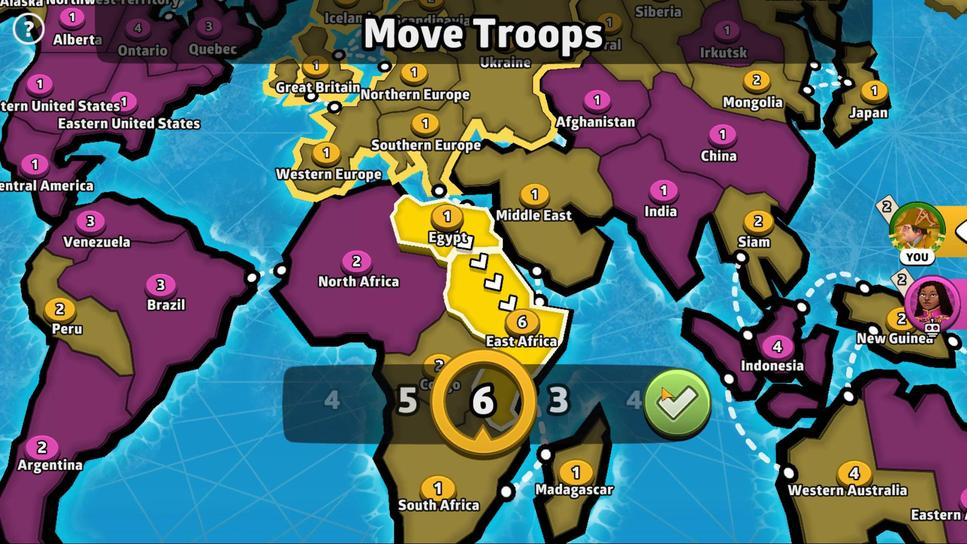 
Action: Mouse pressed left at (688, 398)
Screenshot: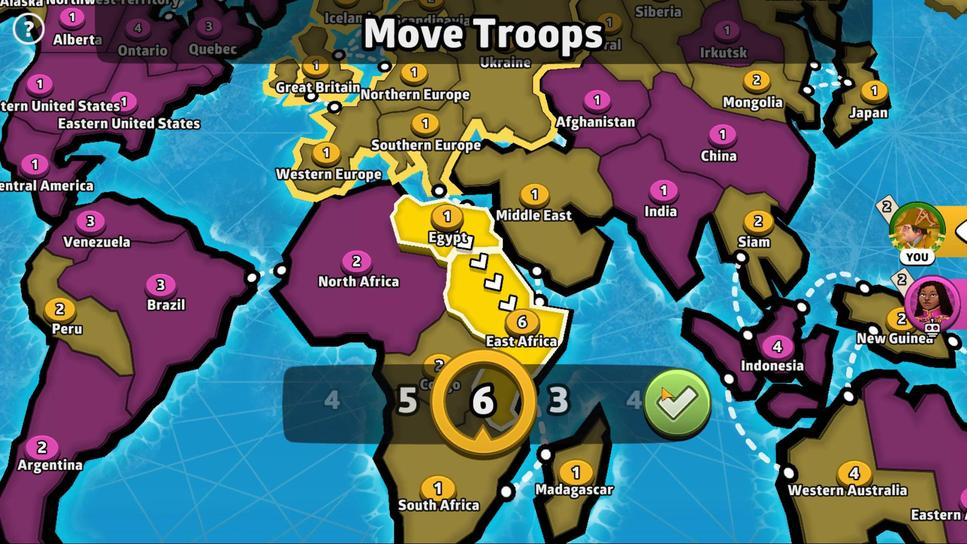 
Action: Mouse moved to (457, 198)
Screenshot: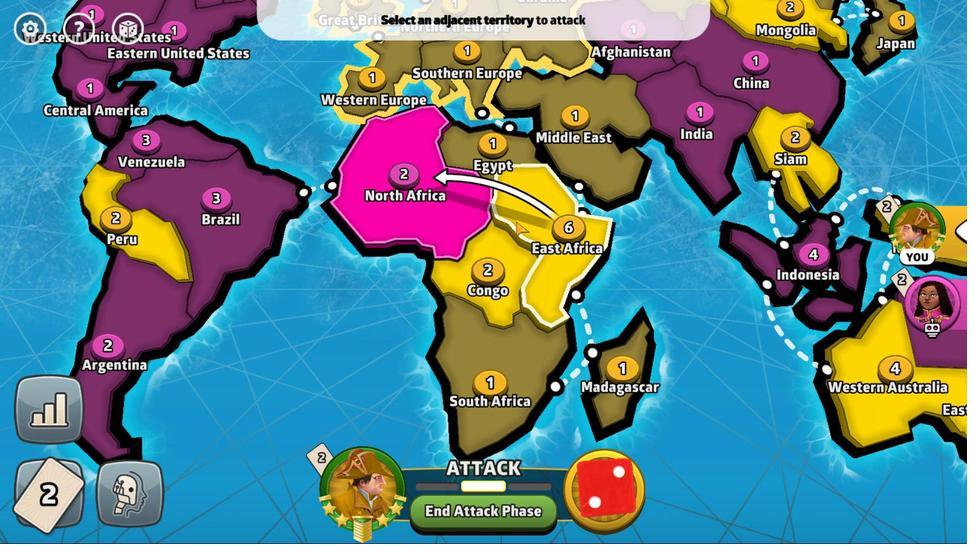 
Action: Mouse pressed left at (457, 198)
Screenshot: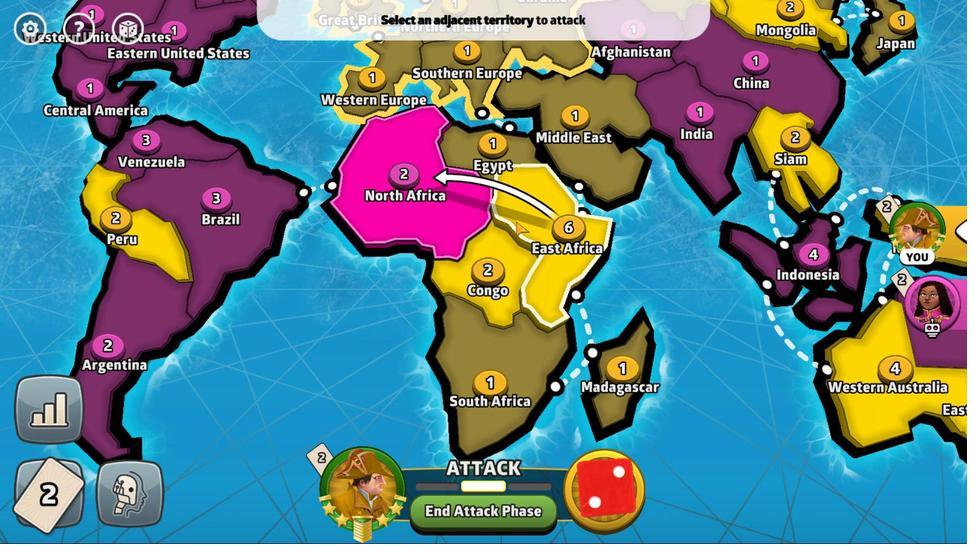 
Action: Mouse moved to (466, 383)
Screenshot: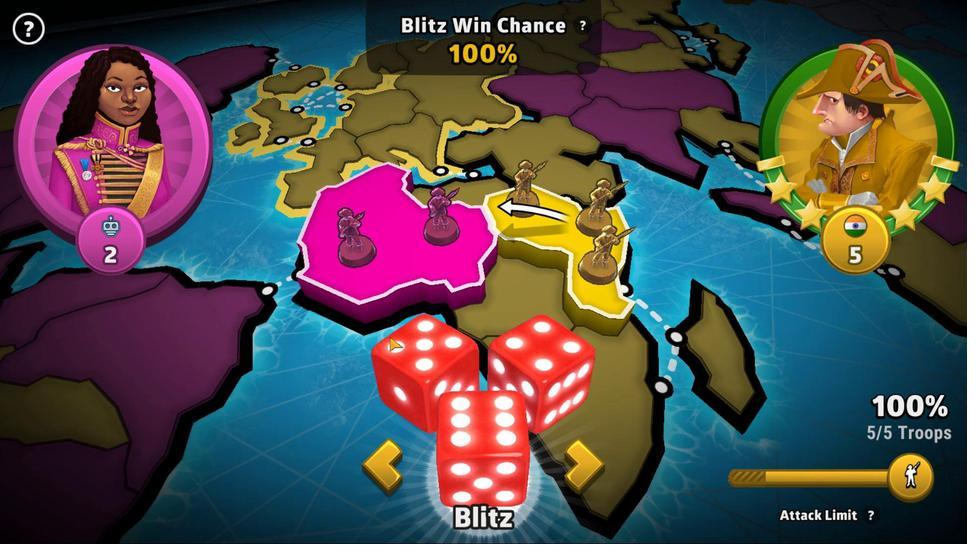 
Action: Mouse pressed left at (466, 383)
Screenshot: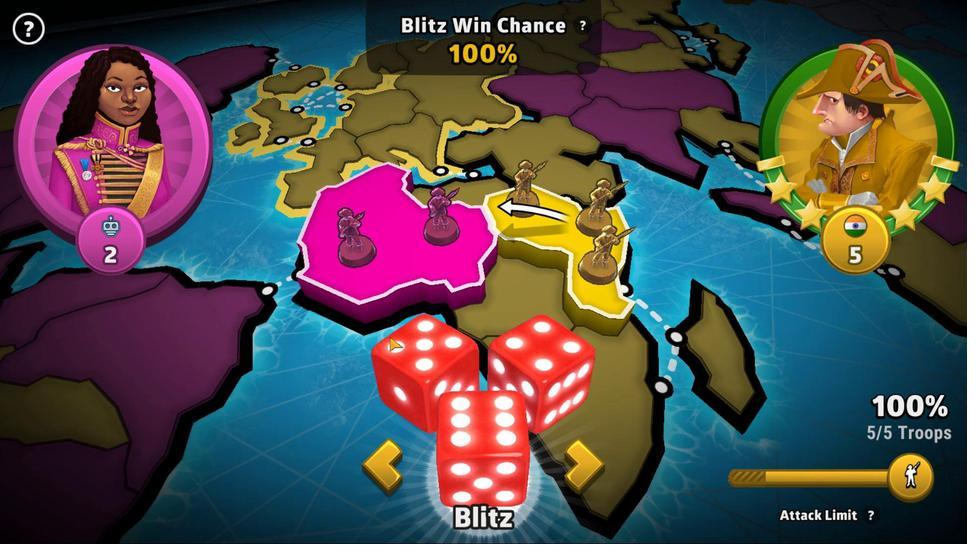 
Action: Mouse moved to (689, 409)
Screenshot: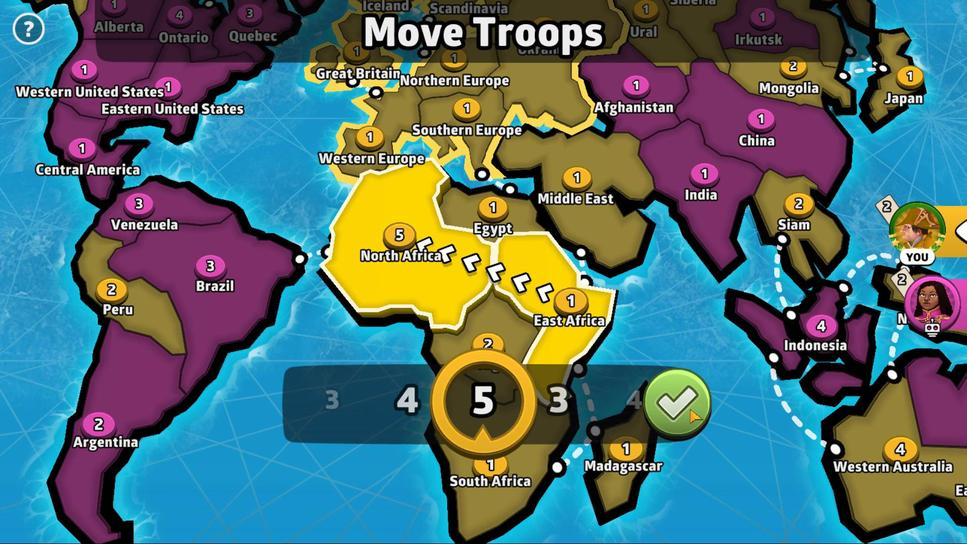 
Action: Mouse pressed left at (689, 409)
Screenshot: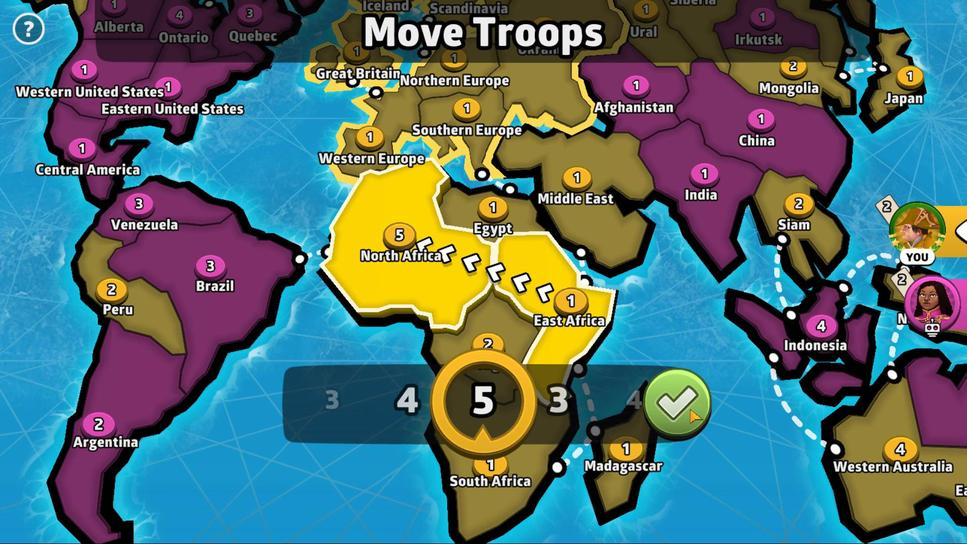 
Action: Mouse moved to (422, 230)
Screenshot: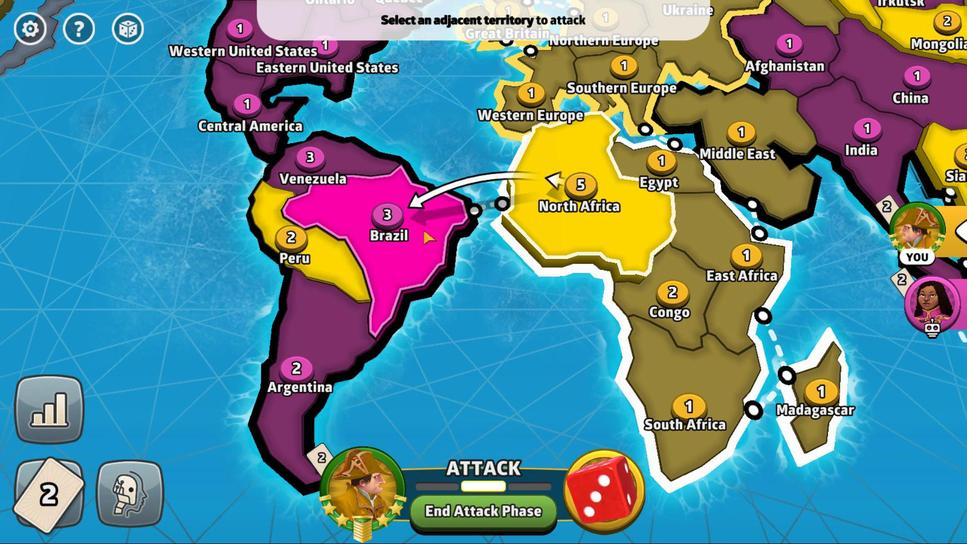 
Action: Mouse pressed left at (422, 230)
Screenshot: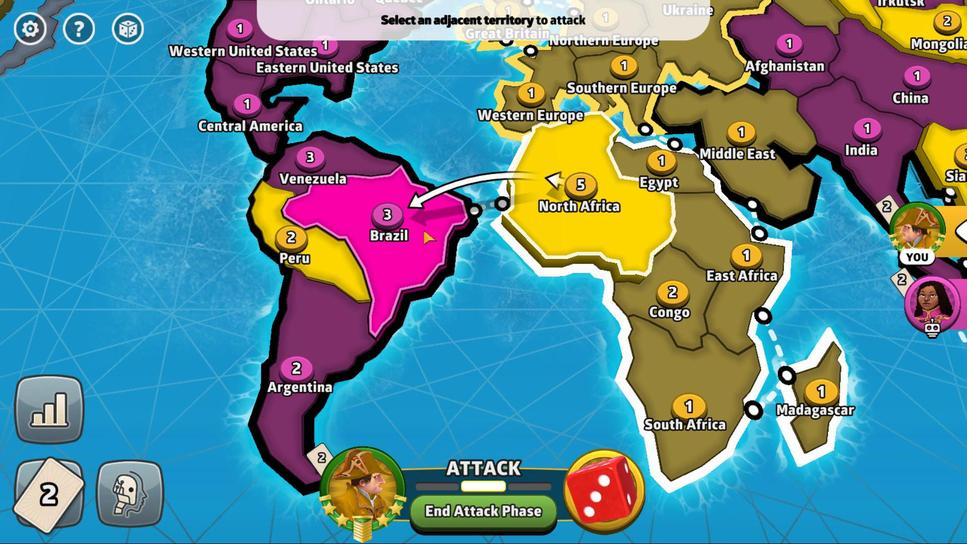 
Action: Mouse moved to (482, 338)
Screenshot: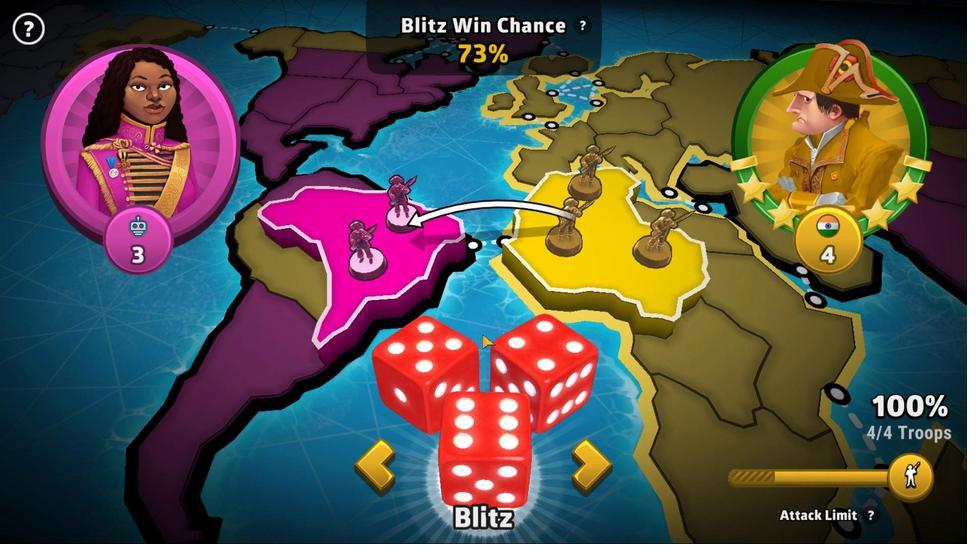 
Action: Mouse pressed left at (482, 338)
Screenshot: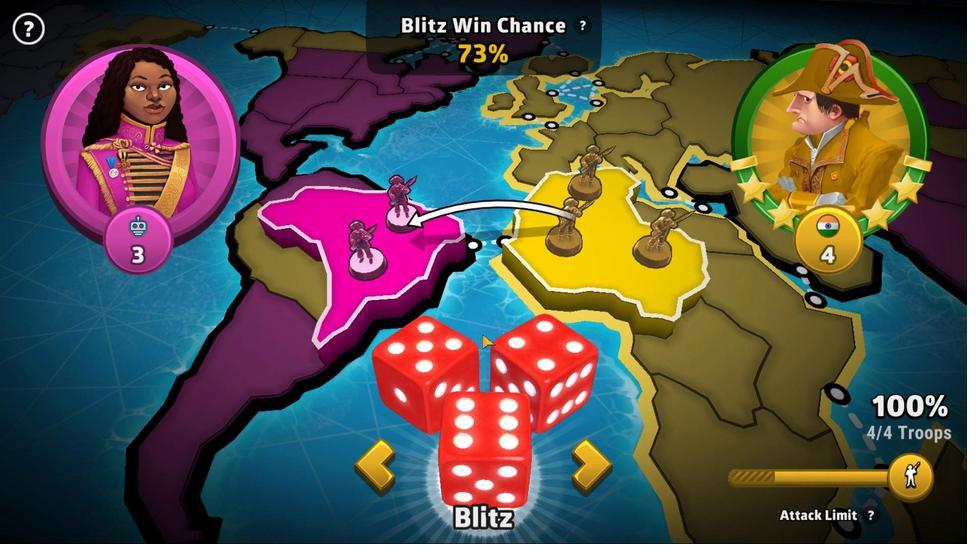 
Action: Mouse moved to (723, 405)
Screenshot: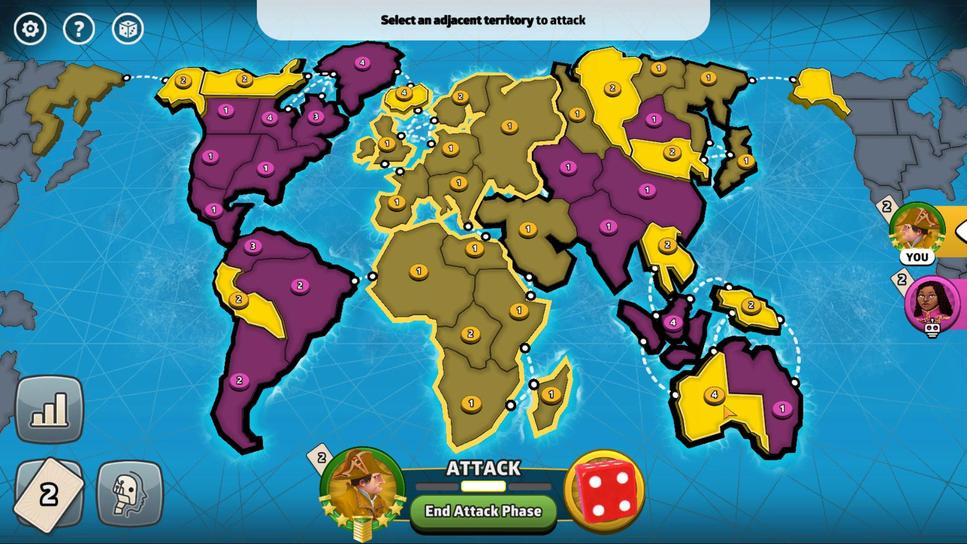 
Action: Mouse pressed left at (723, 405)
Screenshot: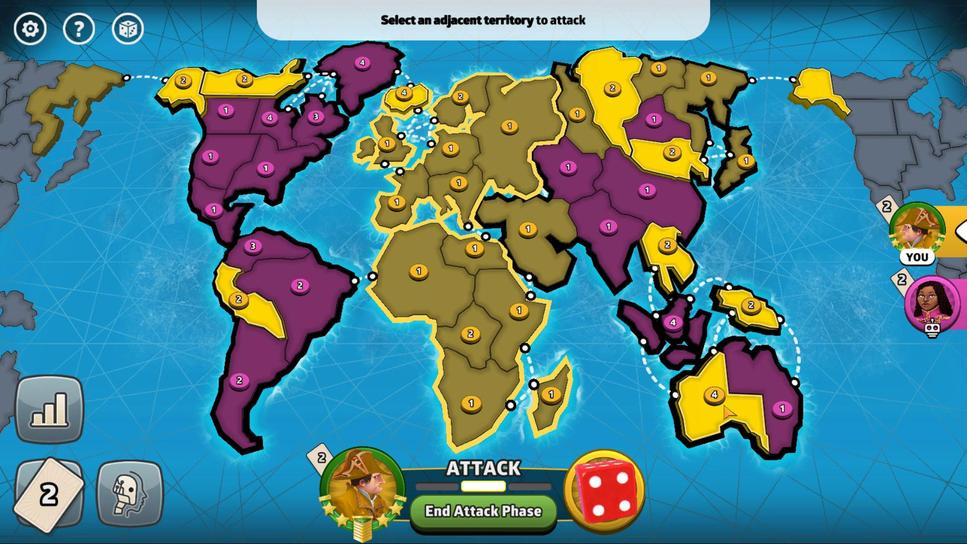 
Action: Mouse moved to (532, 222)
Screenshot: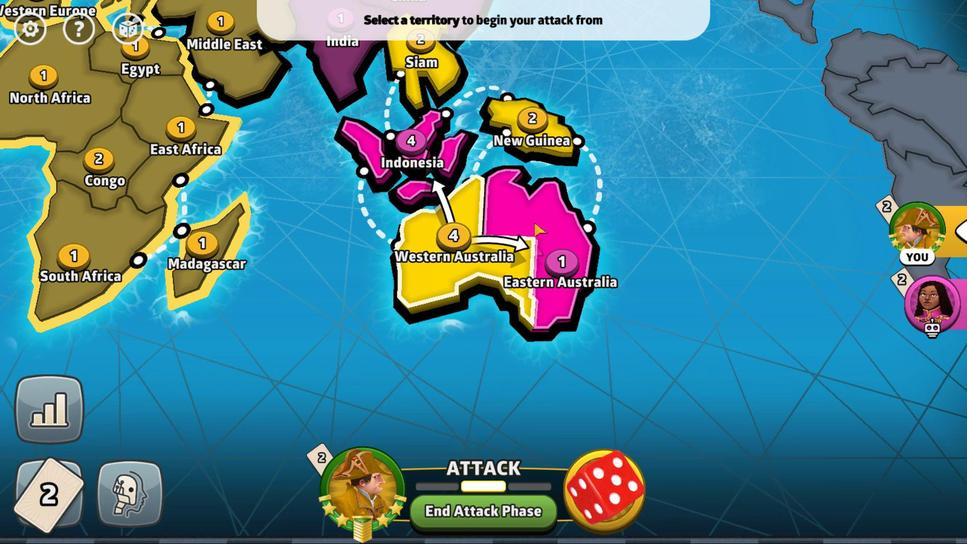 
Action: Mouse pressed left at (532, 222)
Screenshot: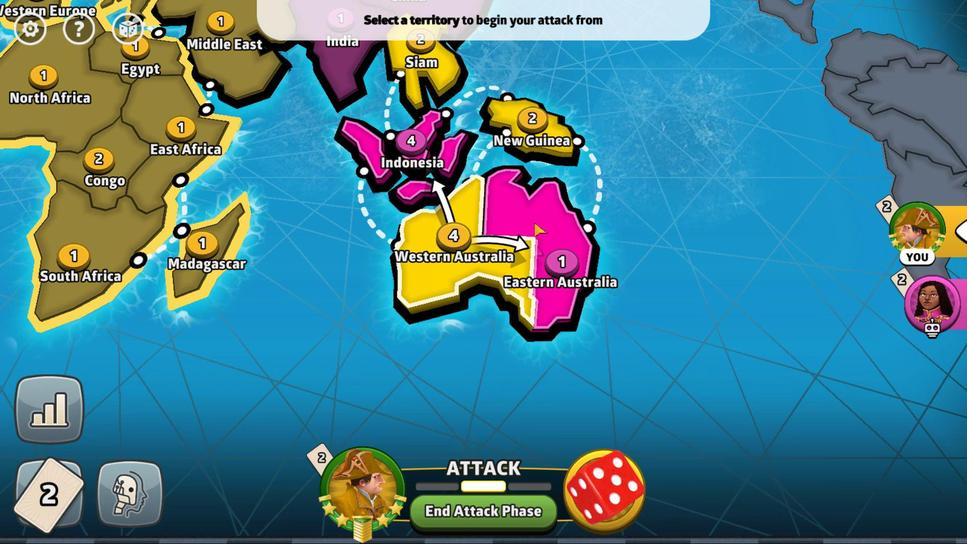 
Action: Mouse moved to (468, 363)
Screenshot: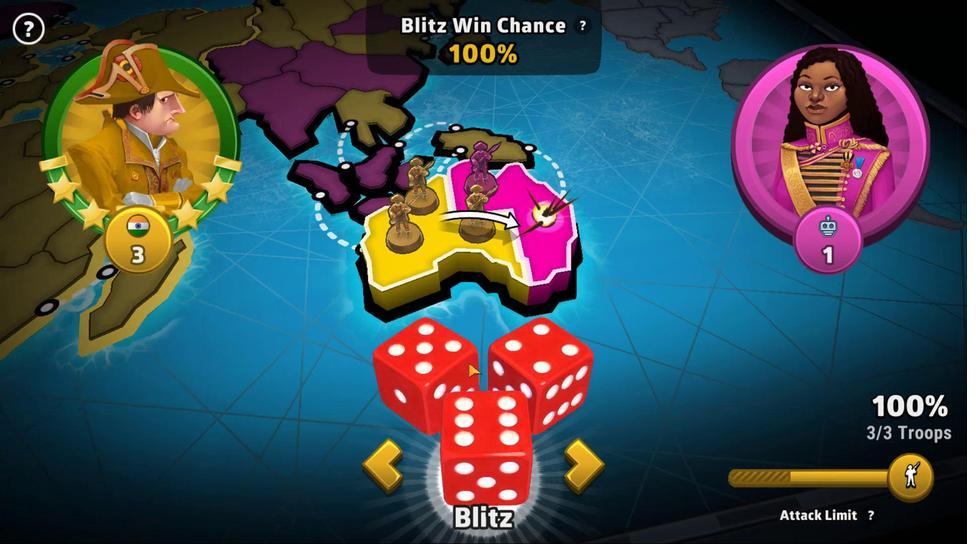 
Action: Mouse pressed left at (468, 363)
Screenshot: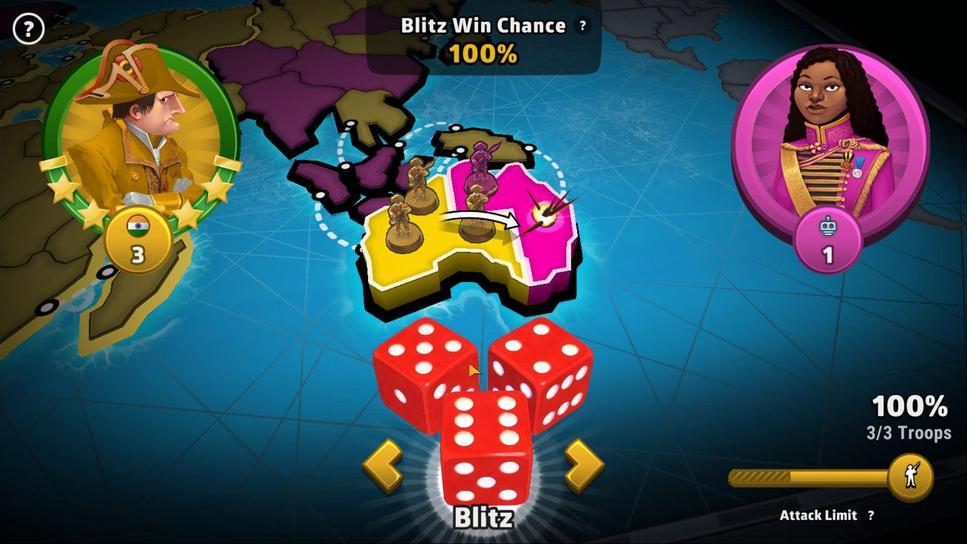 
Action: Mouse moved to (397, 83)
Screenshot: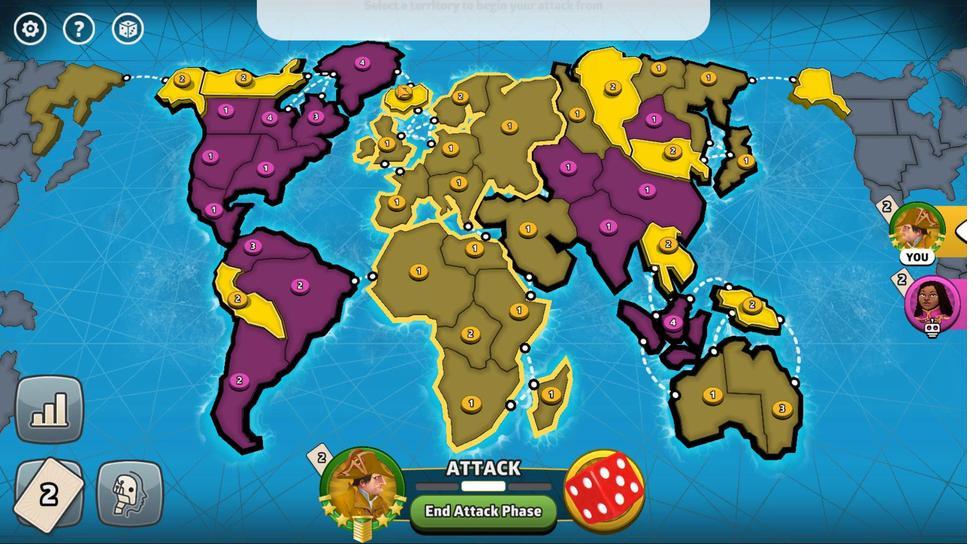 
Action: Mouse pressed left at (397, 83)
Screenshot: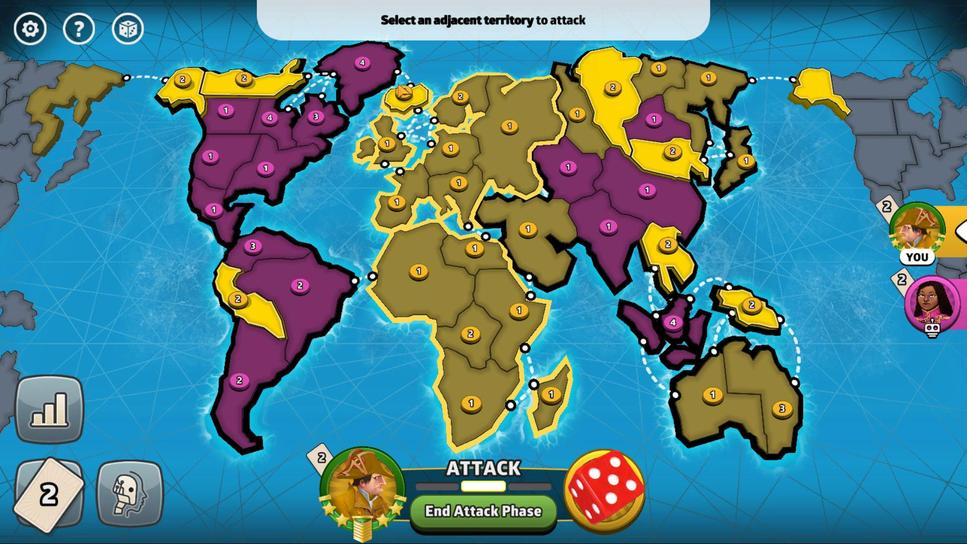 
Action: Mouse moved to (491, 515)
Screenshot: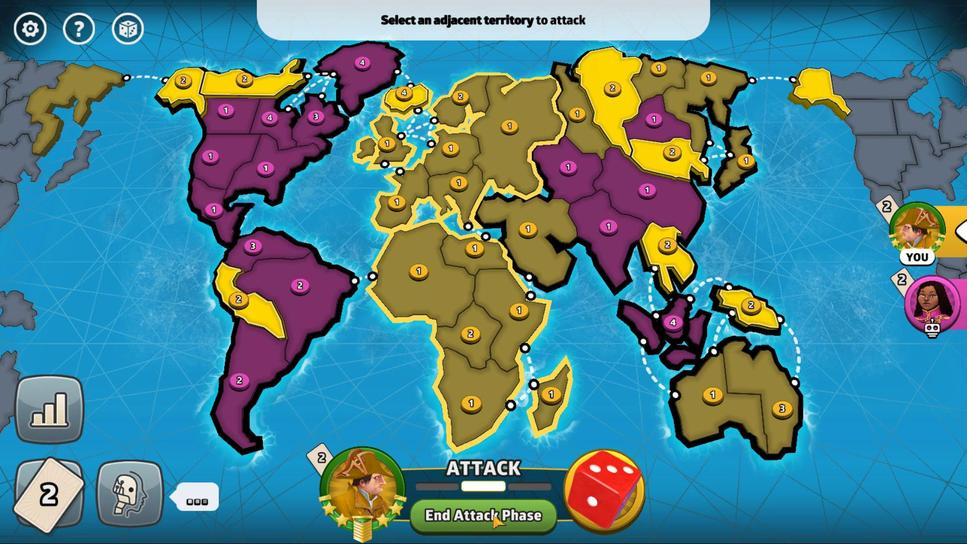 
Action: Mouse pressed left at (491, 515)
Screenshot: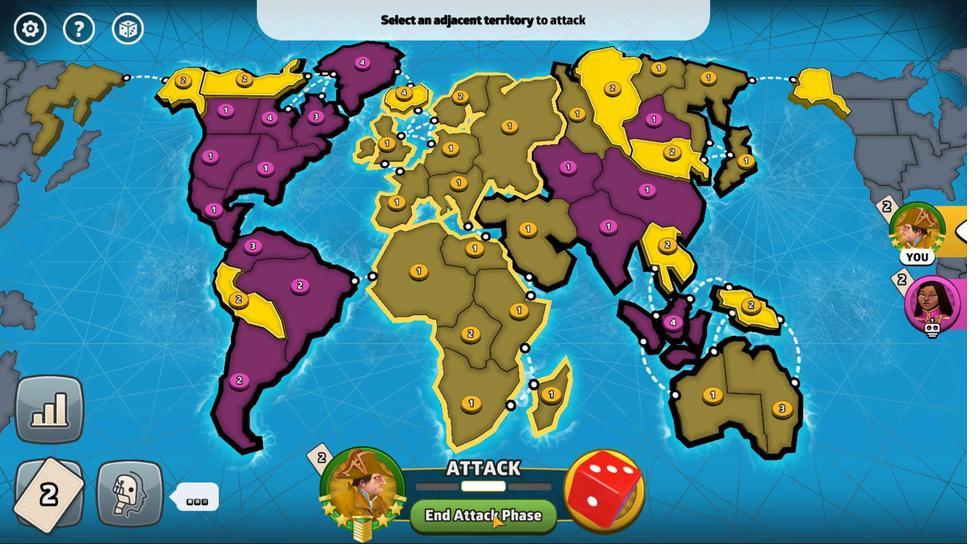 
Action: Mouse moved to (544, 182)
Screenshot: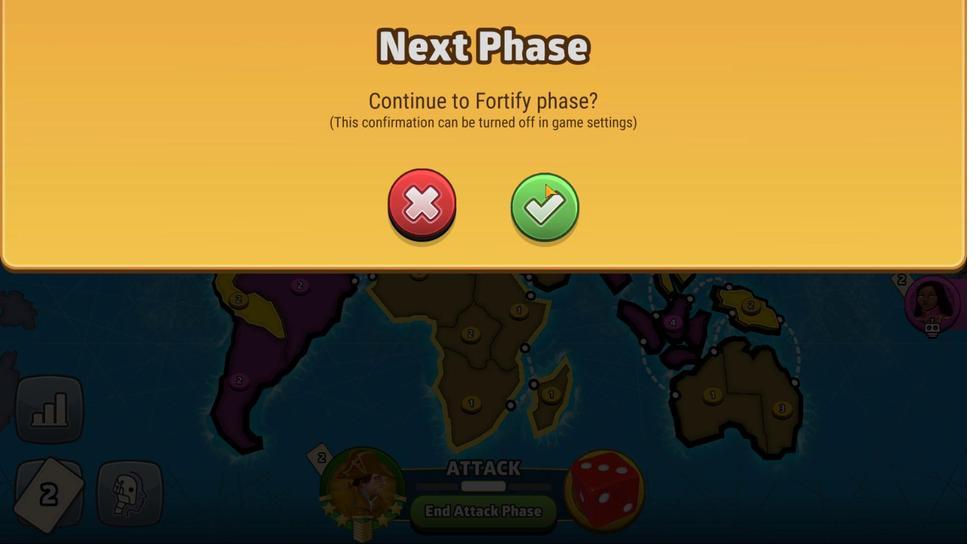 
Action: Mouse pressed left at (544, 182)
Screenshot: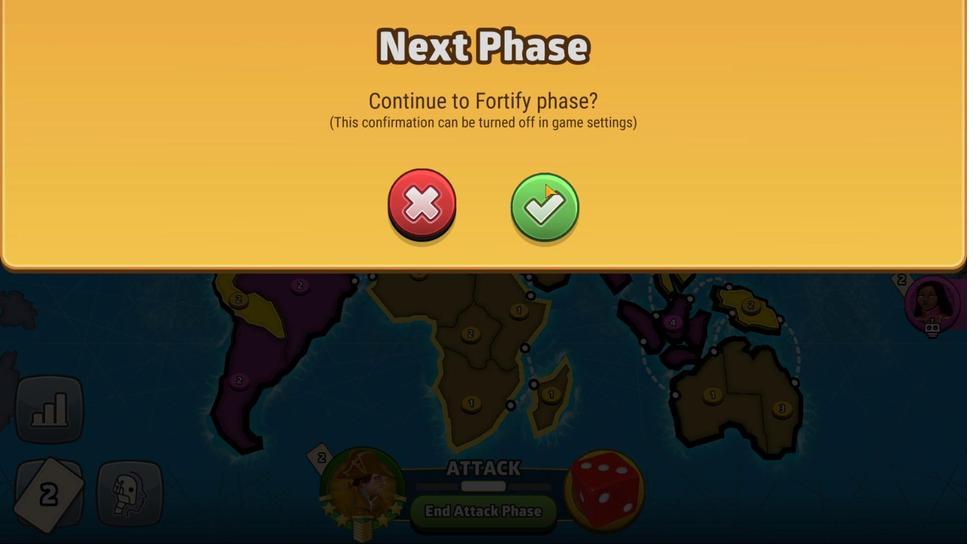 
Action: Mouse moved to (494, 520)
Screenshot: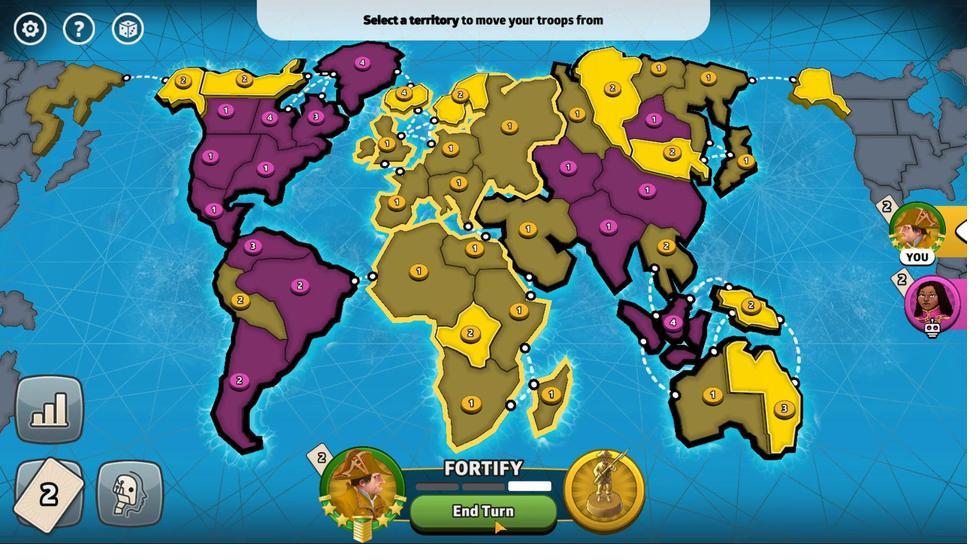
Action: Mouse pressed left at (494, 520)
Screenshot: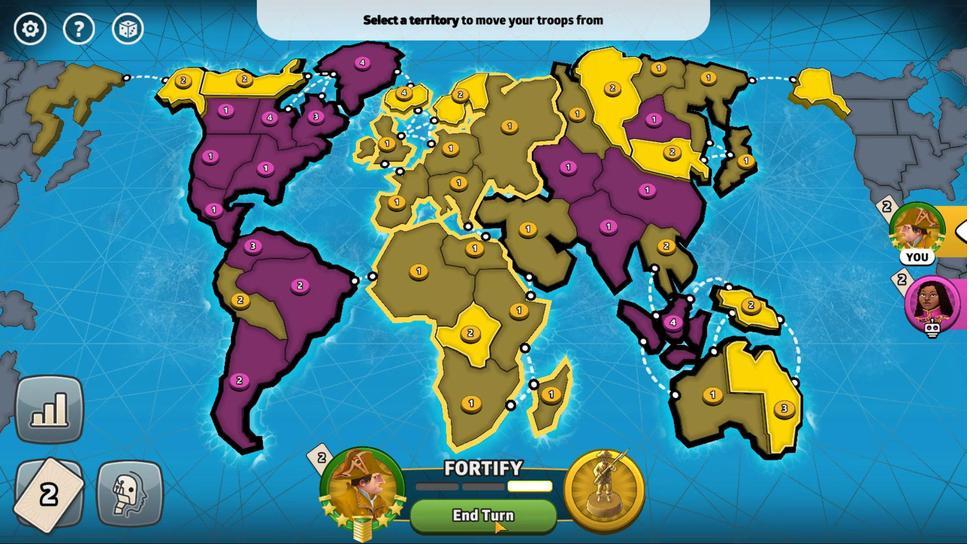 
Action: Mouse moved to (534, 204)
Screenshot: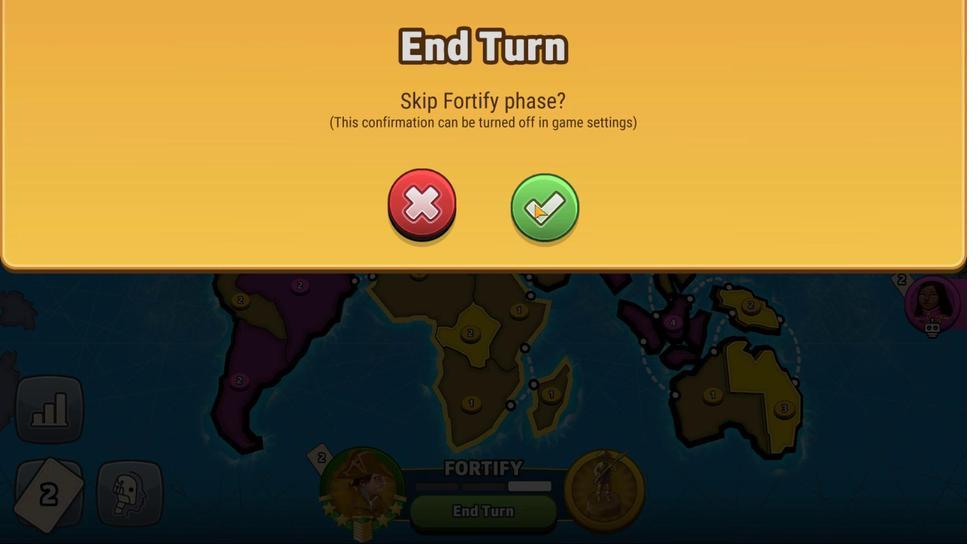 
Action: Mouse pressed left at (534, 204)
Screenshot: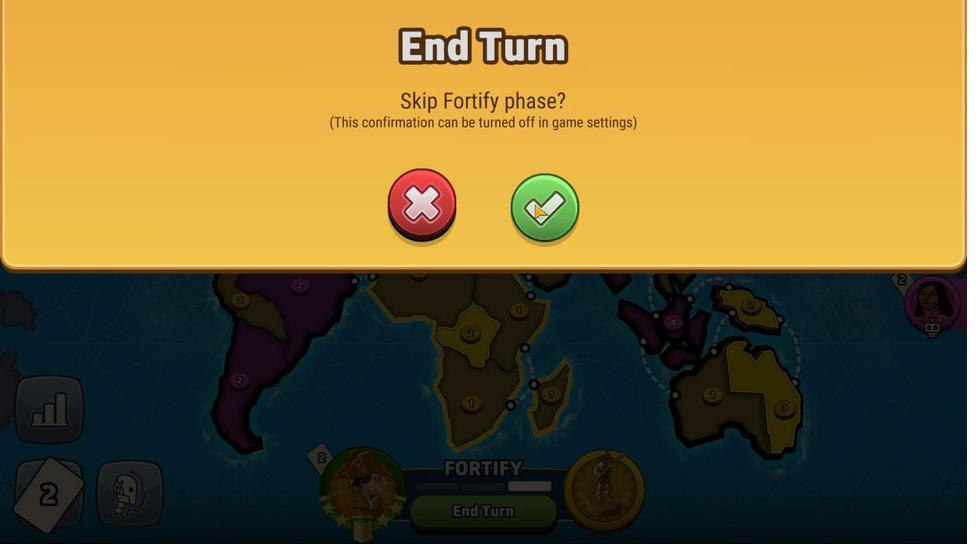 
Action: Mouse moved to (405, 284)
Screenshot: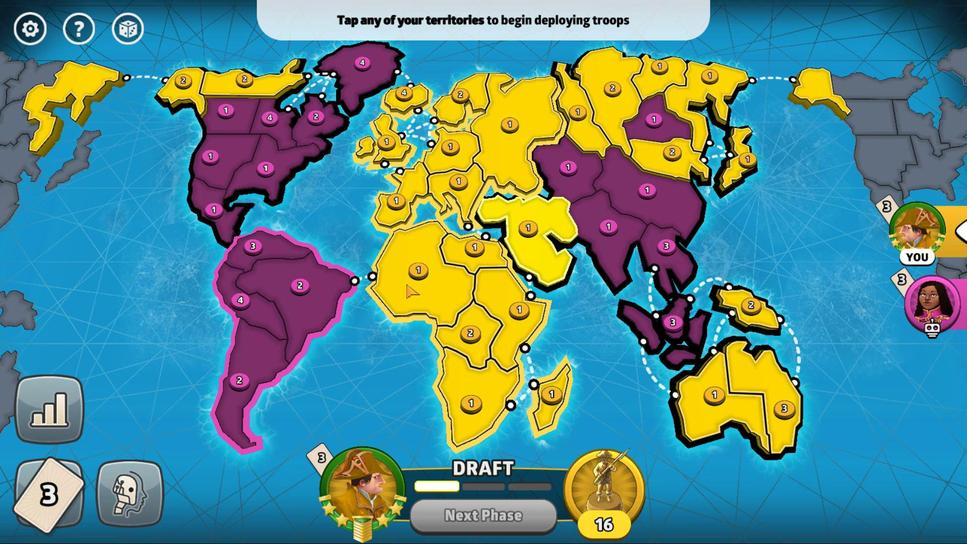 
Action: Mouse pressed left at (405, 284)
Screenshot: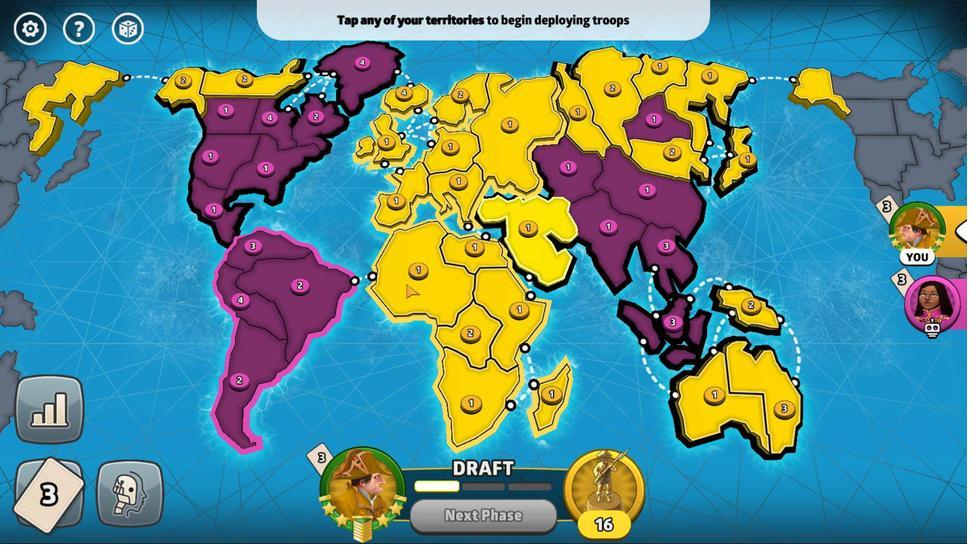 
Action: Mouse moved to (668, 408)
Screenshot: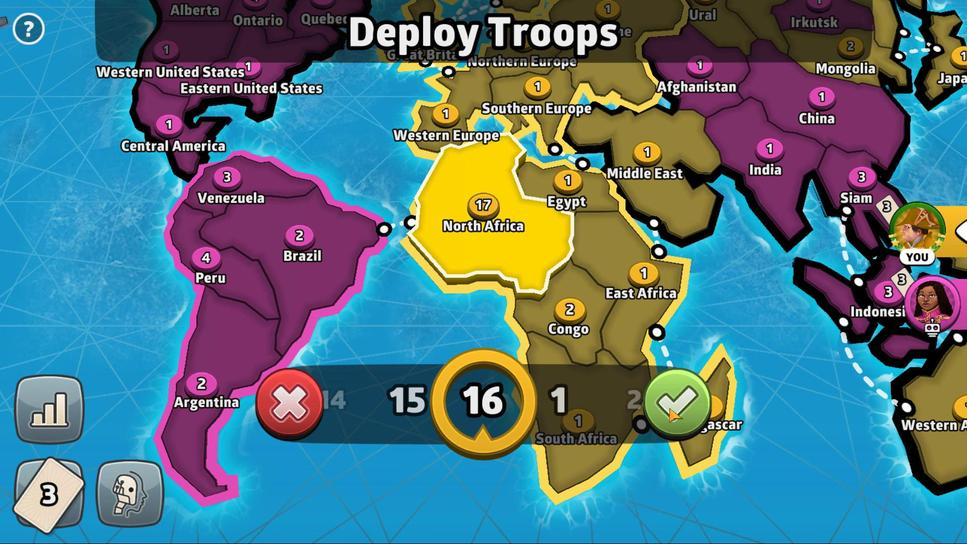 
Action: Mouse pressed left at (668, 408)
Screenshot: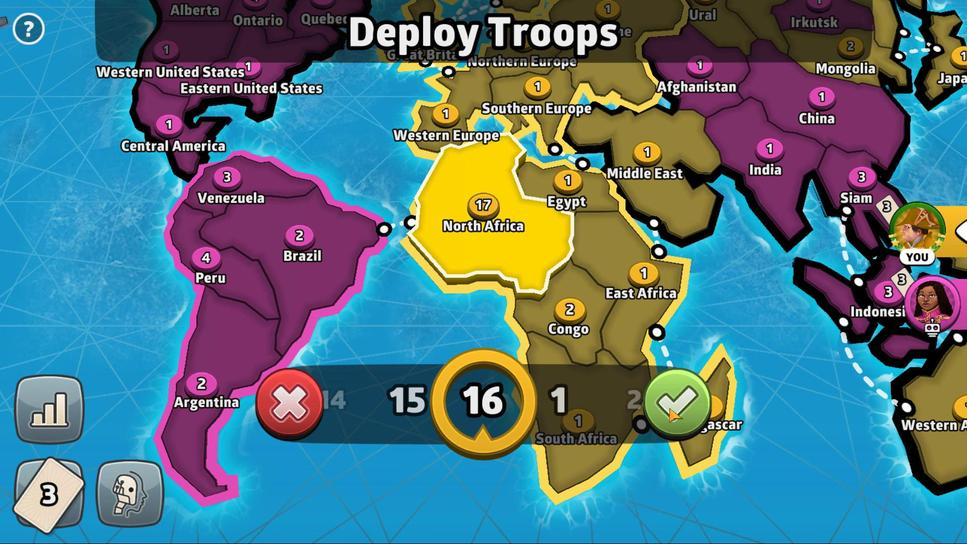 
Action: Mouse moved to (477, 507)
Screenshot: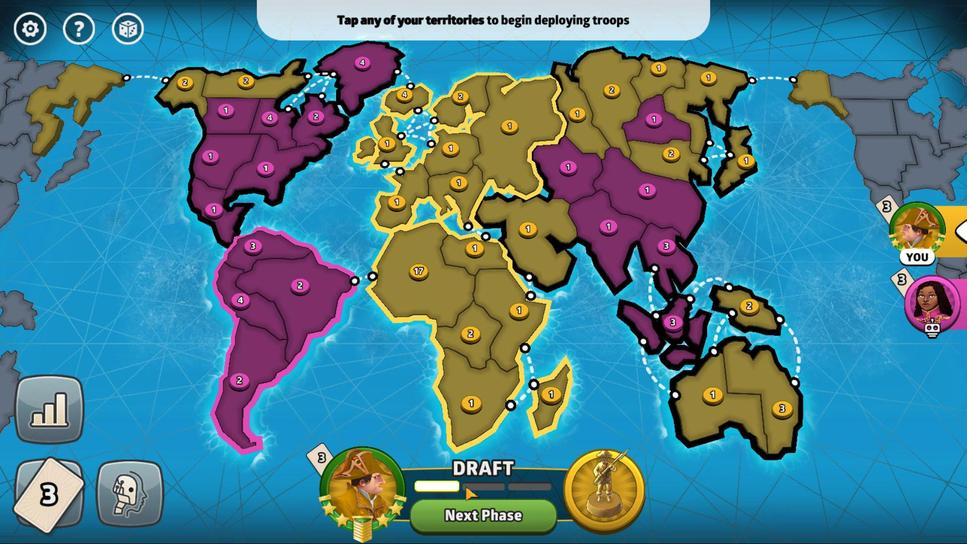 
Action: Mouse pressed left at (477, 507)
Screenshot: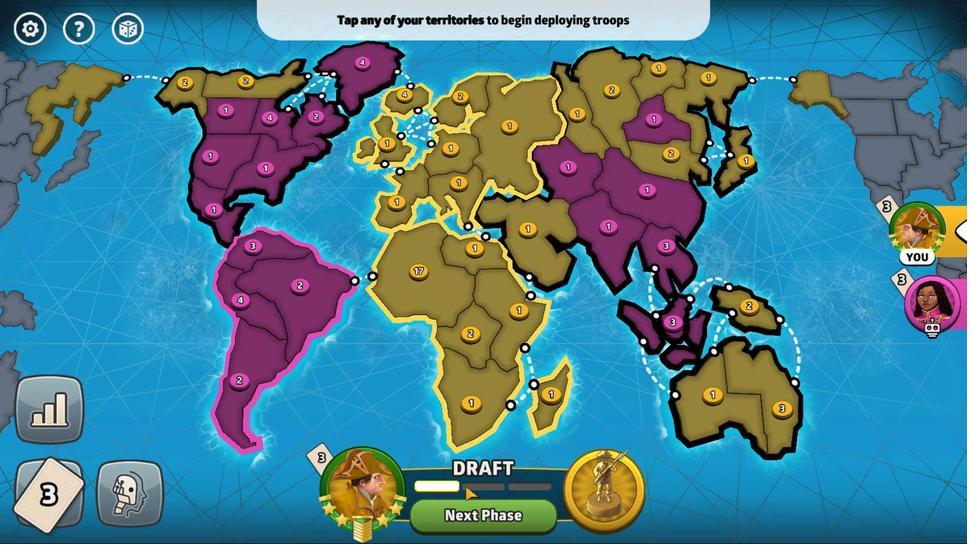 
Action: Mouse moved to (408, 311)
Screenshot: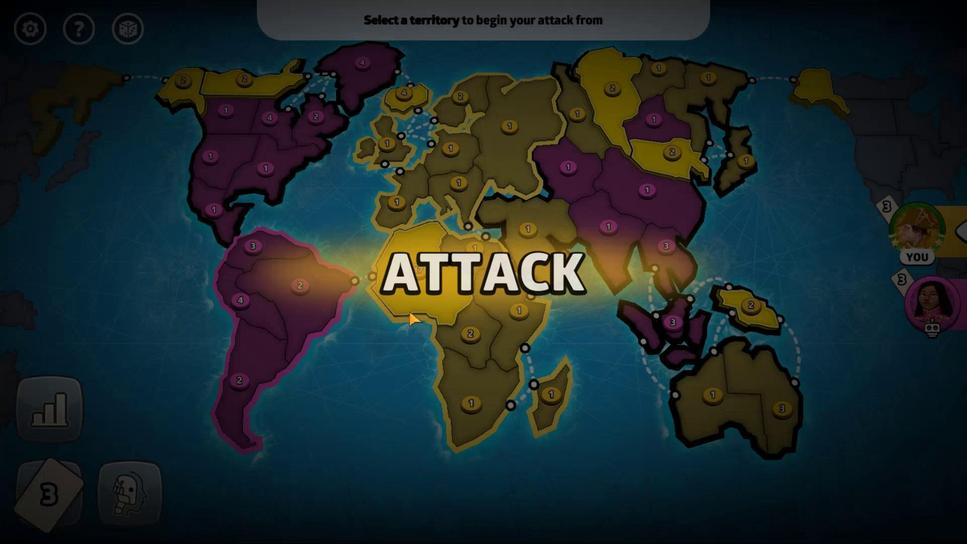 
Action: Mouse pressed left at (408, 311)
Screenshot: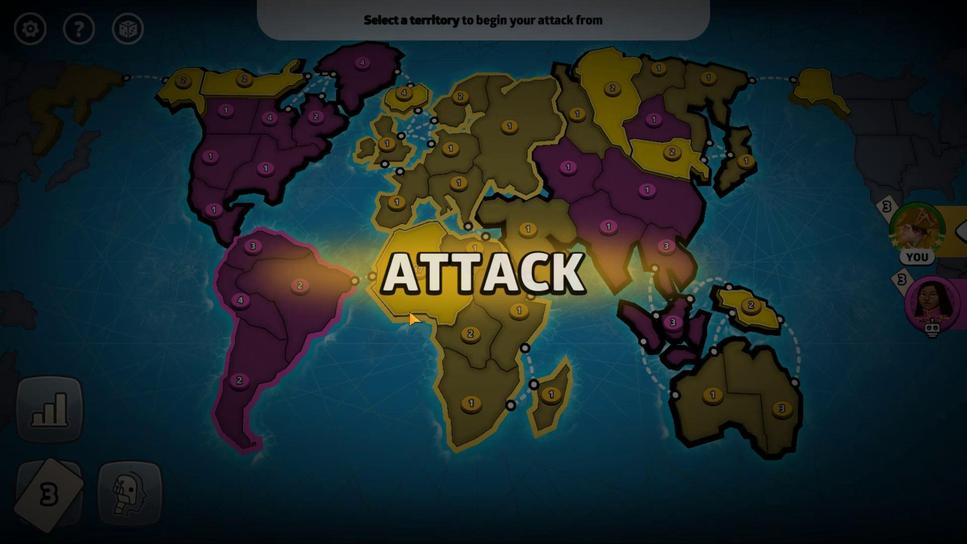 
Action: Mouse moved to (404, 301)
Screenshot: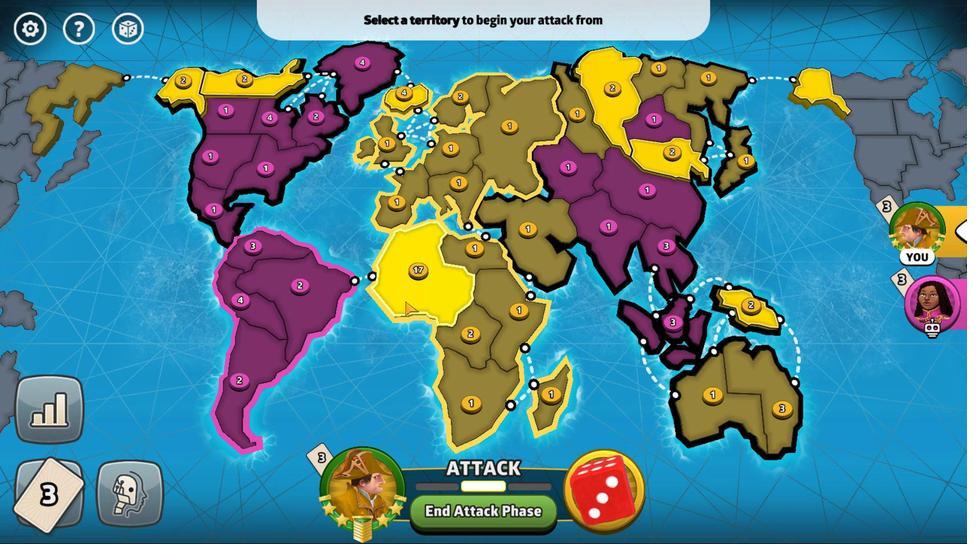 
Action: Mouse pressed left at (404, 301)
Screenshot: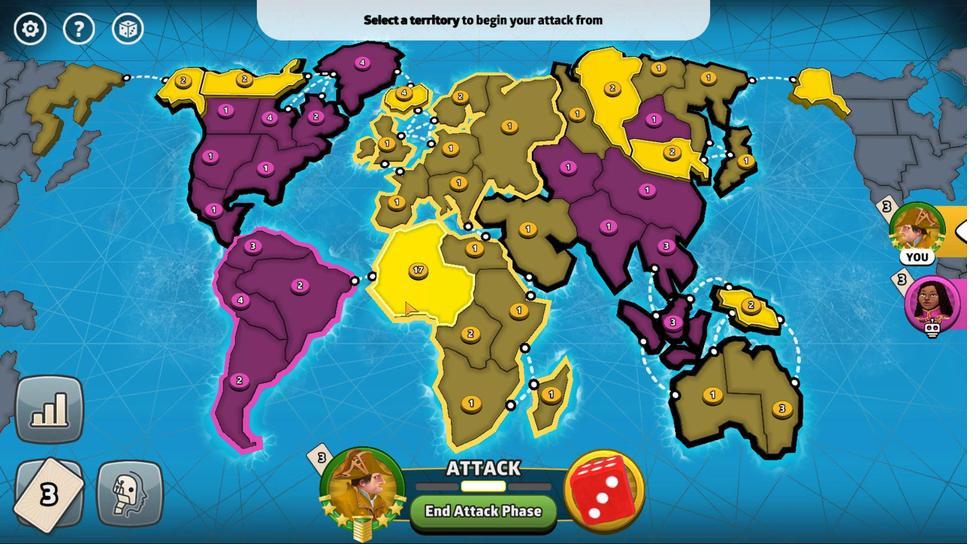 
Action: Mouse moved to (402, 285)
Screenshot: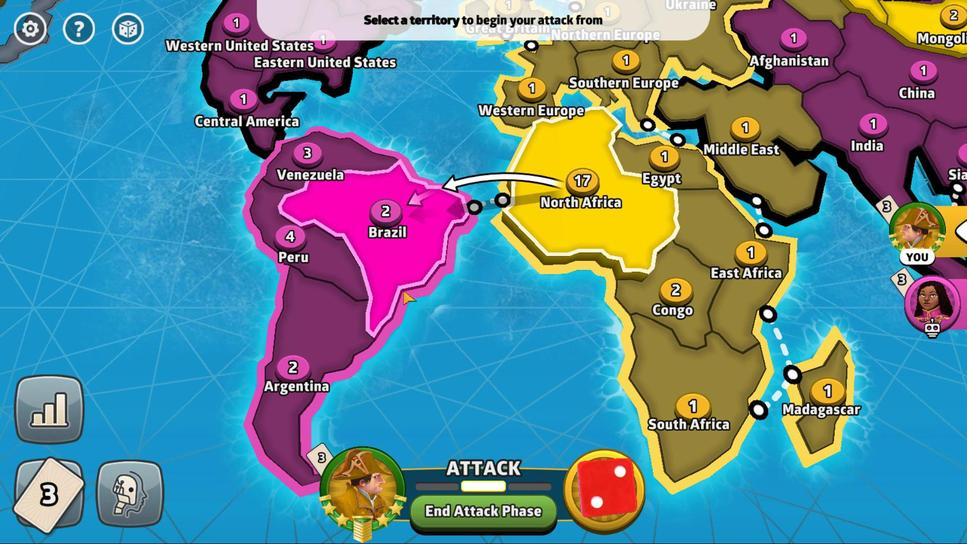 
Action: Mouse pressed left at (402, 285)
Screenshot: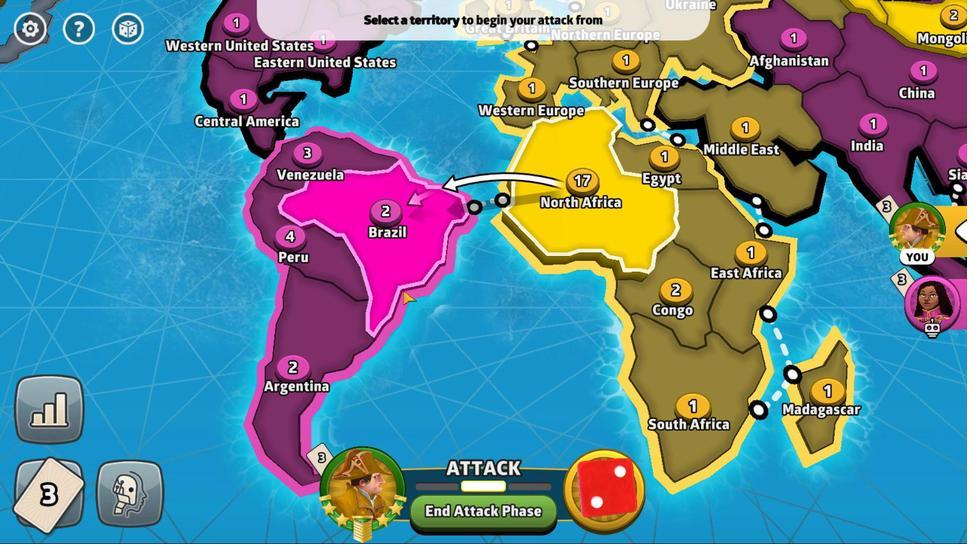 
Action: Mouse moved to (470, 384)
Screenshot: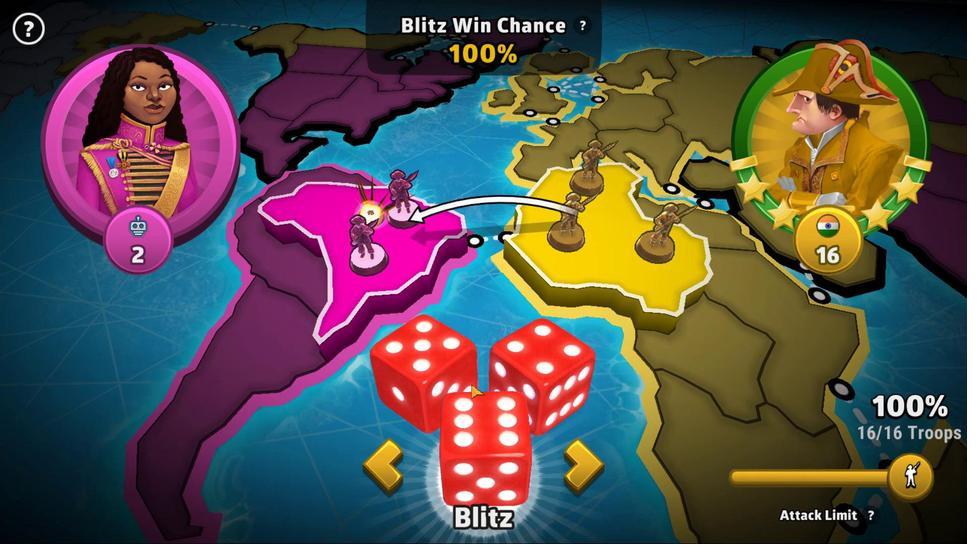 
Action: Mouse pressed left at (470, 384)
Screenshot: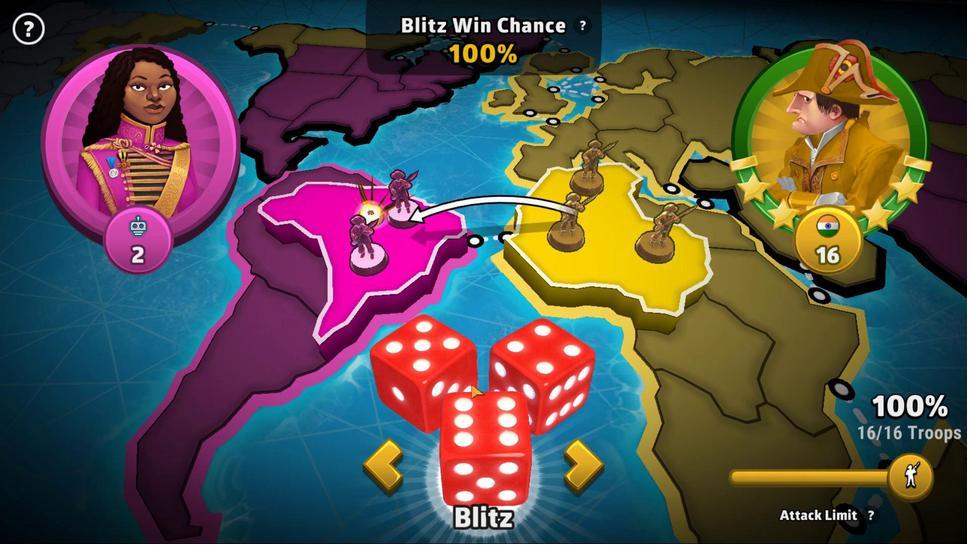 
Action: Mouse moved to (696, 399)
Screenshot: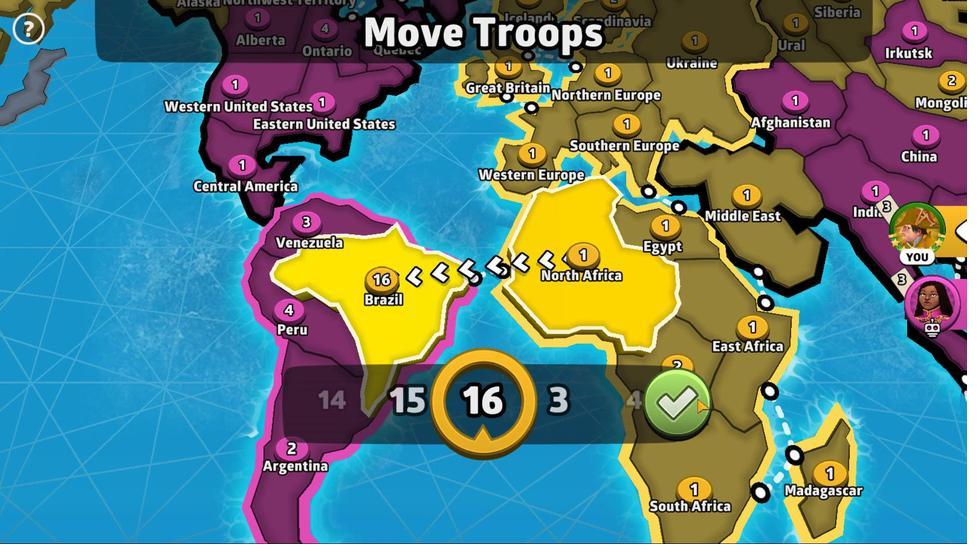 
Action: Mouse pressed left at (696, 399)
Screenshot: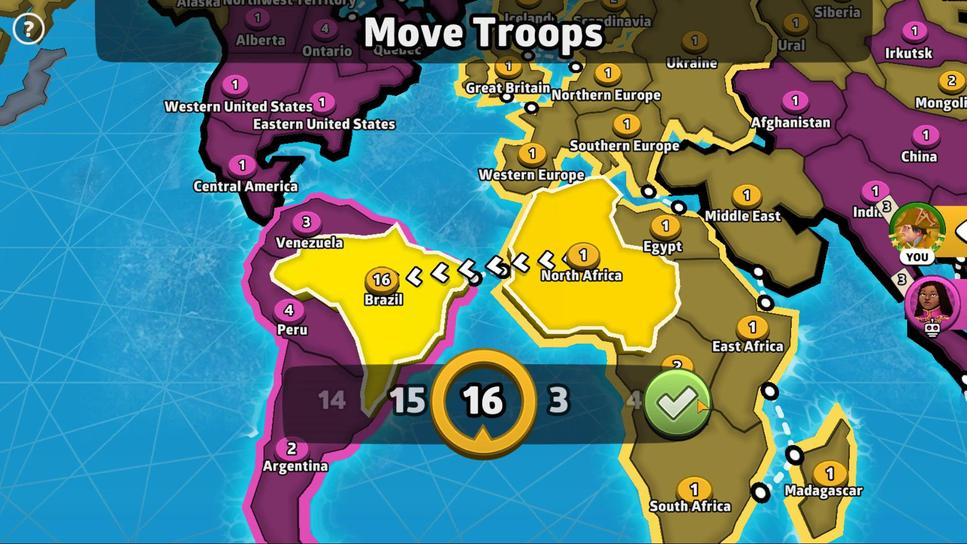 
Action: Mouse moved to (483, 316)
Screenshot: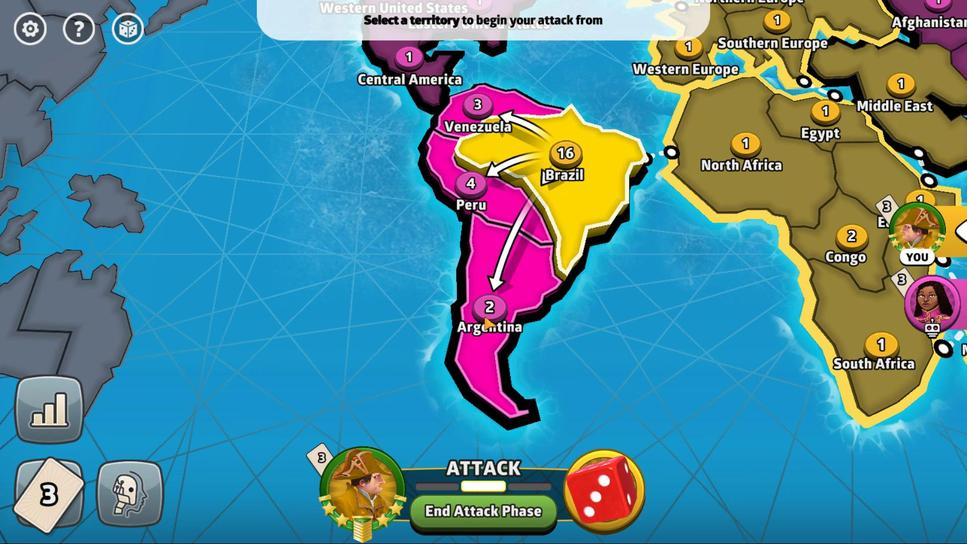 
Action: Mouse pressed left at (483, 316)
Screenshot: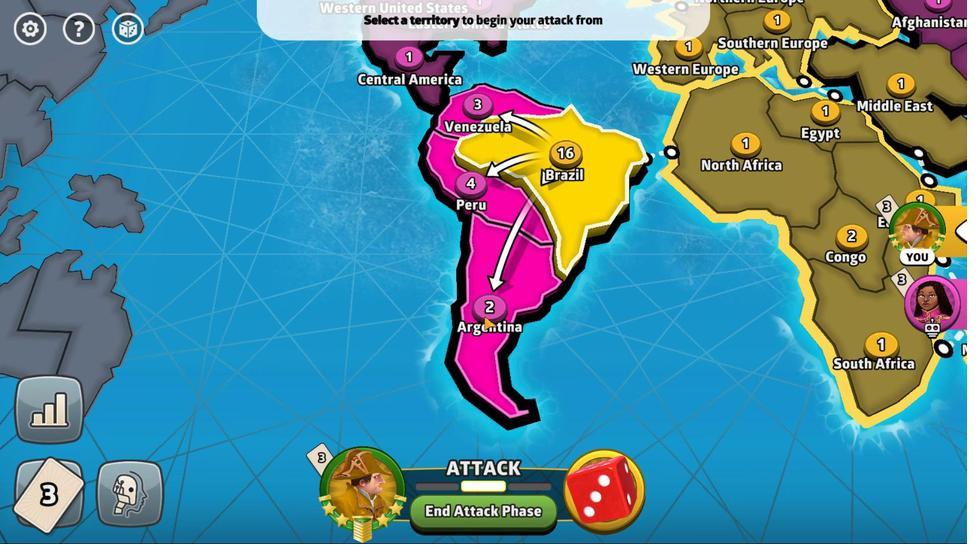 
Action: Mouse moved to (478, 389)
Screenshot: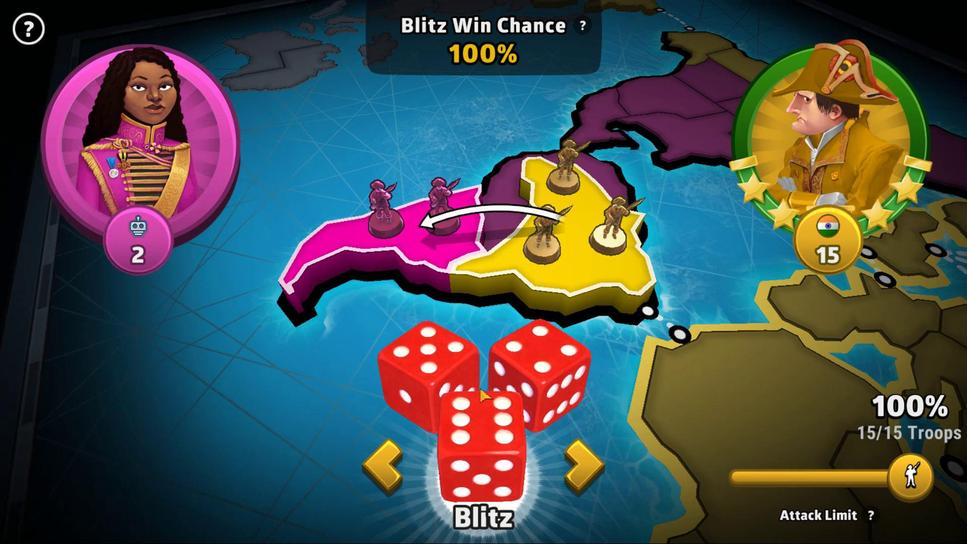 
Action: Mouse pressed left at (478, 389)
Screenshot: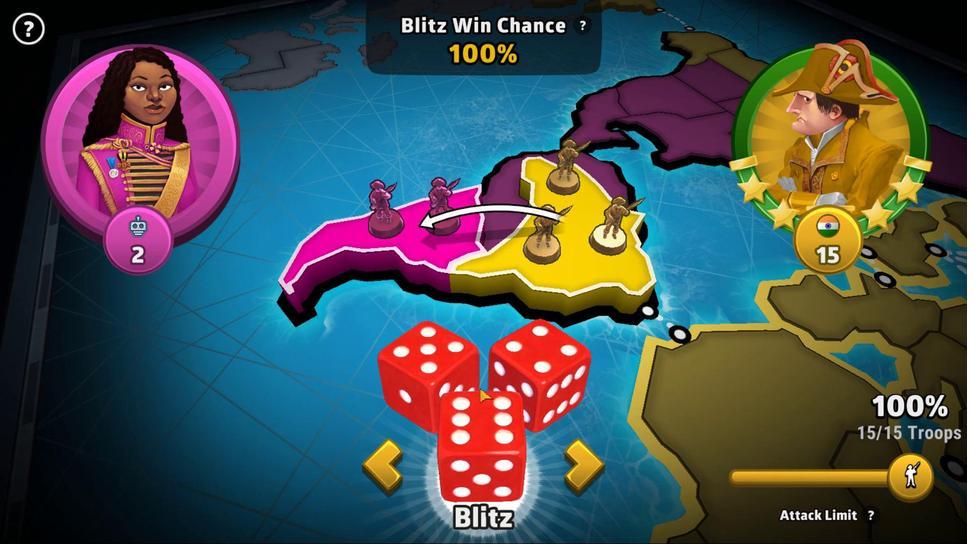 
Action: Mouse moved to (676, 396)
Screenshot: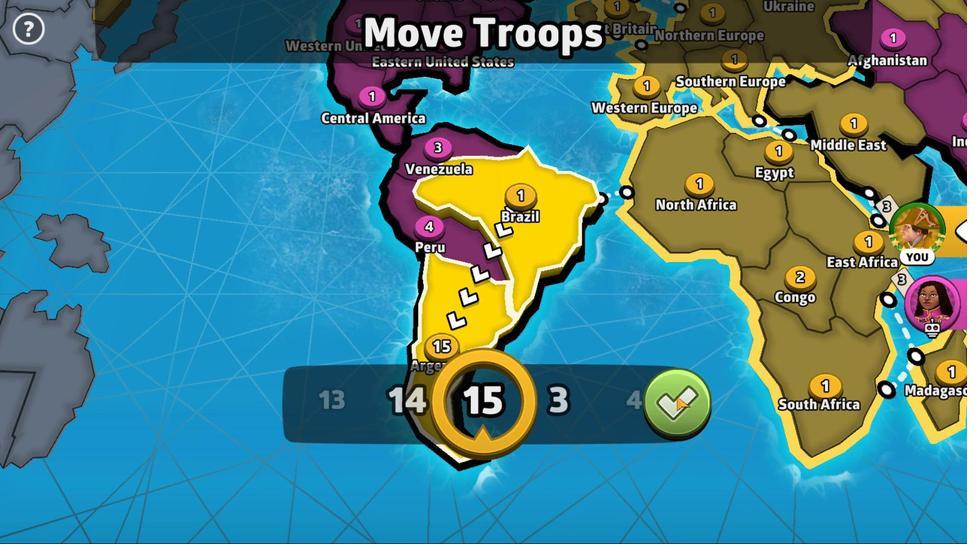 
Action: Mouse pressed left at (676, 396)
Screenshot: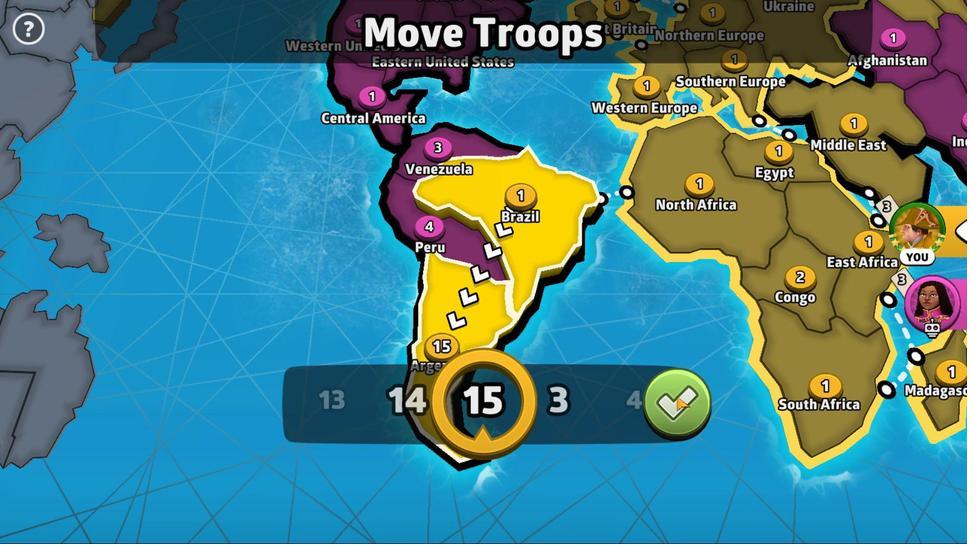
Action: Mouse moved to (482, 148)
Screenshot: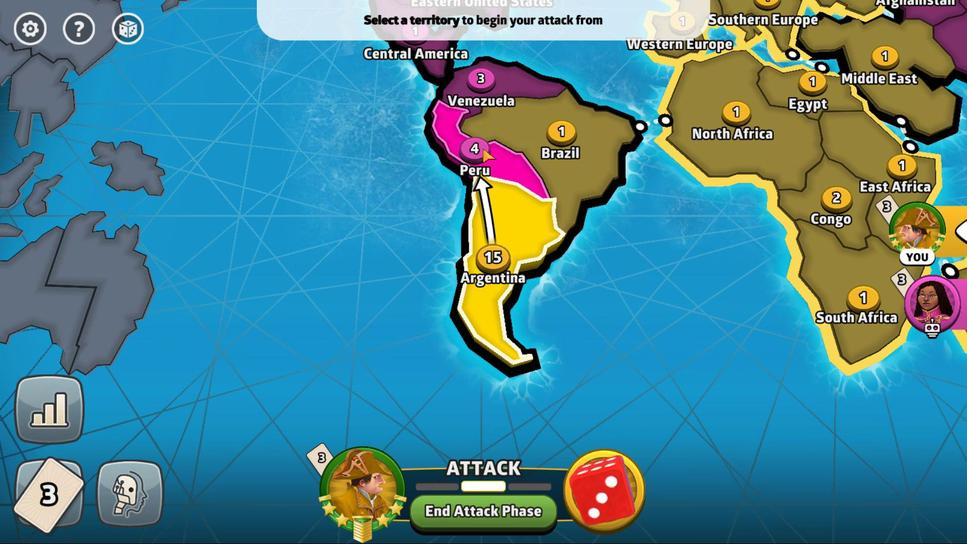 
Action: Mouse pressed left at (482, 148)
Screenshot: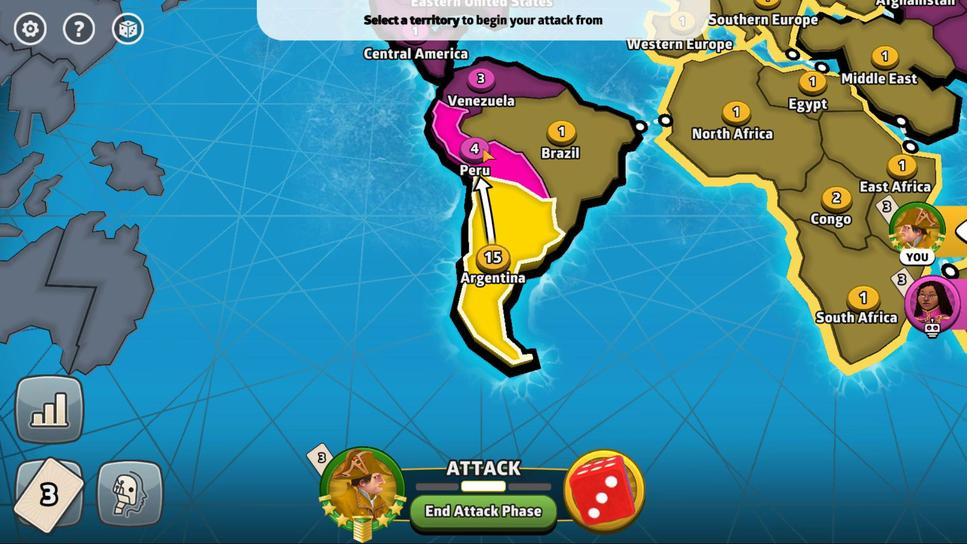 
Action: Mouse moved to (496, 372)
Screenshot: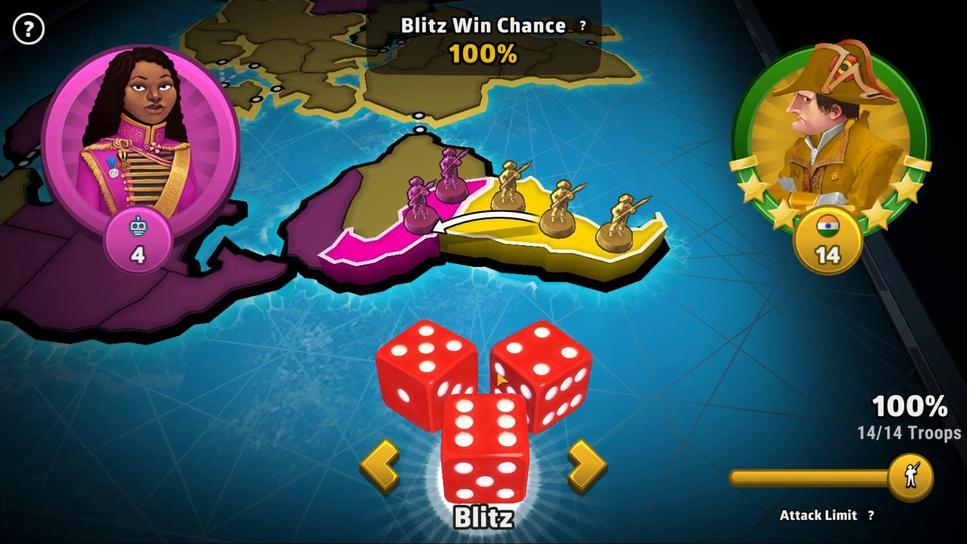 
Action: Mouse pressed left at (496, 372)
Screenshot: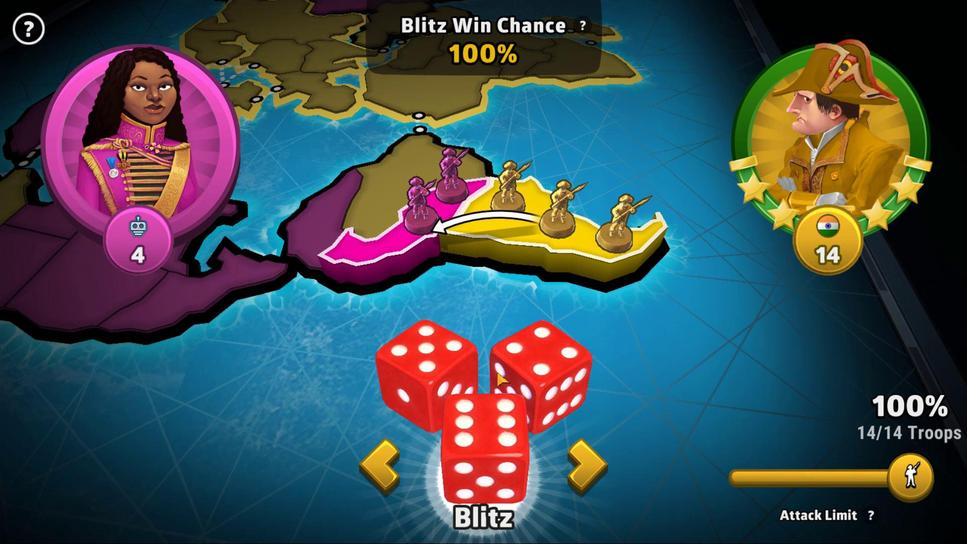
Action: Mouse moved to (657, 385)
Screenshot: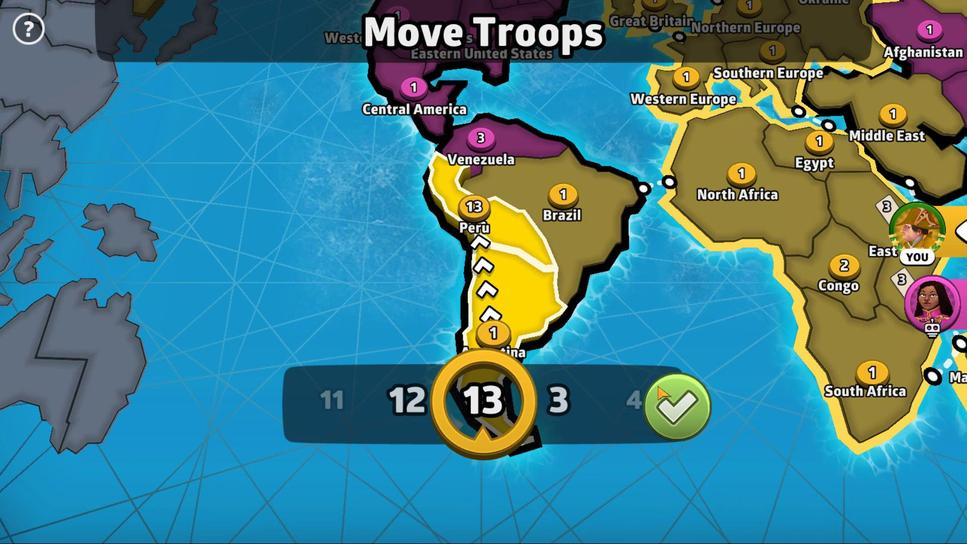 
Action: Mouse pressed left at (657, 385)
Screenshot: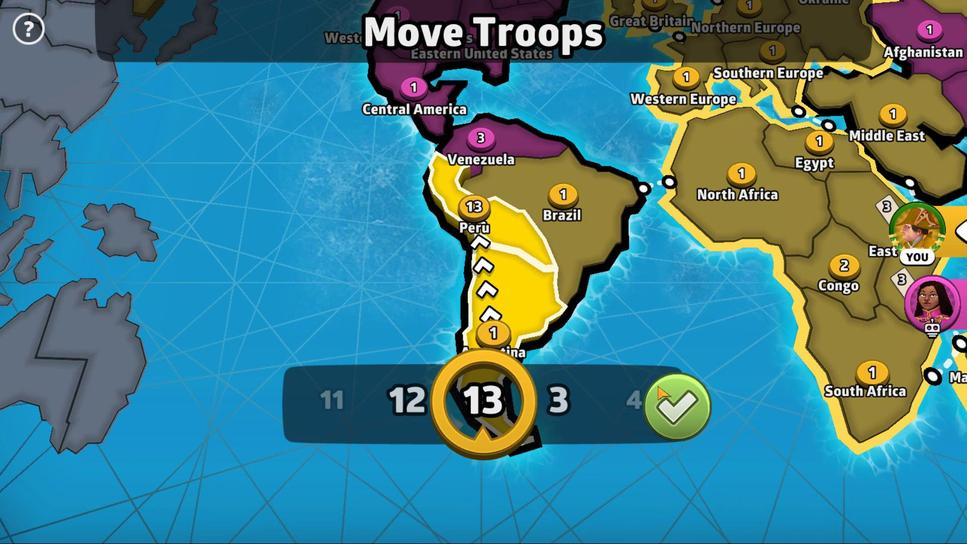 
Action: Mouse moved to (471, 166)
Screenshot: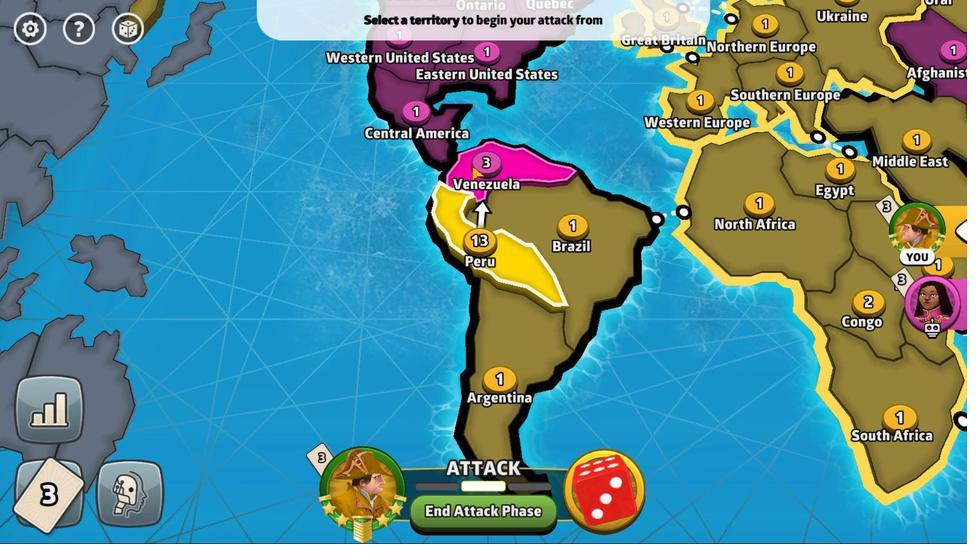 
Action: Mouse pressed left at (471, 166)
Screenshot: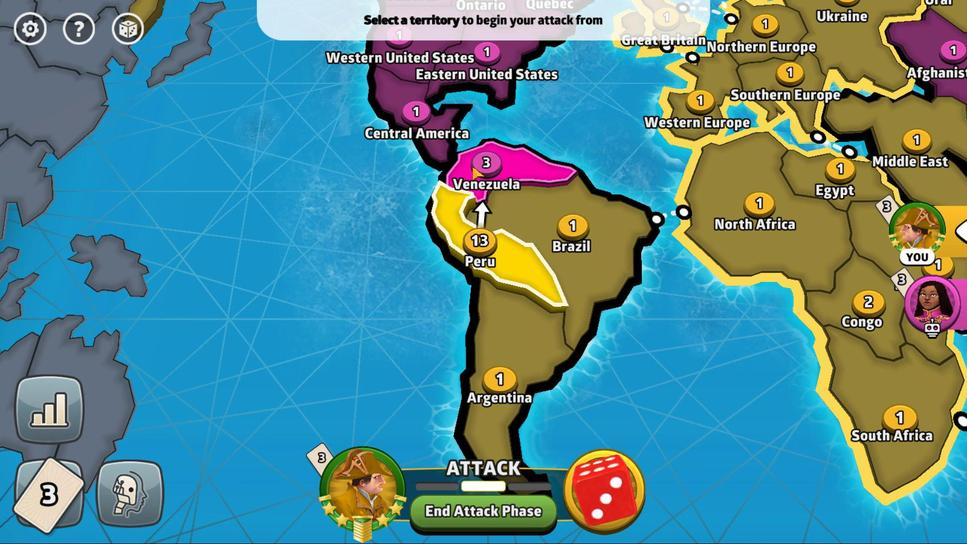 
Action: Mouse moved to (488, 377)
Screenshot: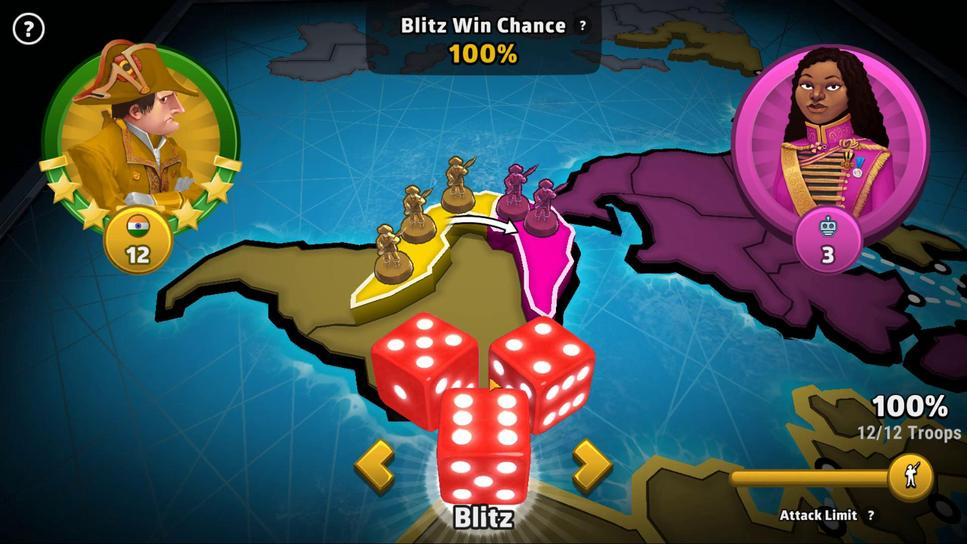 
Action: Mouse pressed left at (488, 377)
Screenshot: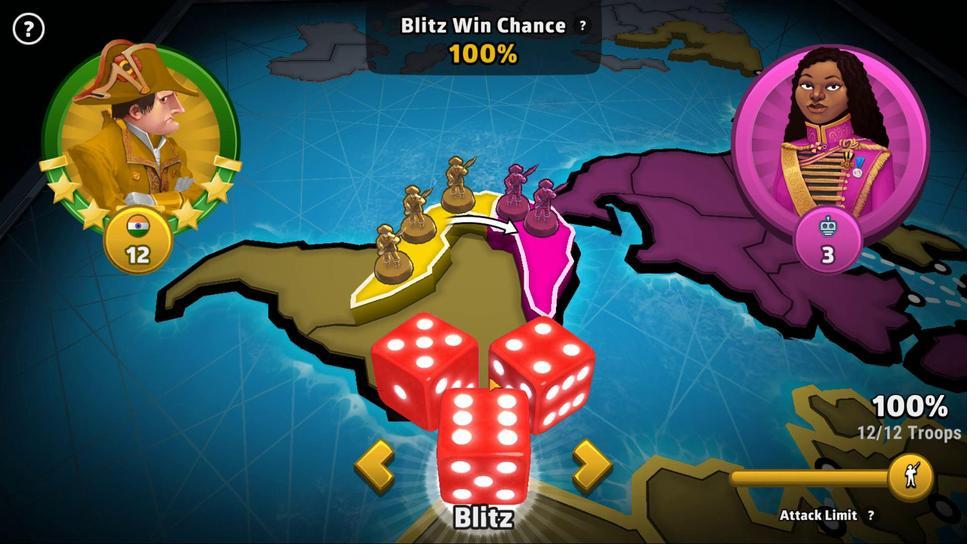
Action: Mouse moved to (684, 410)
Screenshot: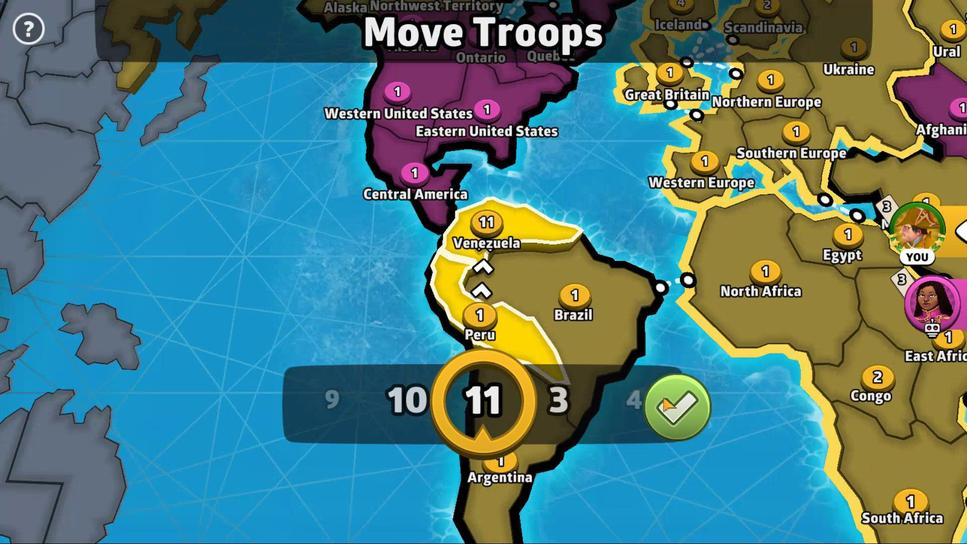 
Action: Mouse pressed left at (684, 410)
Screenshot: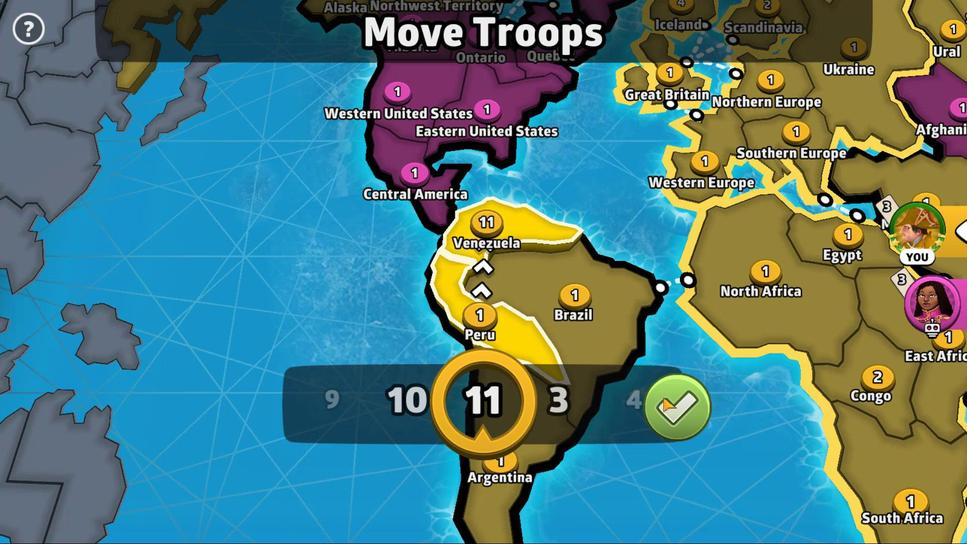 
Action: Mouse moved to (459, 196)
Screenshot: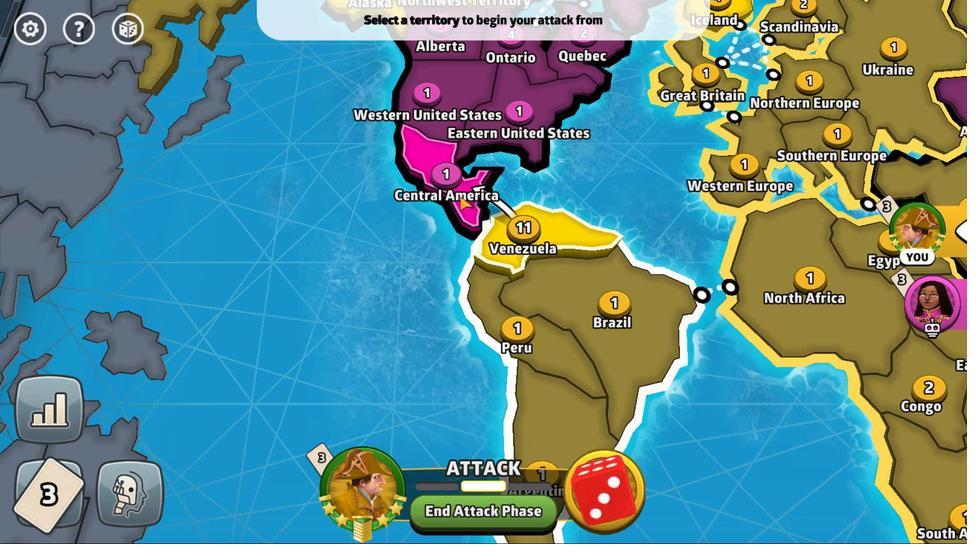 
Action: Mouse pressed left at (459, 196)
Screenshot: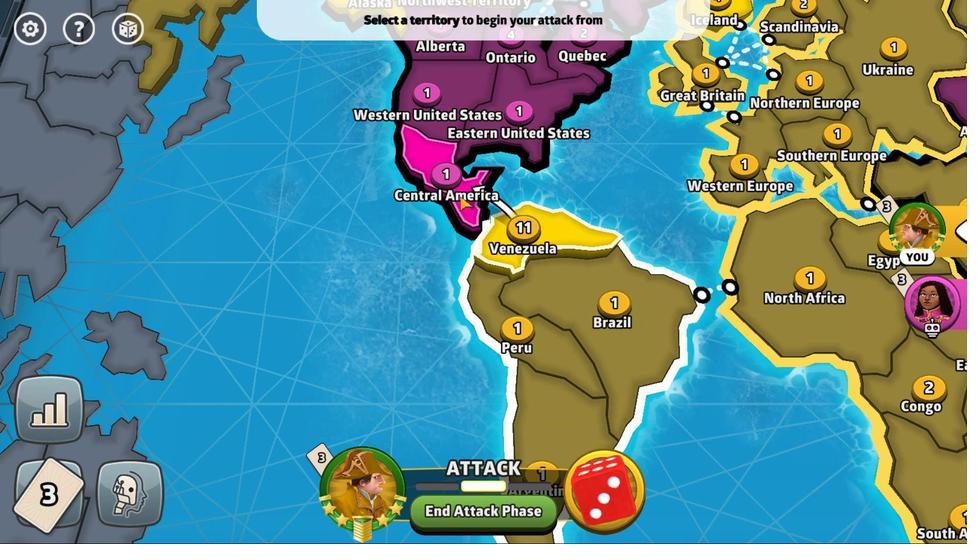 
Action: Mouse moved to (505, 352)
Screenshot: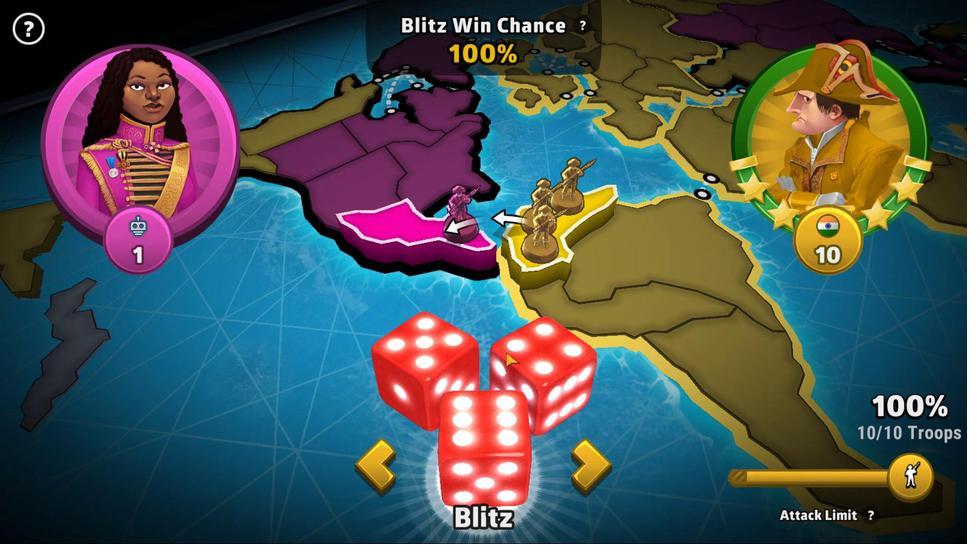 
Action: Mouse pressed left at (505, 352)
Screenshot: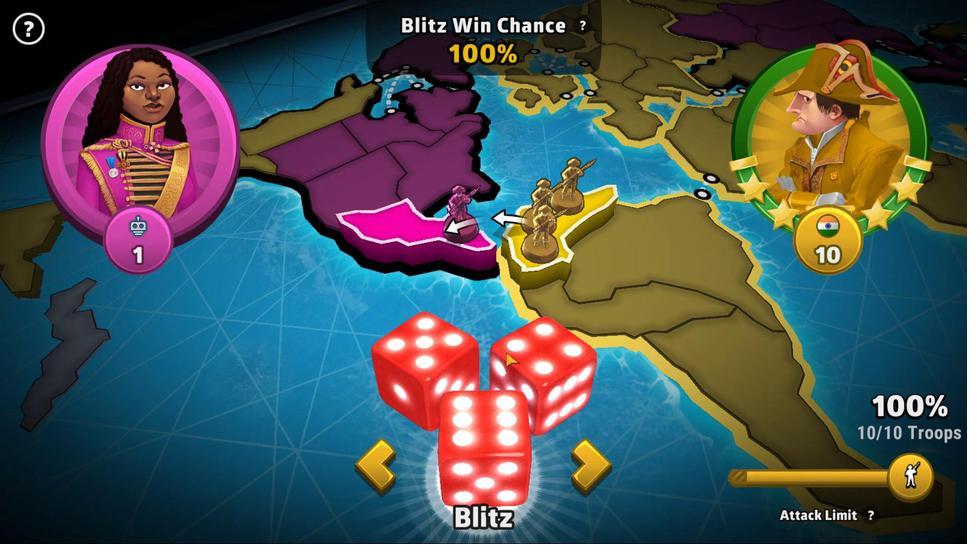 
Action: Mouse moved to (645, 367)
Screenshot: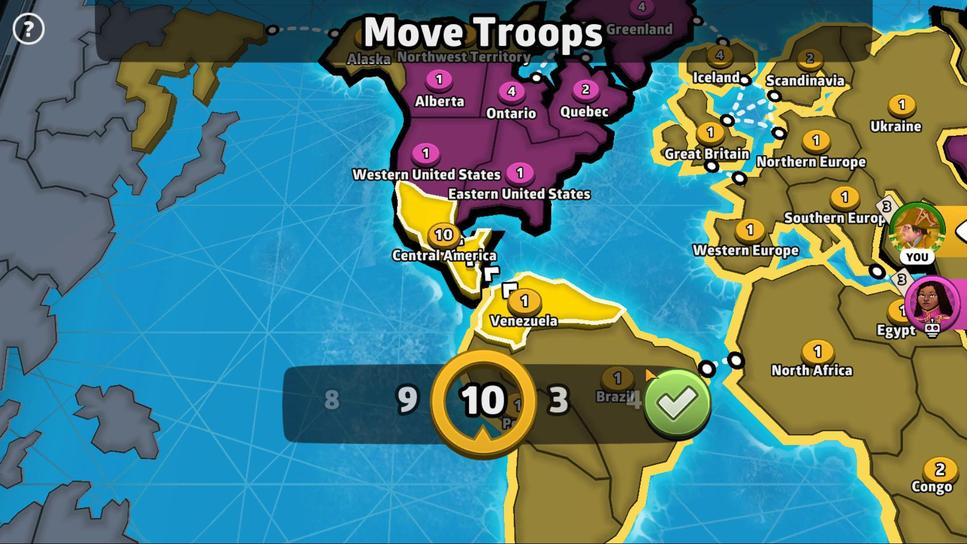 
Action: Mouse pressed left at (645, 367)
Screenshot: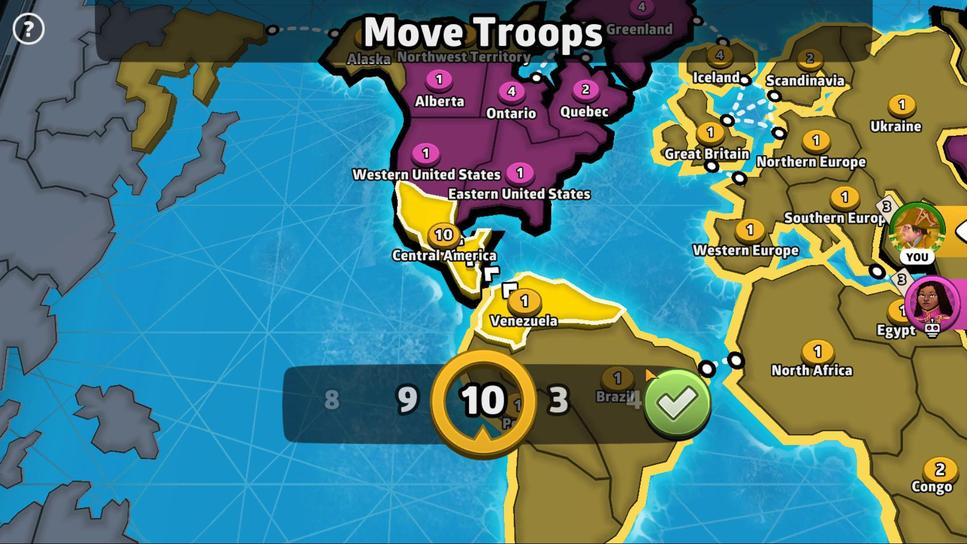 
Action: Mouse moved to (670, 385)
Screenshot: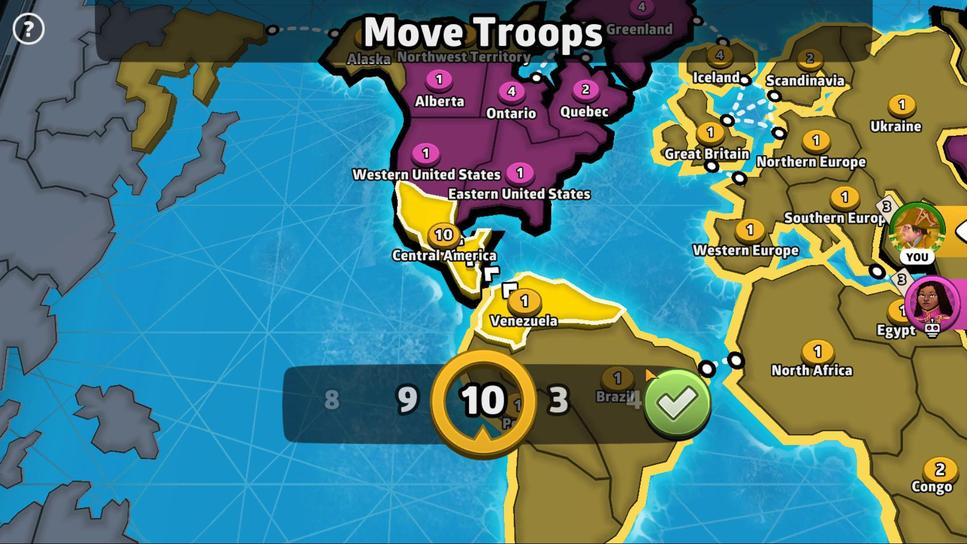 
Action: Mouse pressed left at (670, 385)
Screenshot: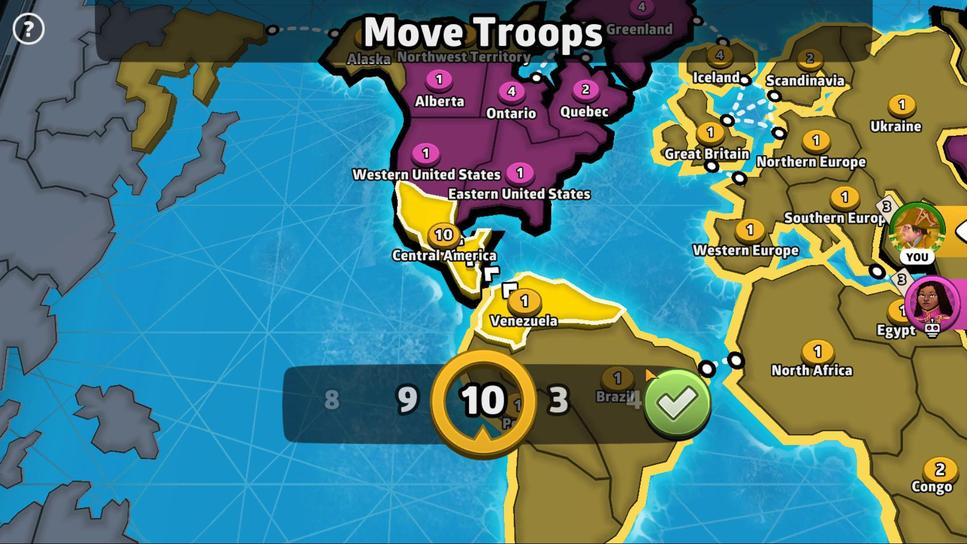 
Action: Mouse moved to (415, 161)
Screenshot: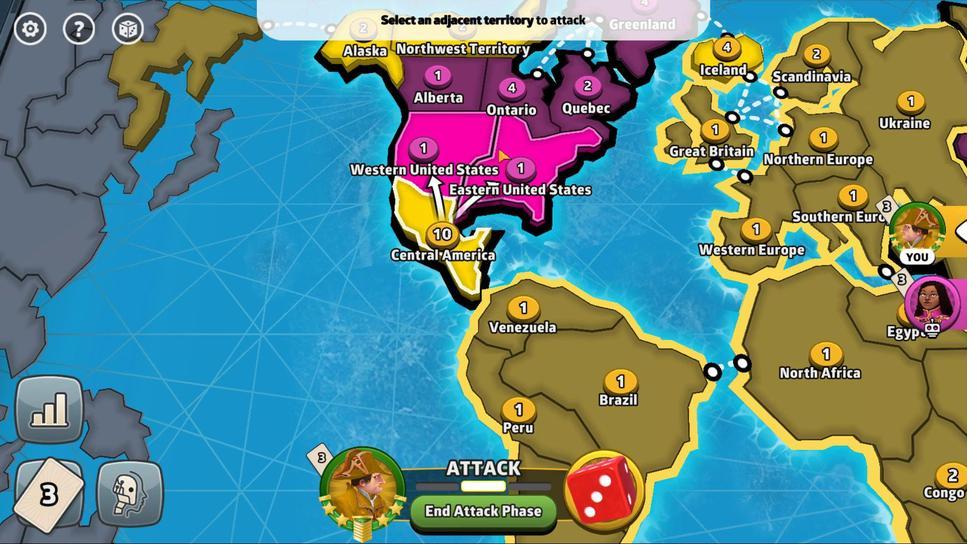
Action: Mouse pressed left at (415, 161)
Screenshot: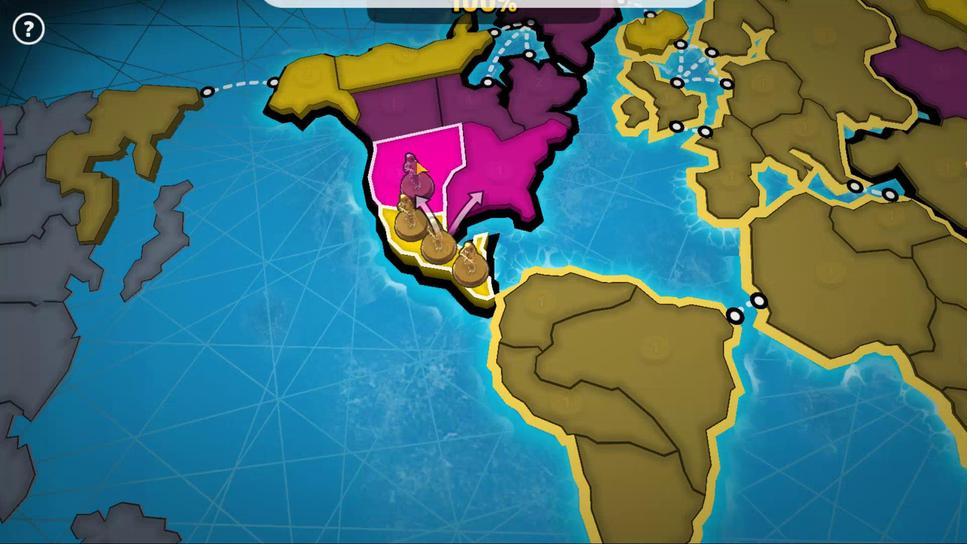 
Action: Mouse moved to (444, 360)
Screenshot: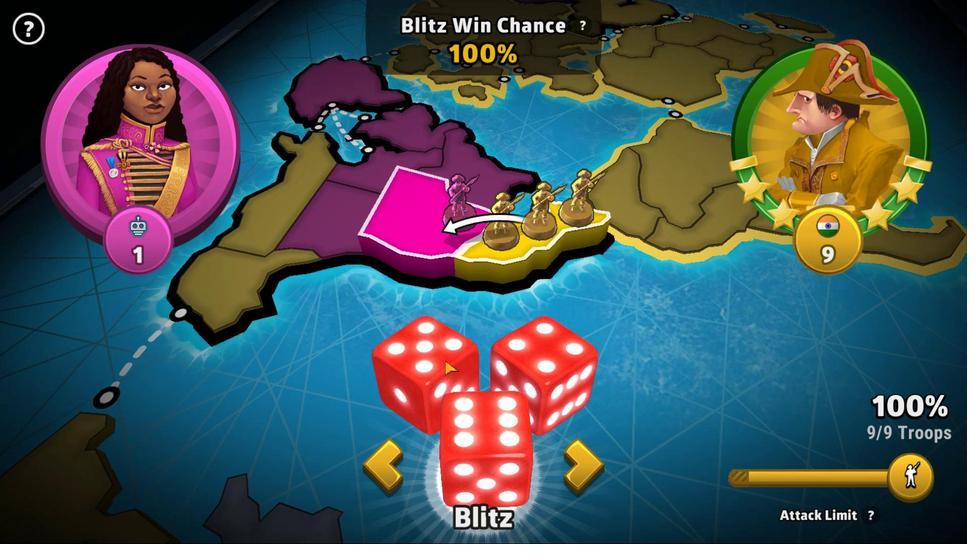 
Action: Mouse pressed left at (444, 360)
Screenshot: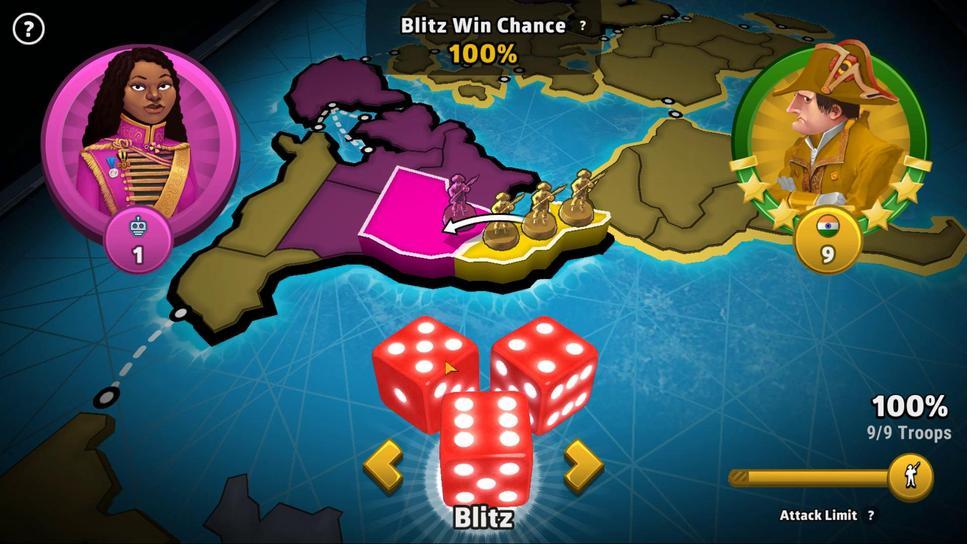 
Action: Mouse moved to (485, 400)
Screenshot: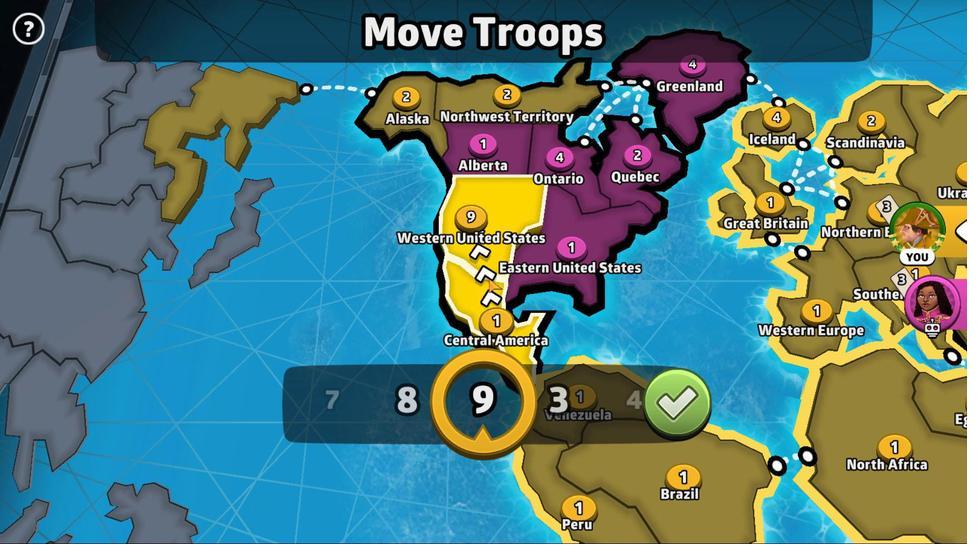 
Action: Mouse pressed left at (485, 400)
Screenshot: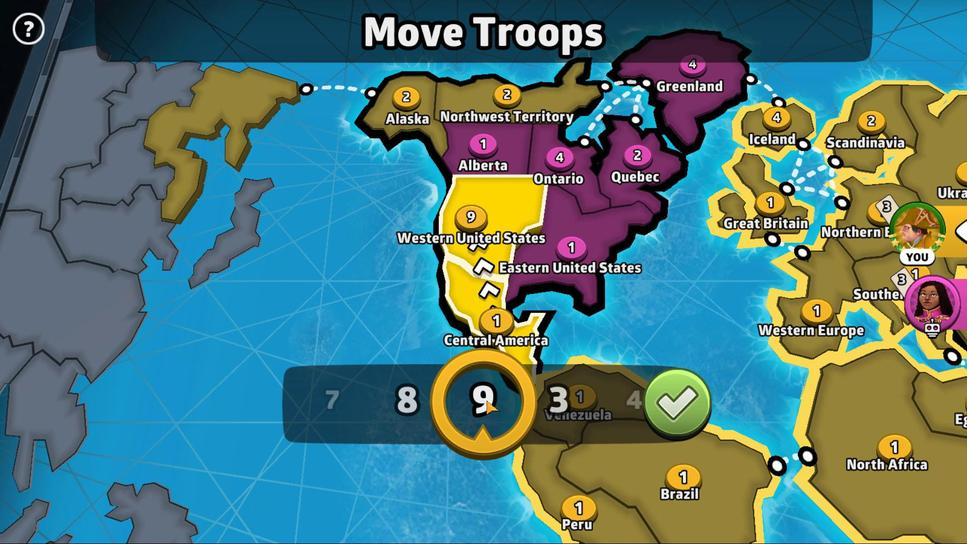 
Action: Mouse moved to (561, 217)
Screenshot: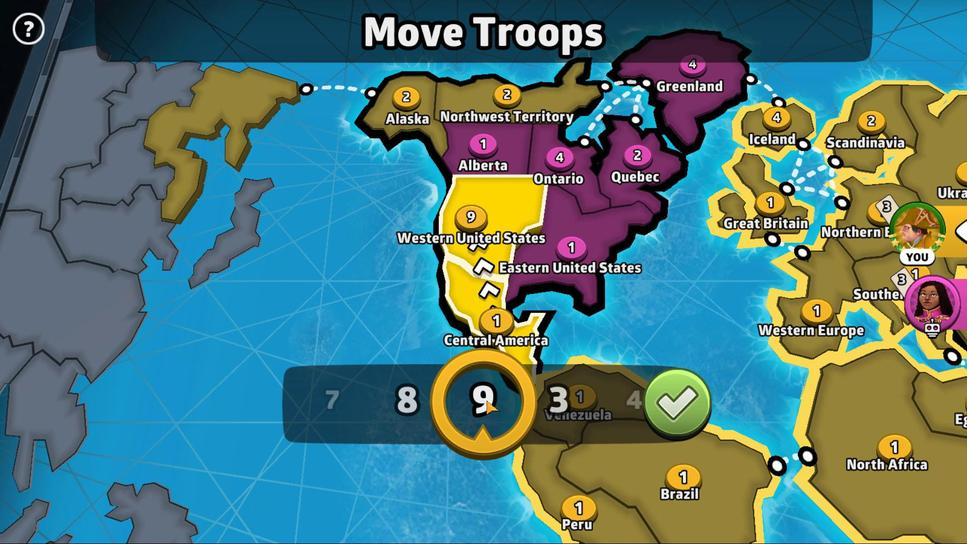 
Action: Mouse pressed left at (561, 217)
Screenshot: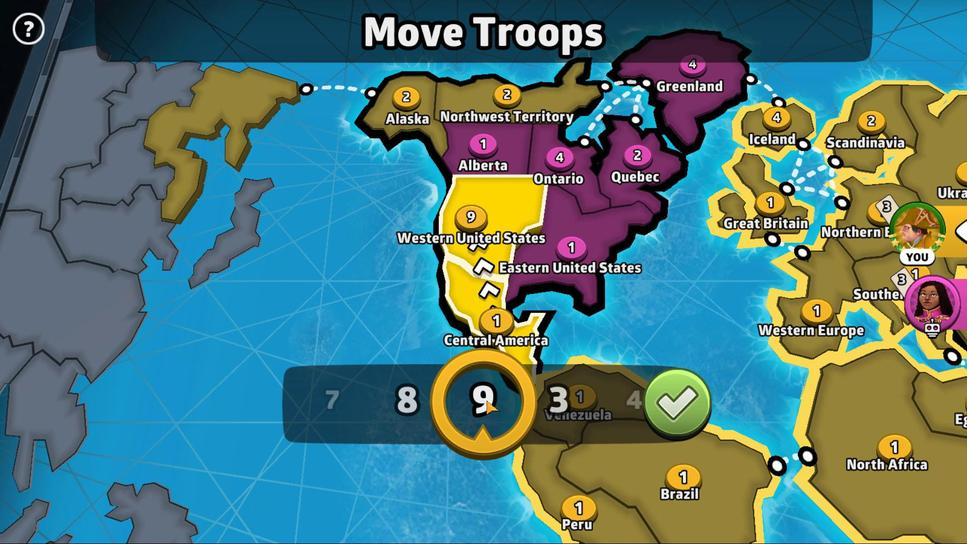 
Action: Mouse moved to (665, 398)
Screenshot: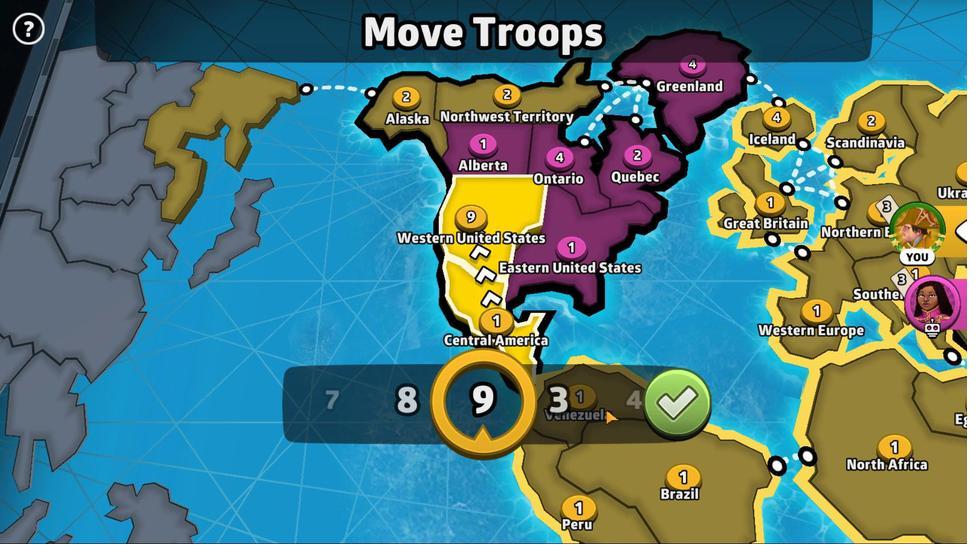 
Action: Mouse pressed left at (665, 398)
Screenshot: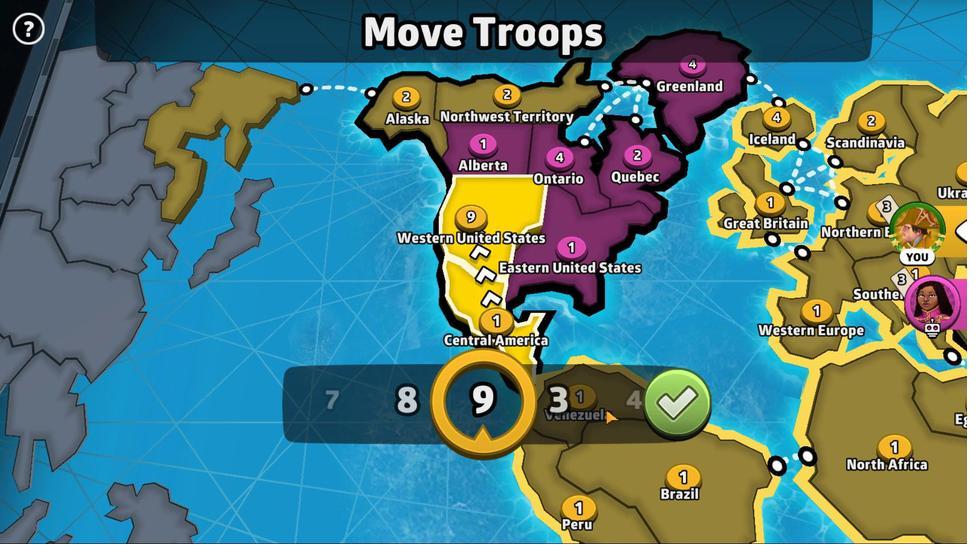 
Action: Mouse moved to (511, 259)
Screenshot: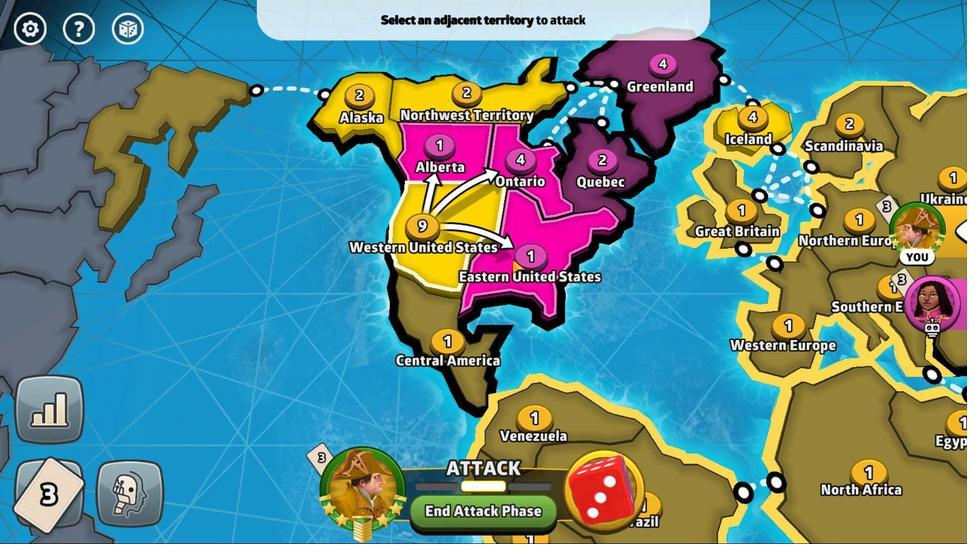 
Action: Mouse pressed left at (511, 259)
Screenshot: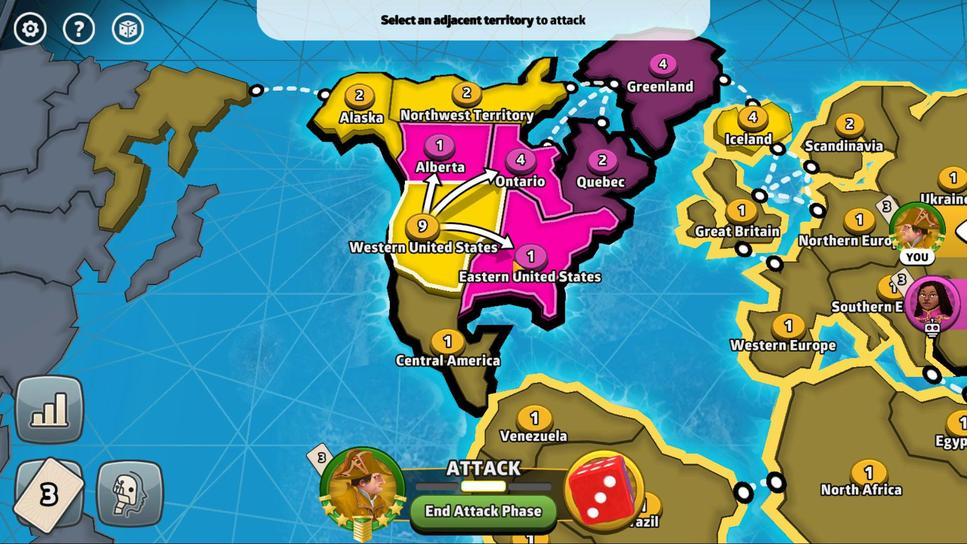 
Action: Mouse moved to (465, 392)
Screenshot: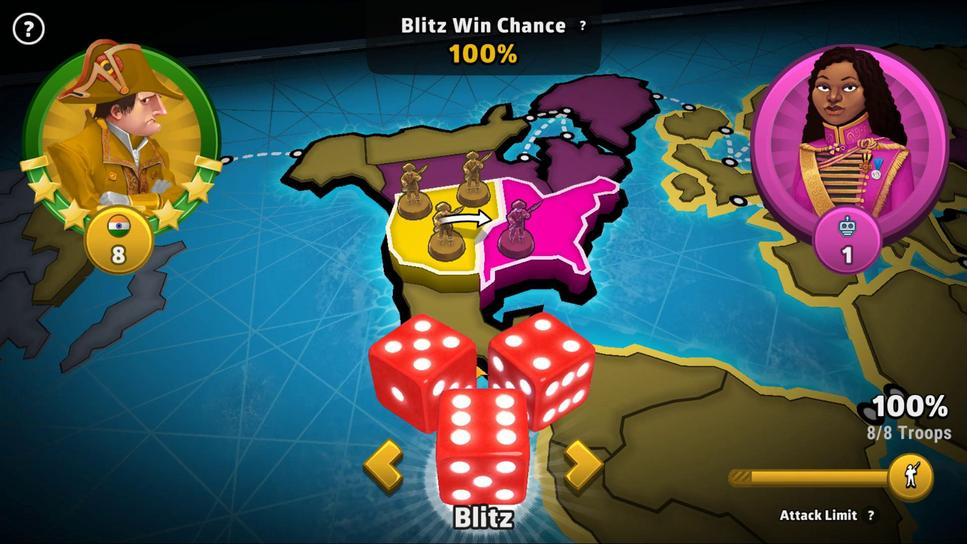 
Action: Mouse pressed left at (465, 392)
Screenshot: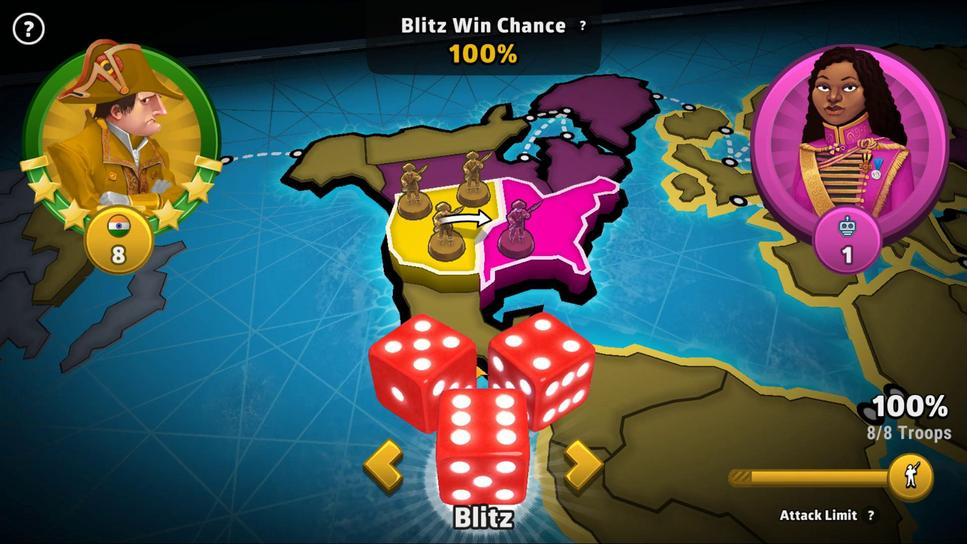 
Action: Mouse moved to (489, 396)
Screenshot: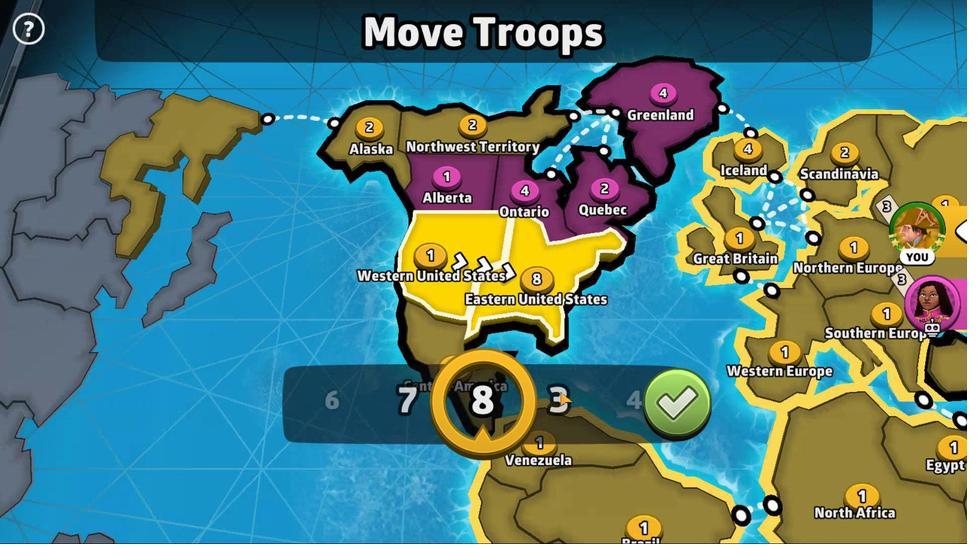 
Action: Mouse pressed left at (489, 396)
Screenshot: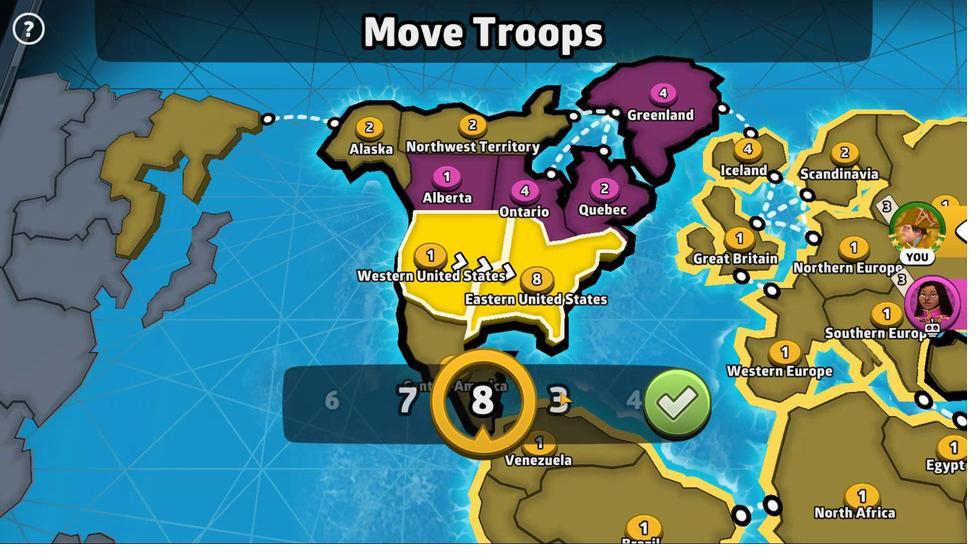
Action: Mouse moved to (675, 404)
Screenshot: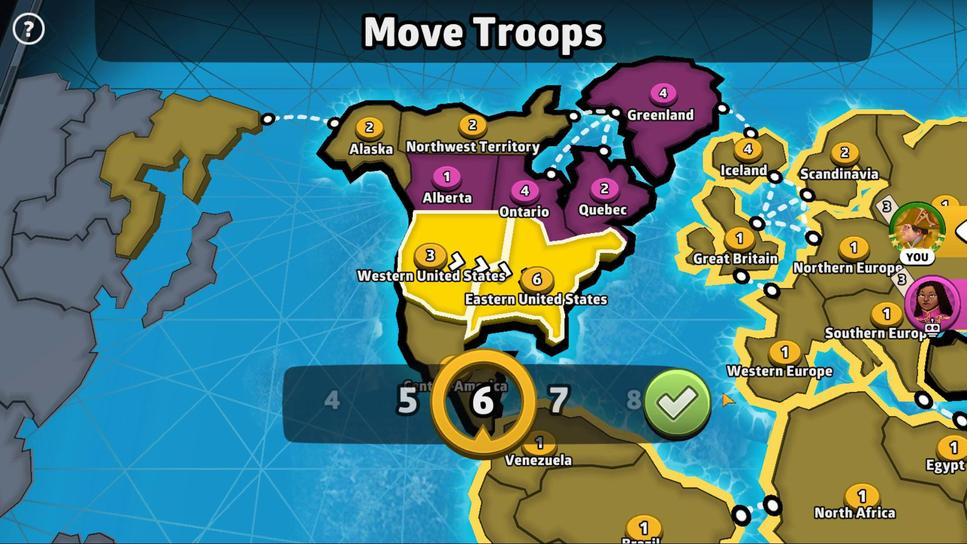 
Action: Mouse pressed left at (675, 404)
Screenshot: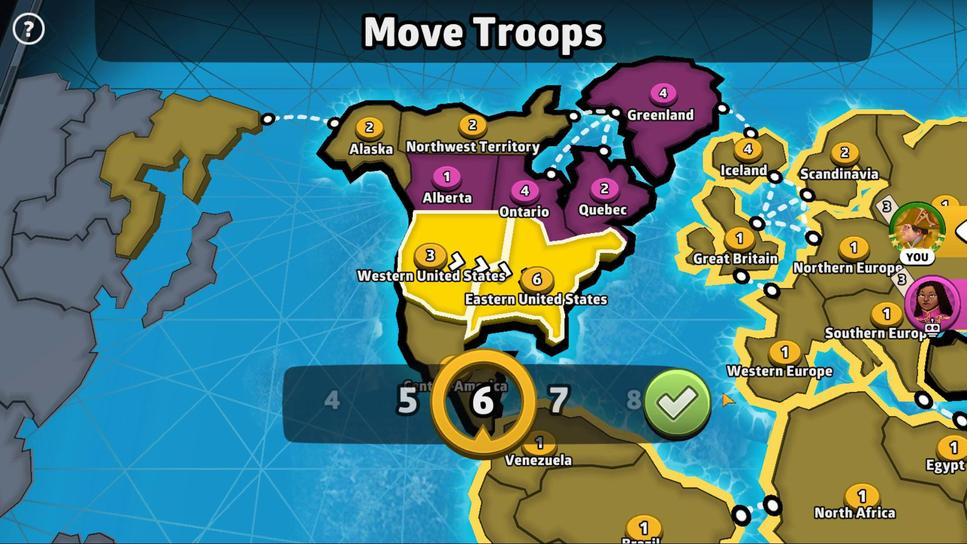 
Action: Mouse moved to (457, 161)
Screenshot: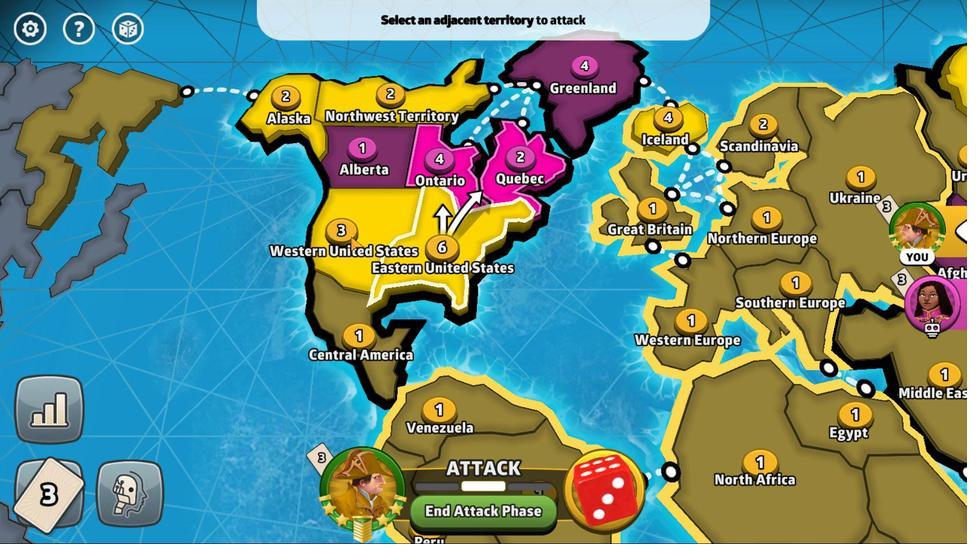 
Action: Mouse pressed left at (457, 161)
Screenshot: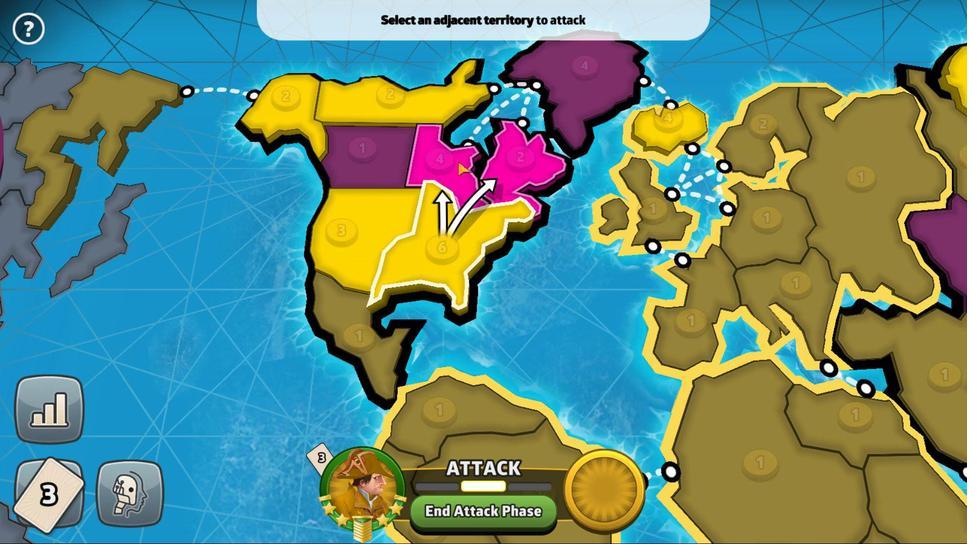
Action: Mouse moved to (483, 386)
Screenshot: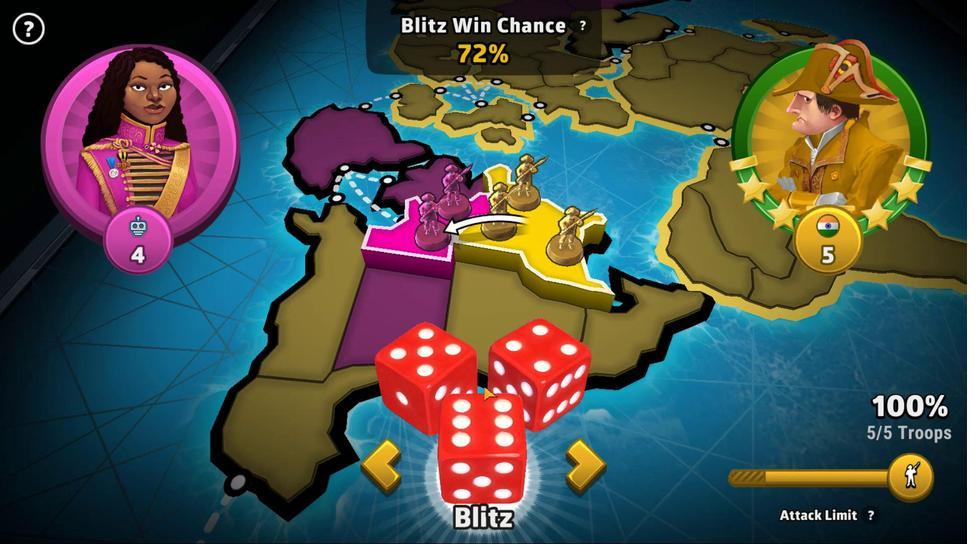 
Action: Mouse pressed left at (483, 386)
Screenshot: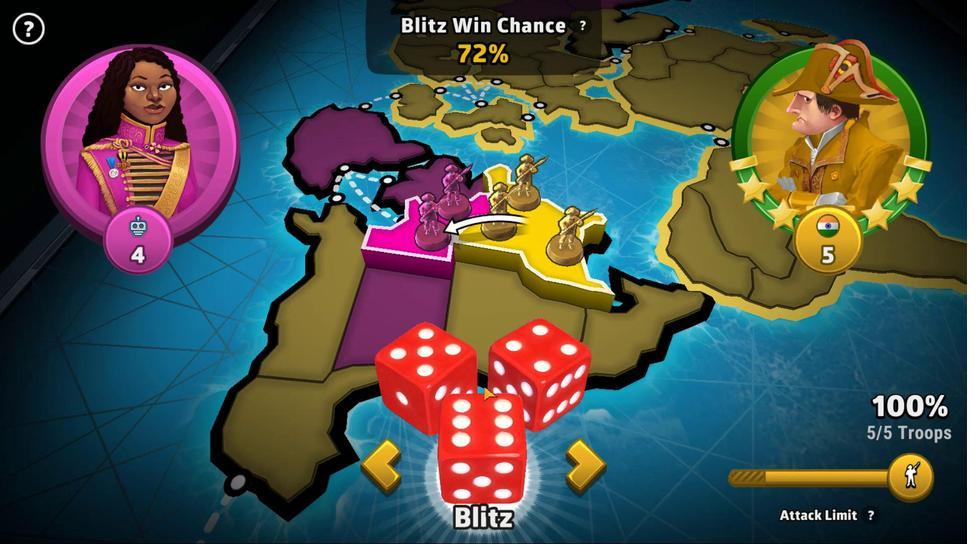 
Action: Mouse moved to (224, 151)
Screenshot: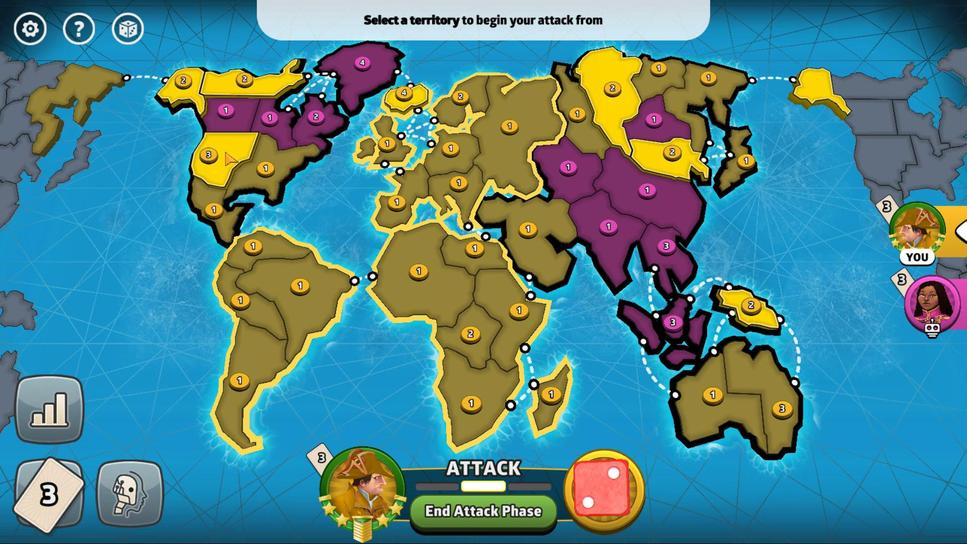
Action: Mouse pressed left at (224, 151)
Screenshot: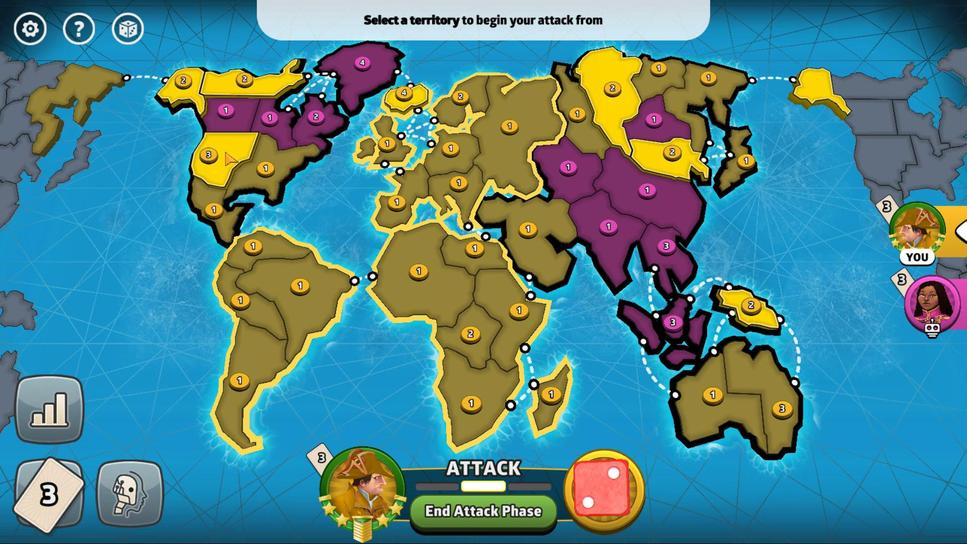 
Action: Mouse moved to (469, 161)
Screenshot: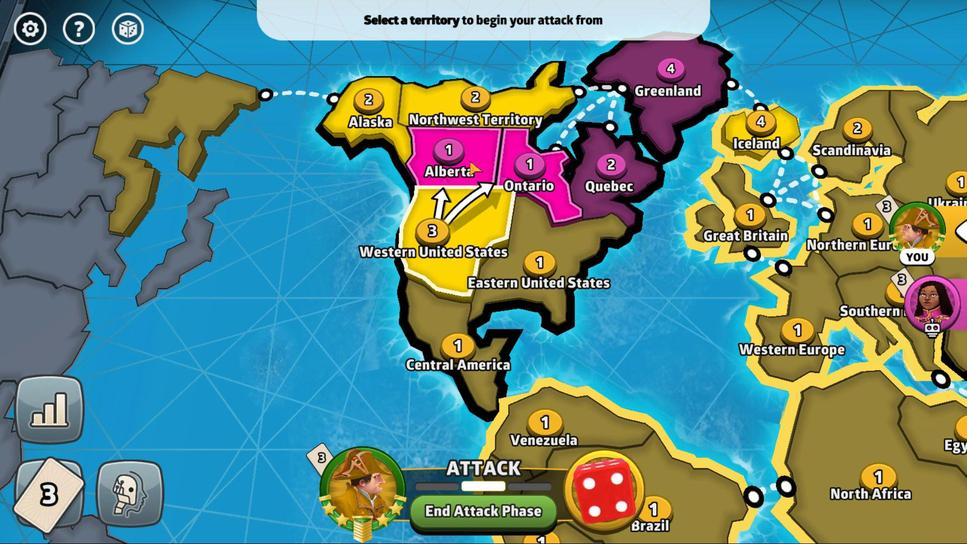 
Action: Mouse pressed left at (469, 161)
Screenshot: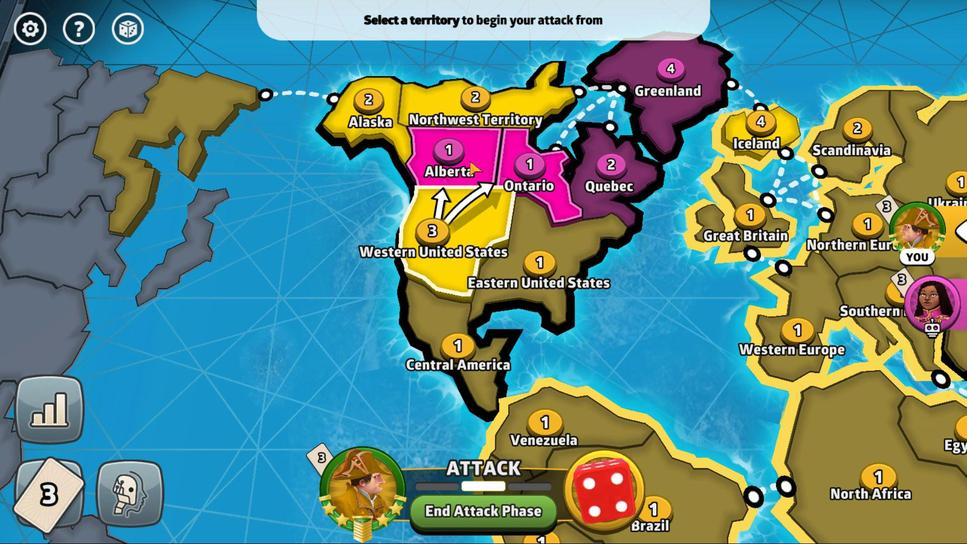 
Action: Mouse moved to (499, 389)
Screenshot: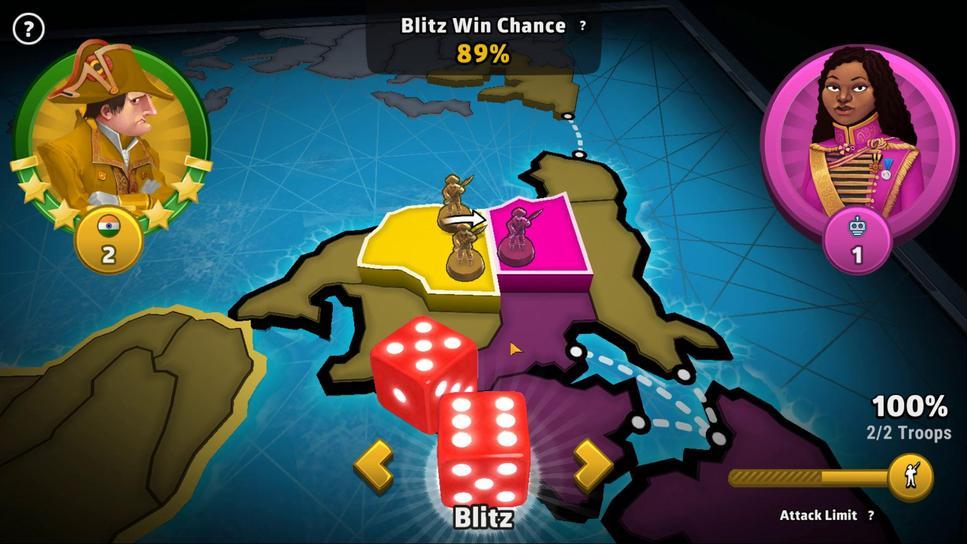 
Action: Mouse pressed left at (499, 389)
Screenshot: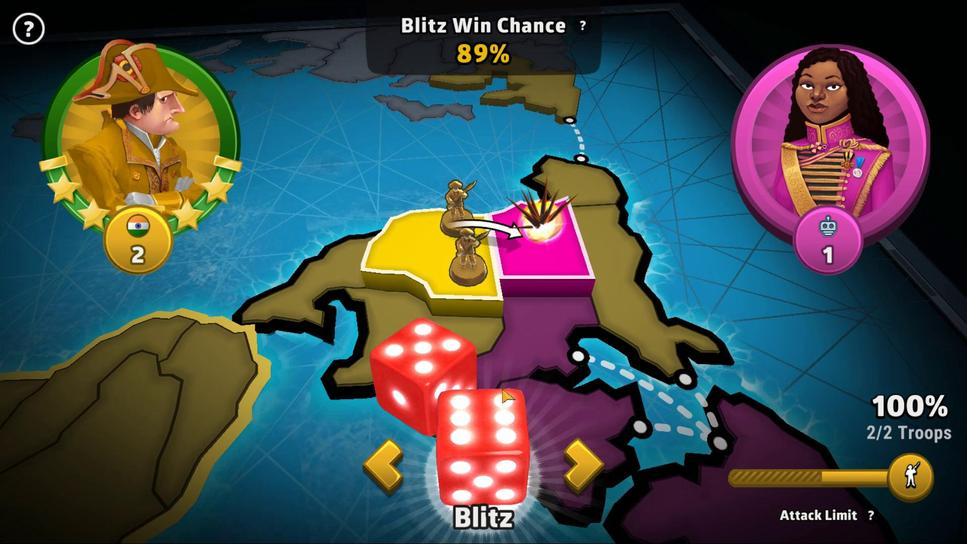 
Action: Mouse moved to (499, 509)
Screenshot: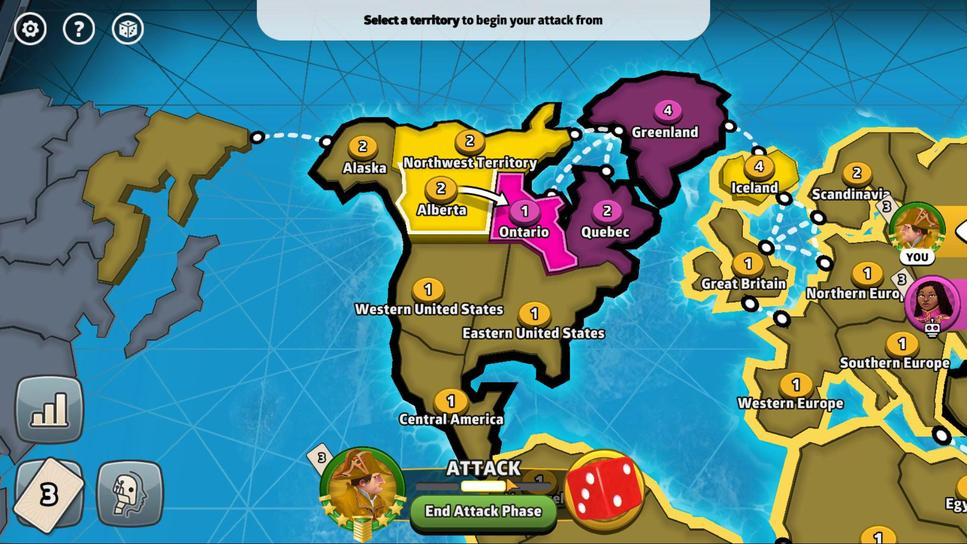 
Action: Mouse pressed left at (499, 509)
Screenshot: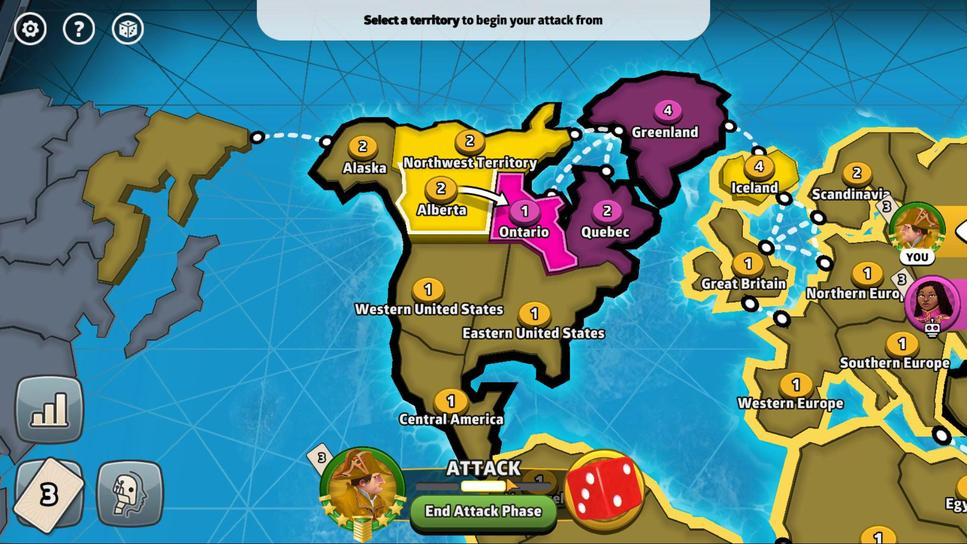 
Action: Mouse moved to (528, 218)
Screenshot: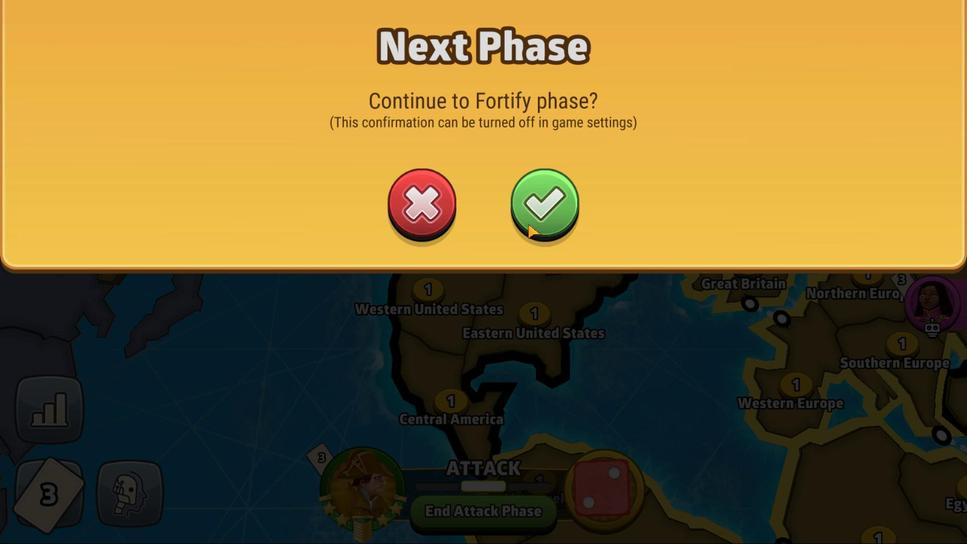 
Action: Mouse pressed left at (528, 218)
Screenshot: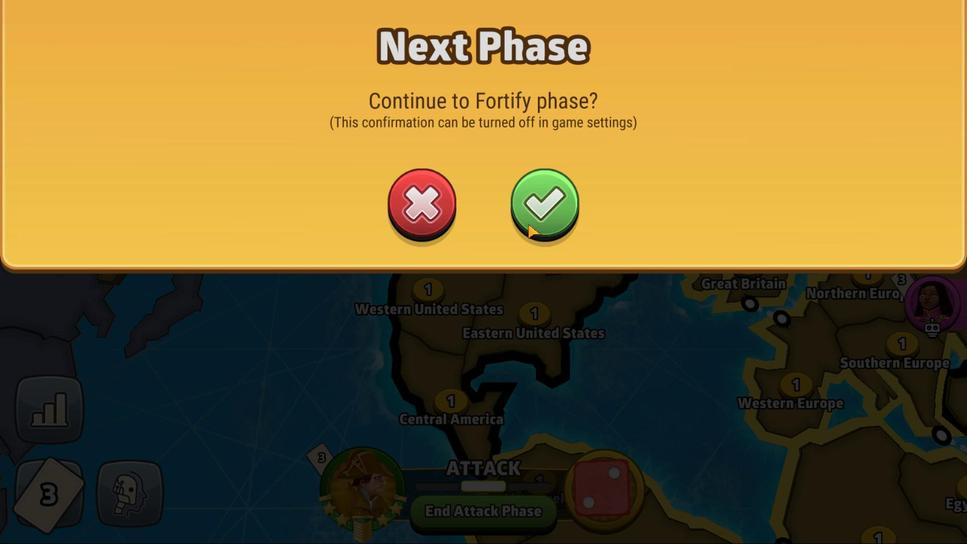 
Action: Mouse moved to (487, 513)
Screenshot: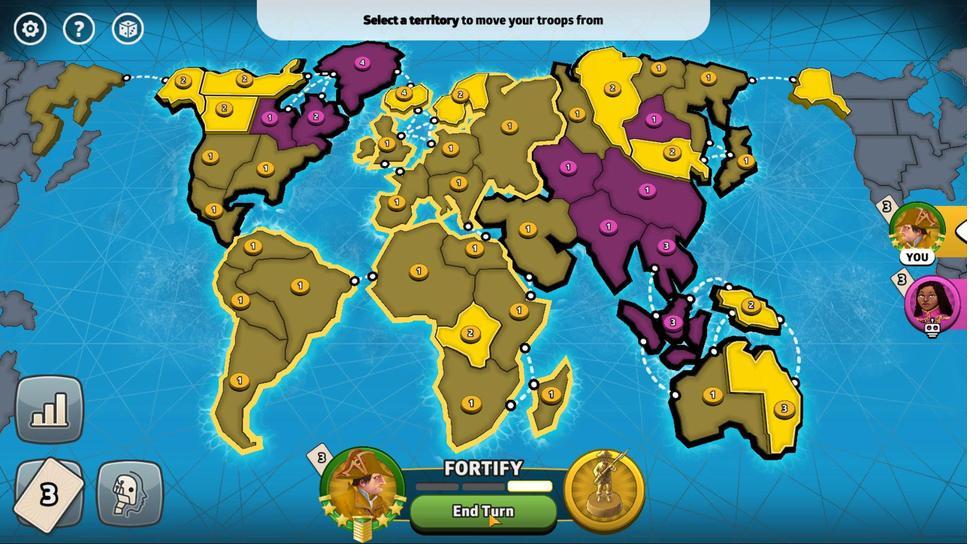 
Action: Mouse pressed left at (487, 513)
Screenshot: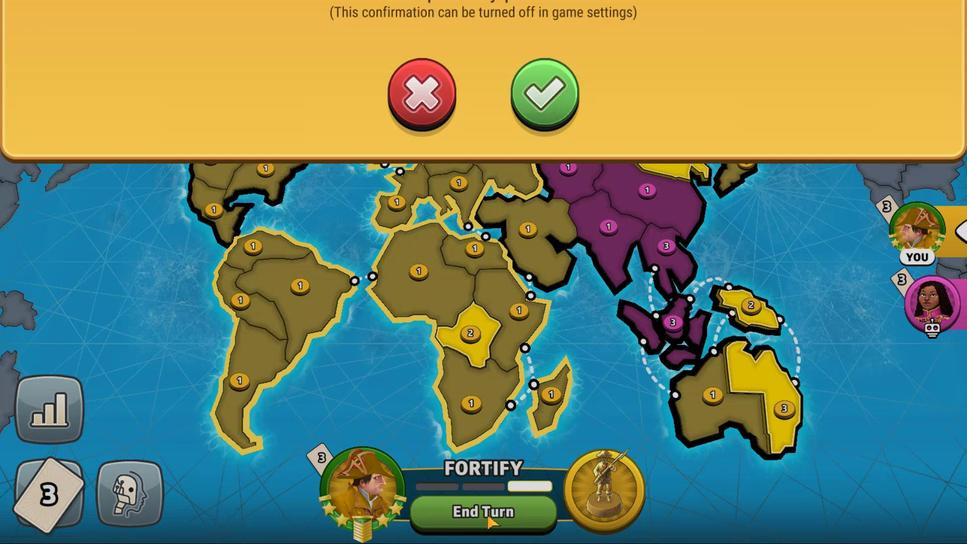 
Action: Mouse moved to (552, 206)
Screenshot: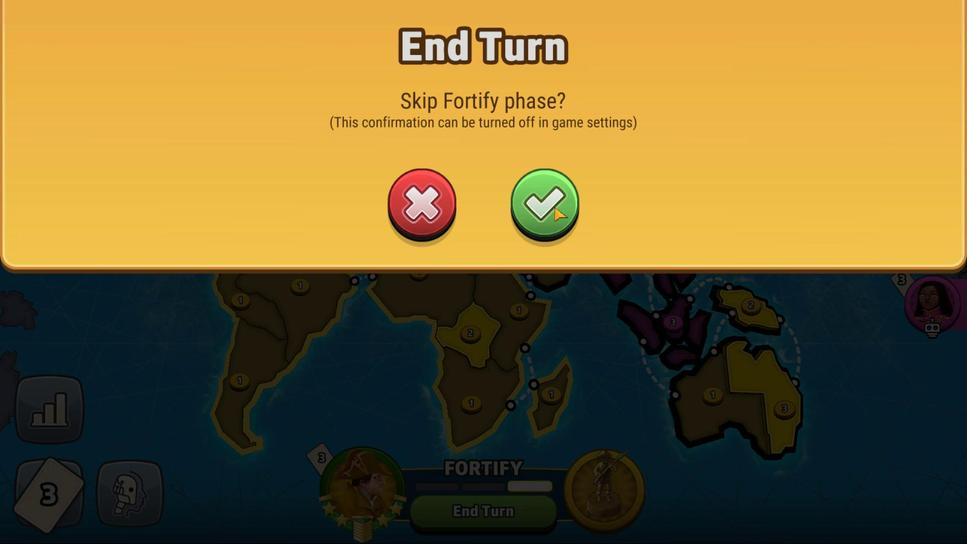 
Action: Mouse pressed left at (552, 206)
Screenshot: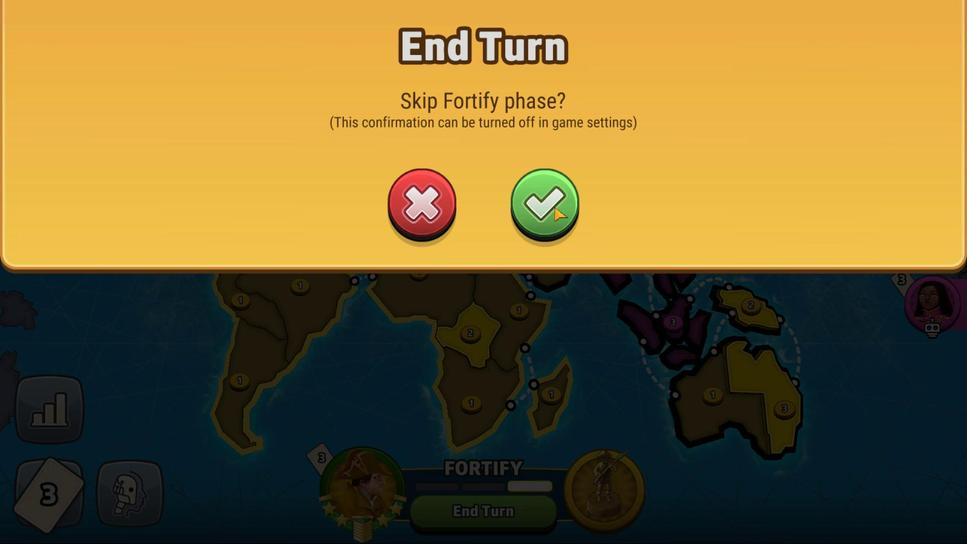 
Action: Mouse moved to (46, 492)
Screenshot: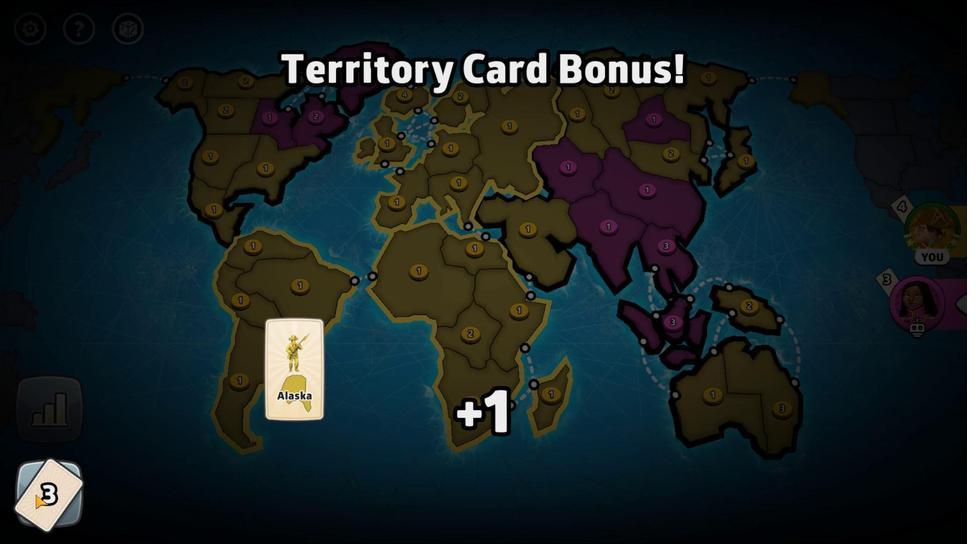 
Action: Mouse pressed left at (46, 492)
Screenshot: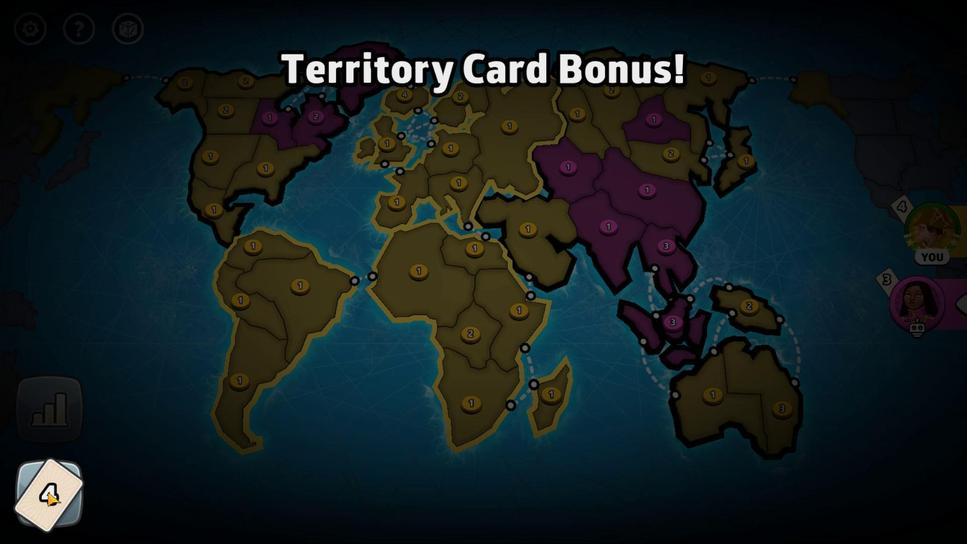 
Action: Mouse pressed left at (46, 492)
Screenshot: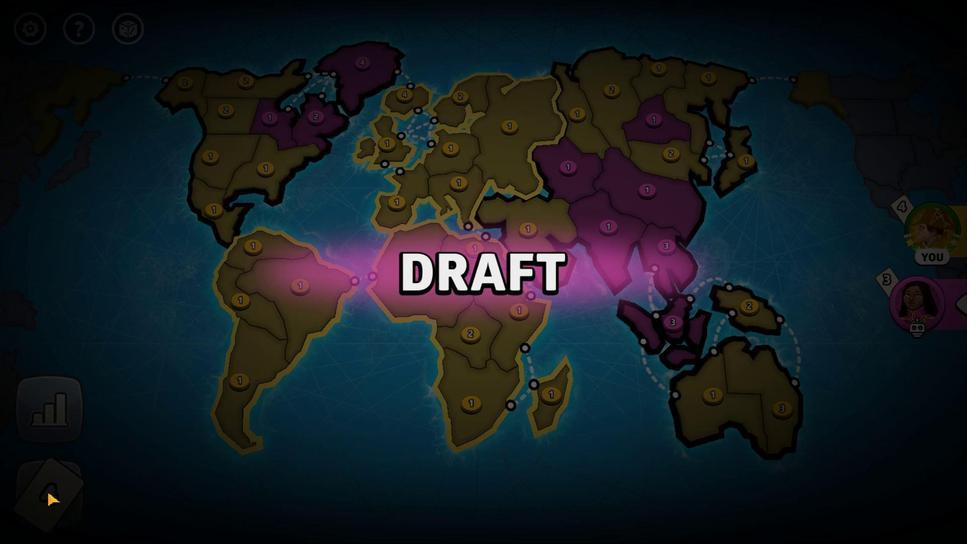 
Action: Mouse pressed left at (46, 492)
Screenshot: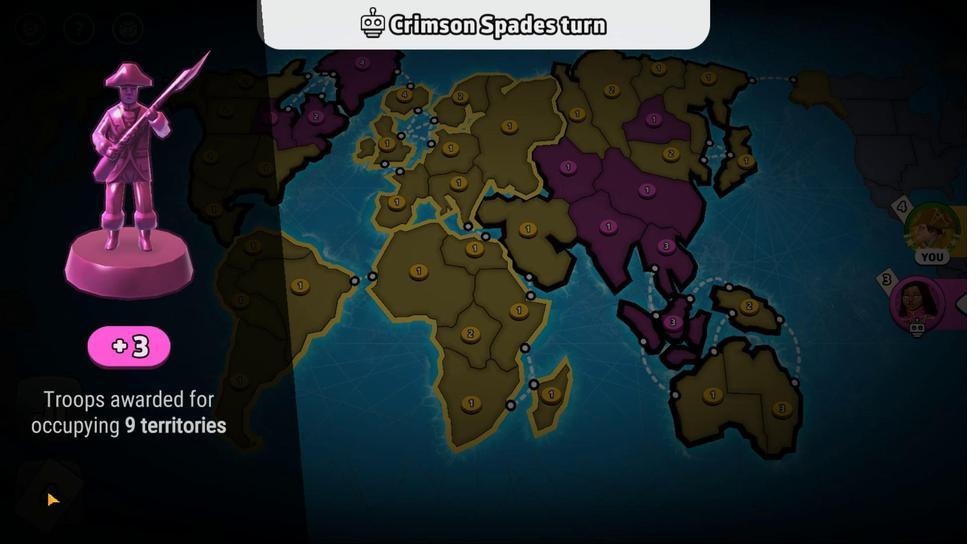 
Action: Mouse pressed left at (46, 492)
Screenshot: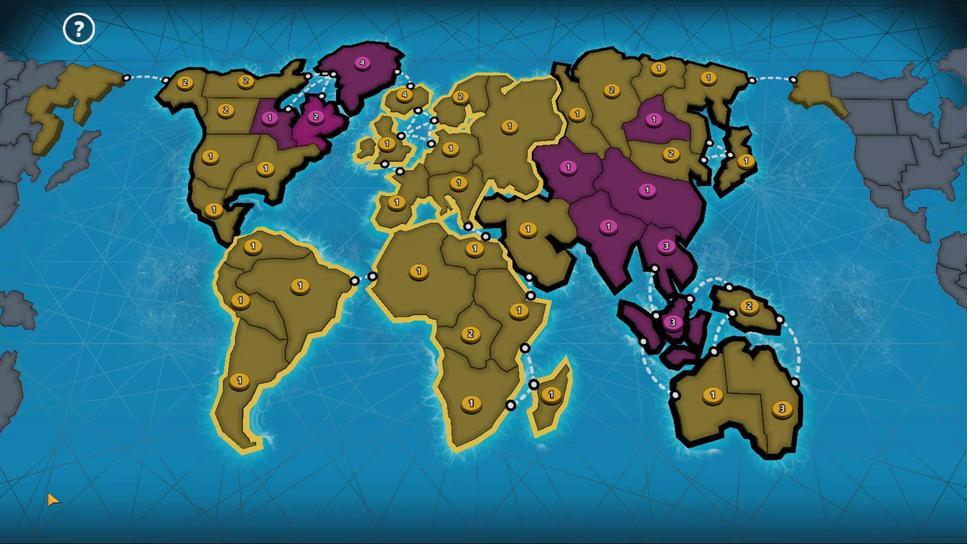 
Action: Mouse moved to (44, 304)
Screenshot: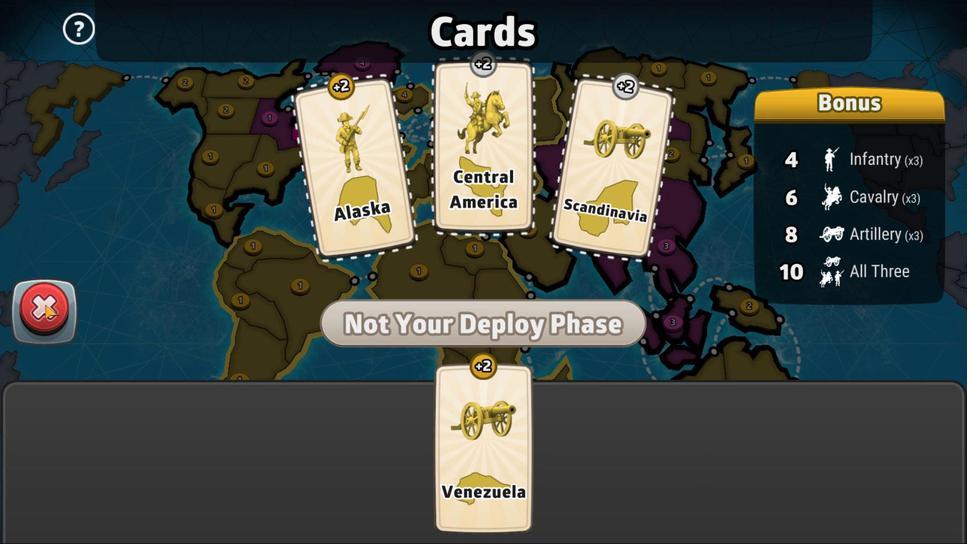 
Action: Mouse pressed left at (44, 304)
Screenshot: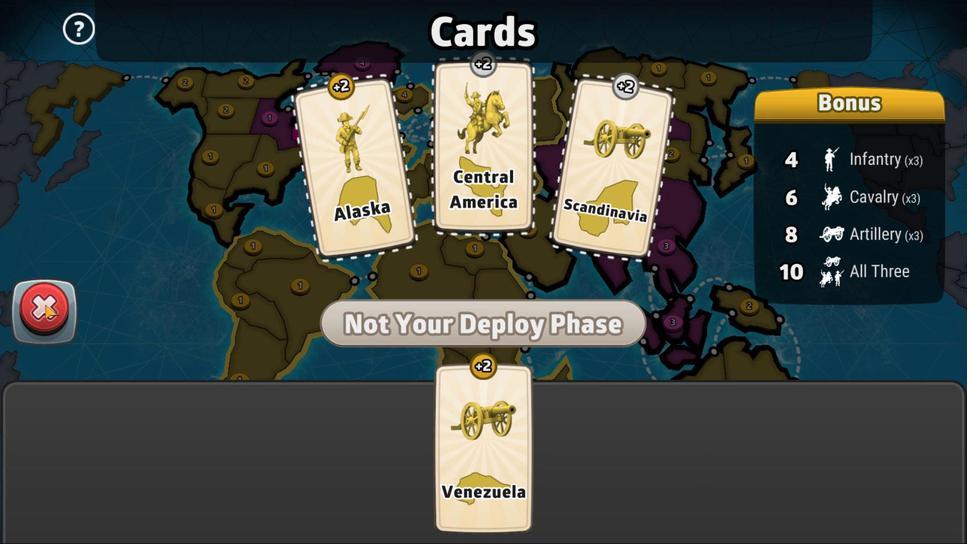 
Action: Mouse moved to (51, 522)
Screenshot: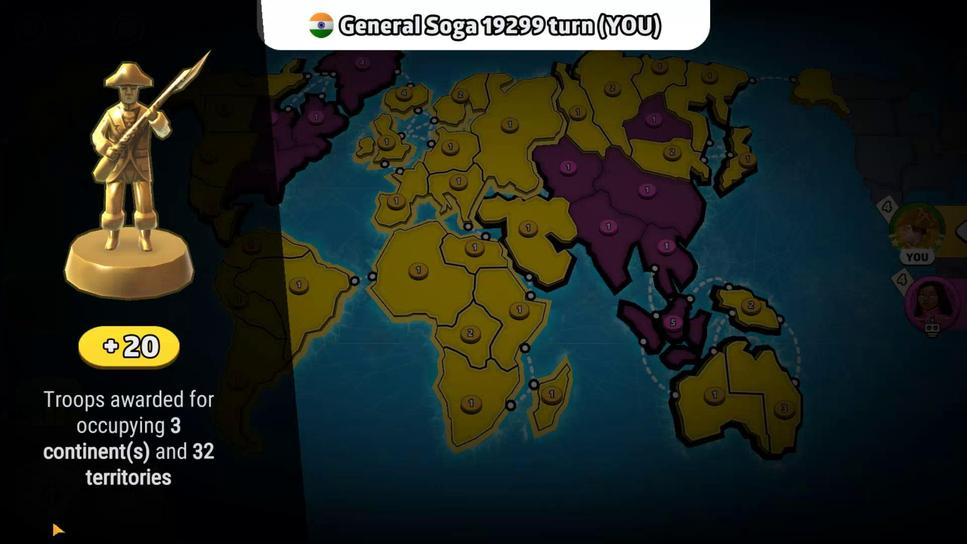 
Action: Mouse pressed left at (51, 522)
Screenshot: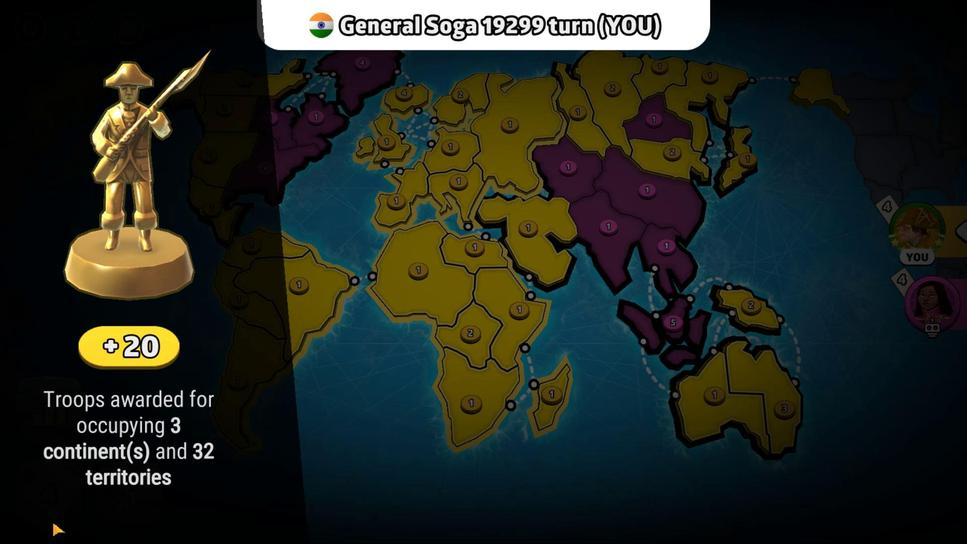 
Action: Mouse moved to (53, 502)
